 Task: Look for space in Varnsdorf, Czech Republic from 2nd June, 2023 to 9th June, 2023 for 5 adults in price range Rs.7000 to Rs.13000. Place can be shared room with 2 bedrooms having 5 beds and 2 bathrooms. Property type can be house, flat, guest house. Booking option can be shelf check-in. Required host language is English.
Action: Mouse moved to (499, 175)
Screenshot: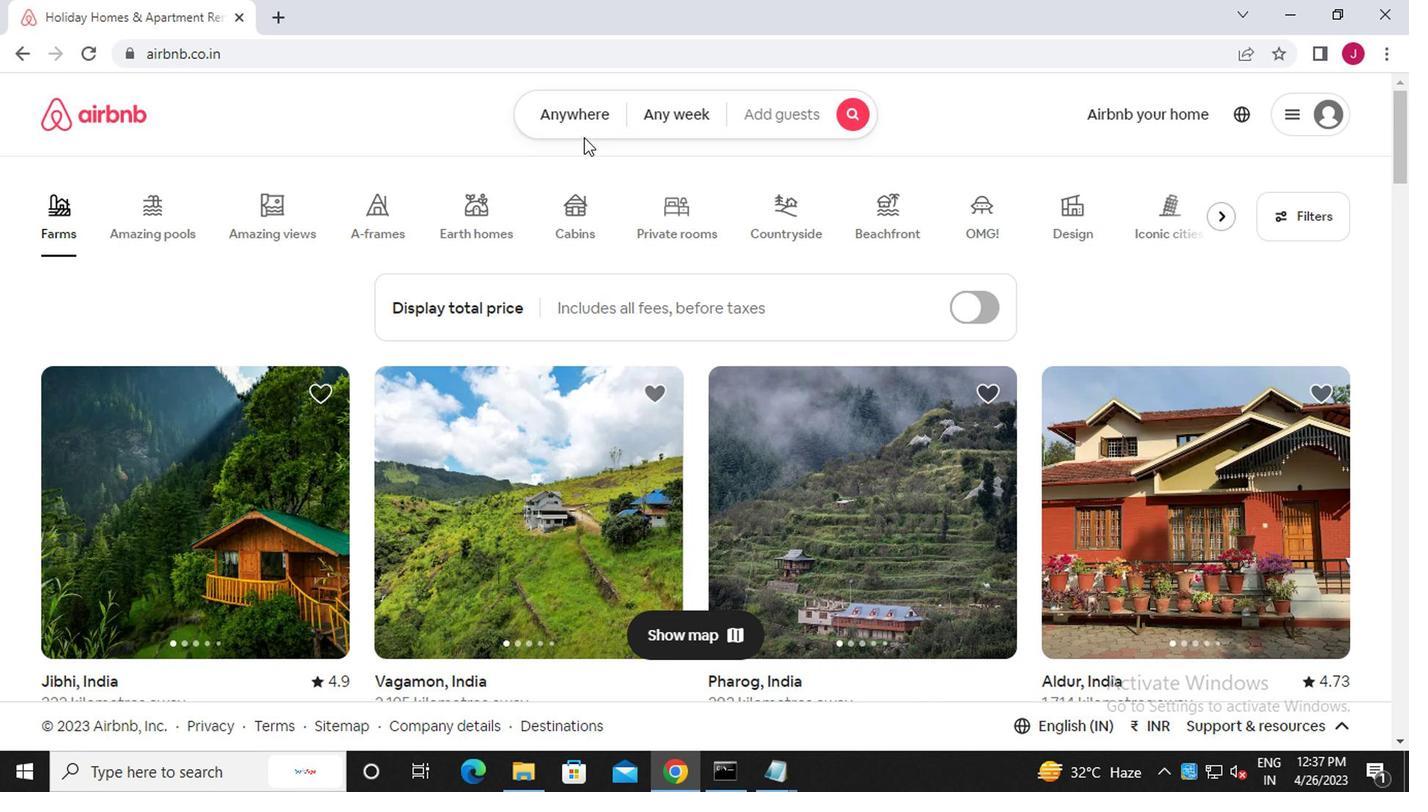 
Action: Mouse pressed left at (499, 175)
Screenshot: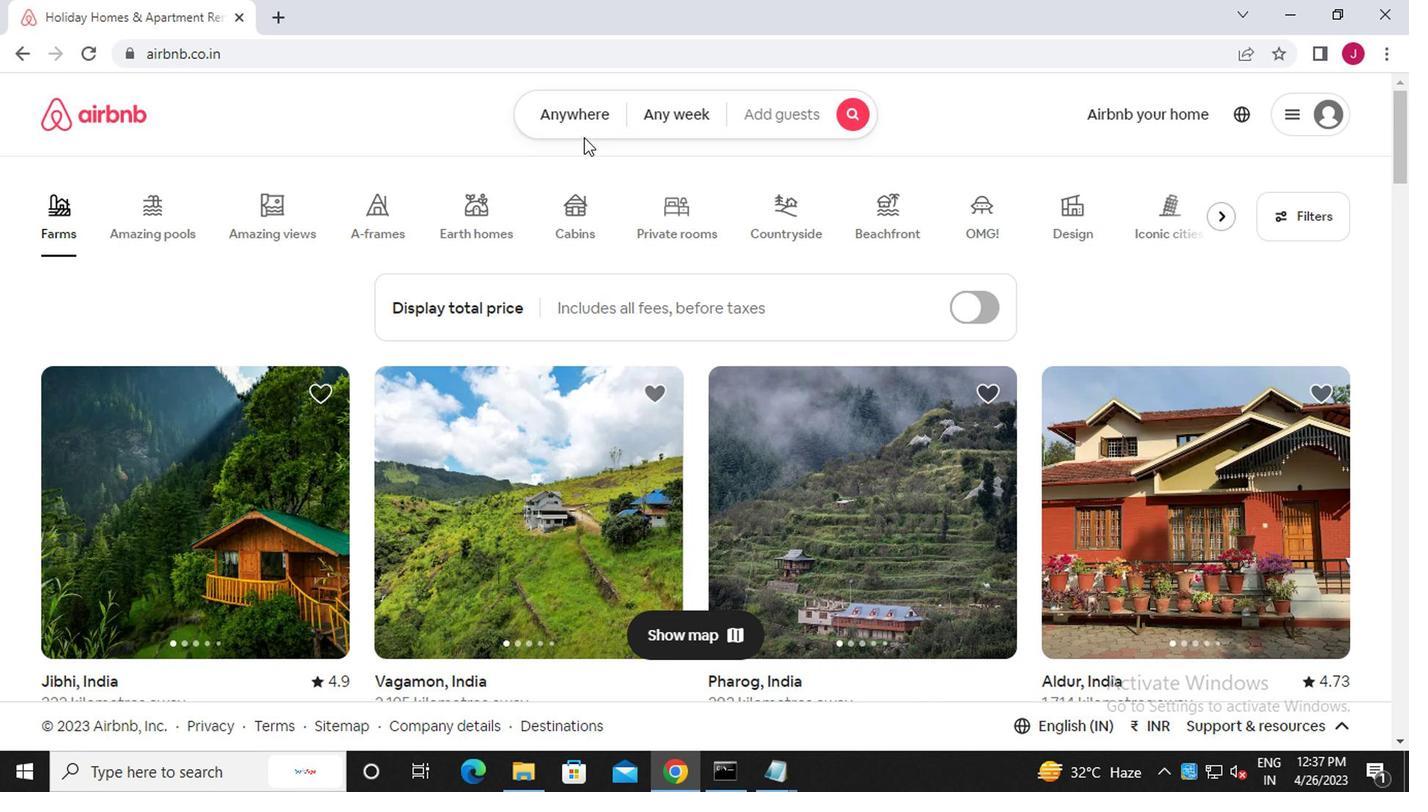 
Action: Mouse moved to (328, 228)
Screenshot: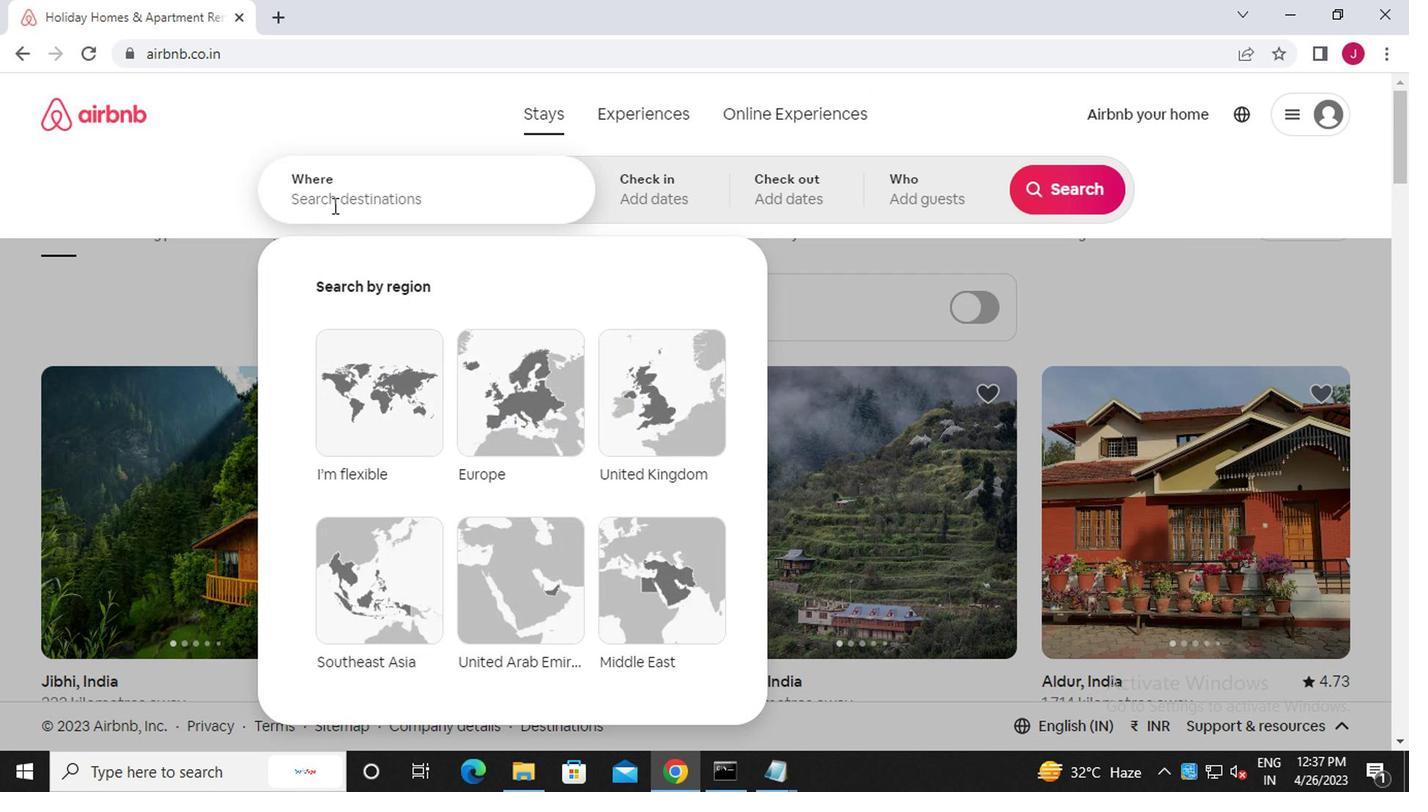 
Action: Mouse pressed left at (328, 228)
Screenshot: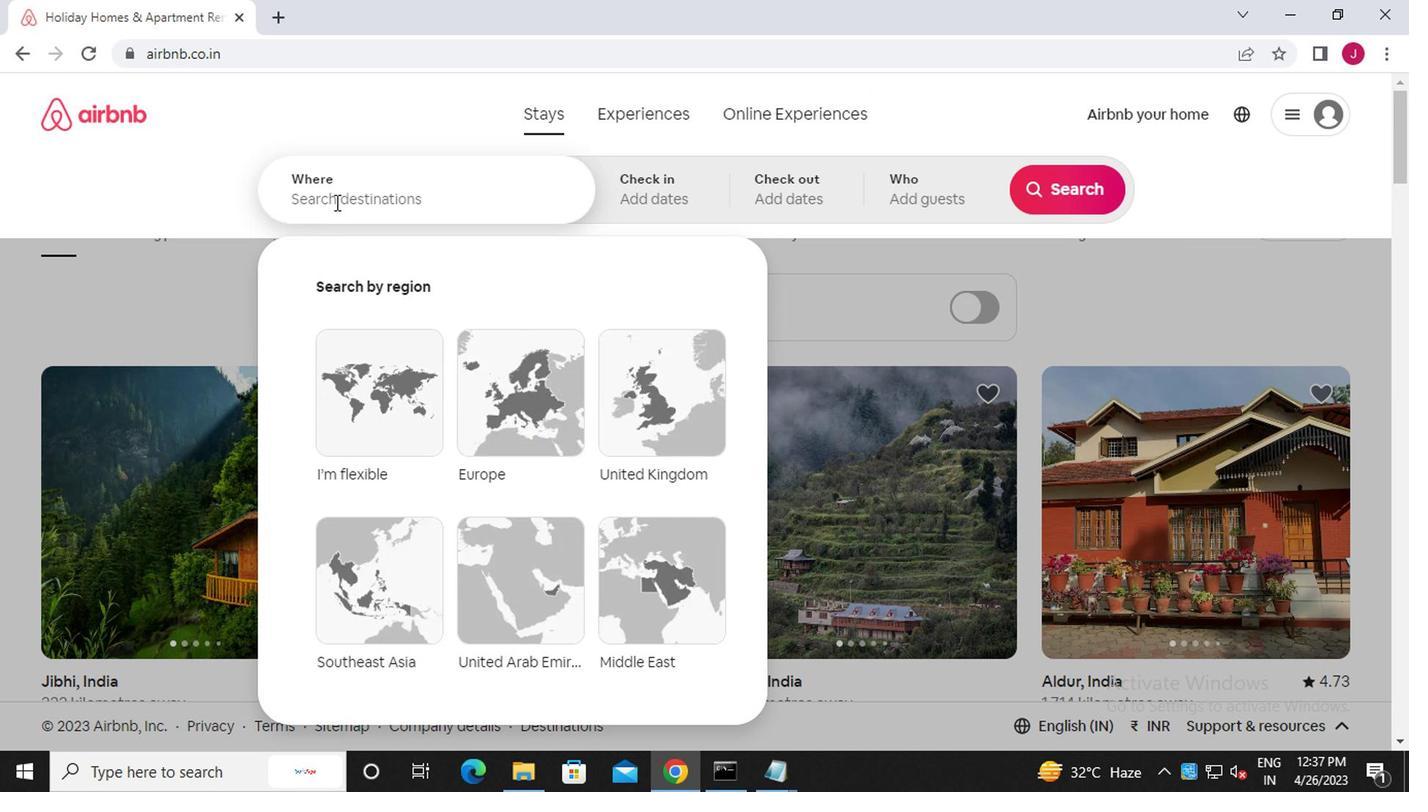 
Action: Key pressed v<Key.caps_lock>arnsdorf,<Key.space>
Screenshot: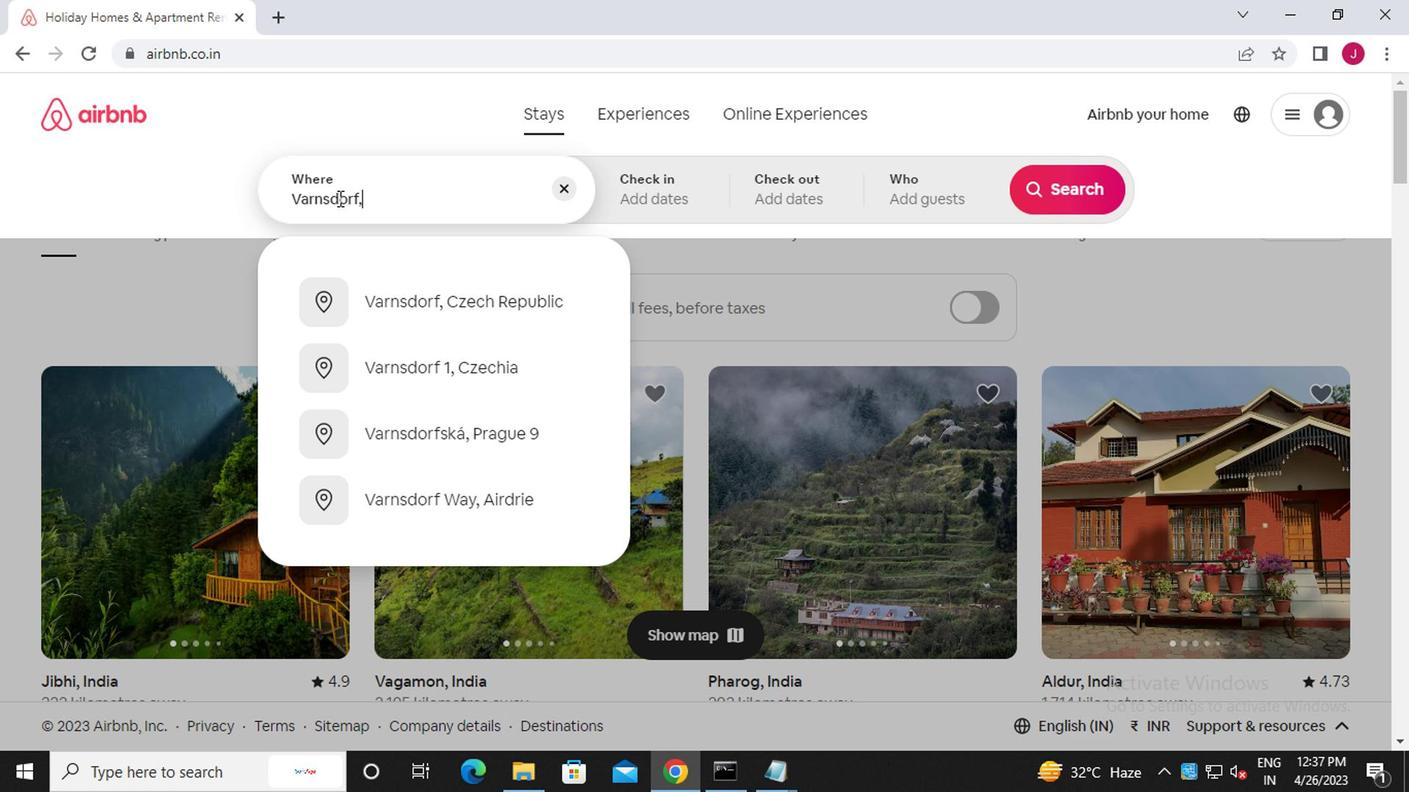 
Action: Mouse moved to (438, 303)
Screenshot: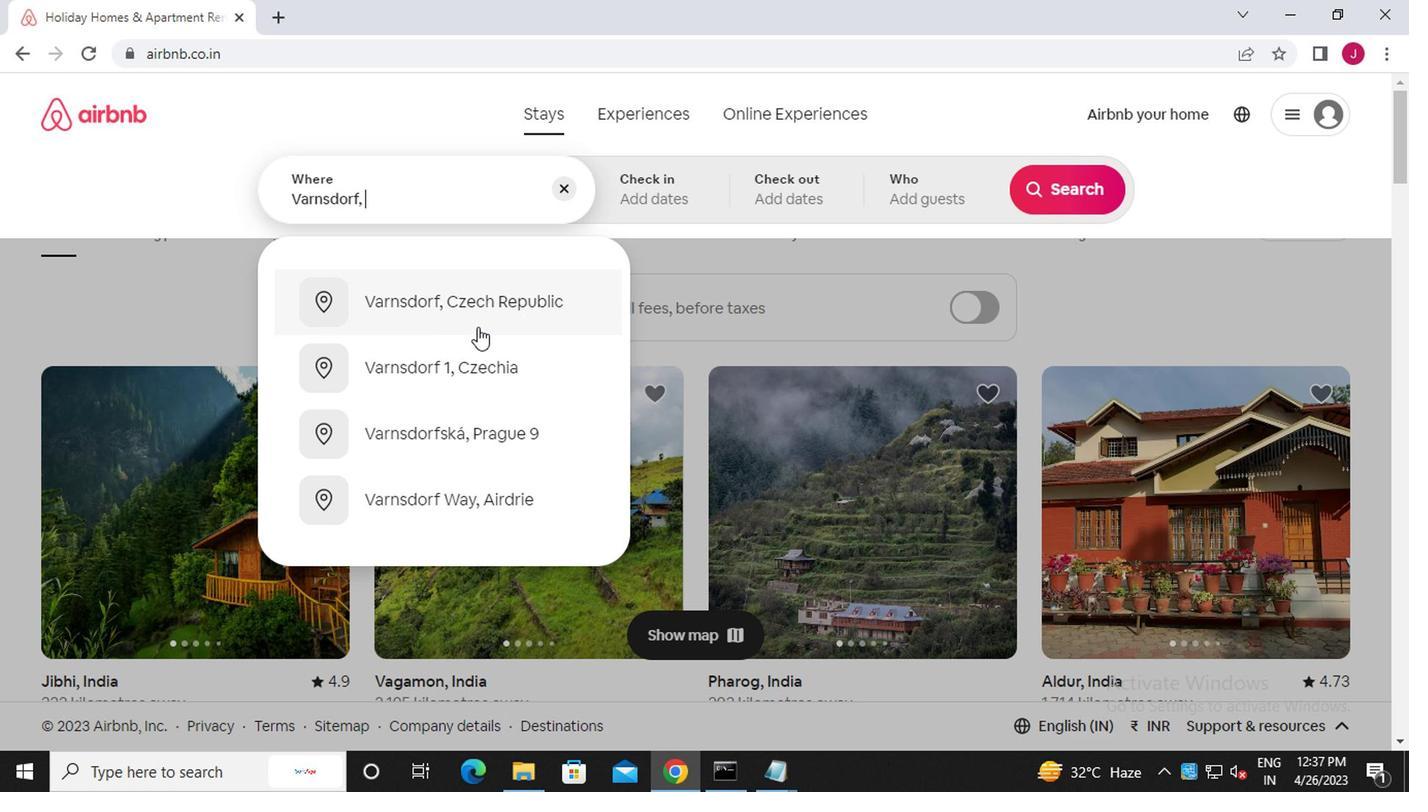 
Action: Mouse pressed left at (438, 303)
Screenshot: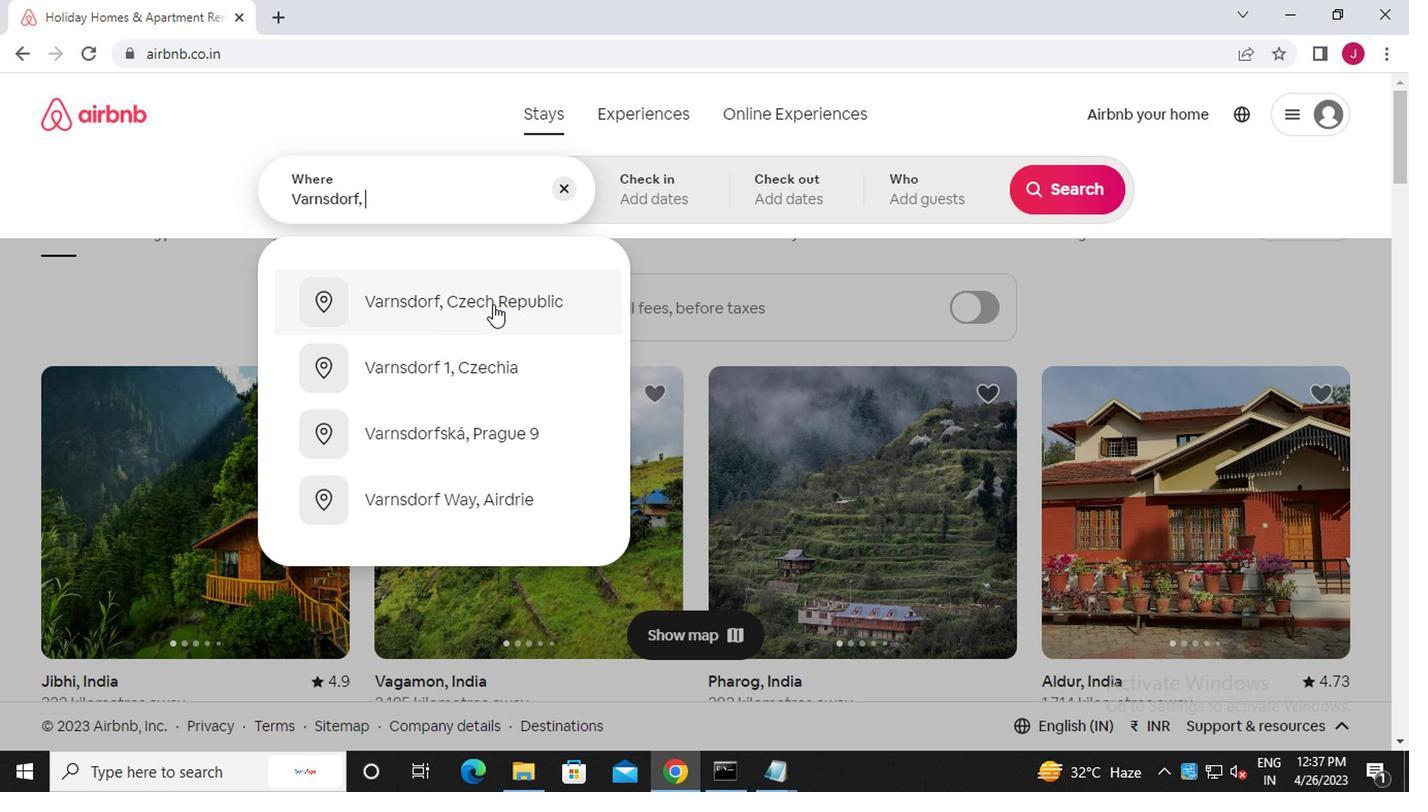 
Action: Mouse moved to (845, 329)
Screenshot: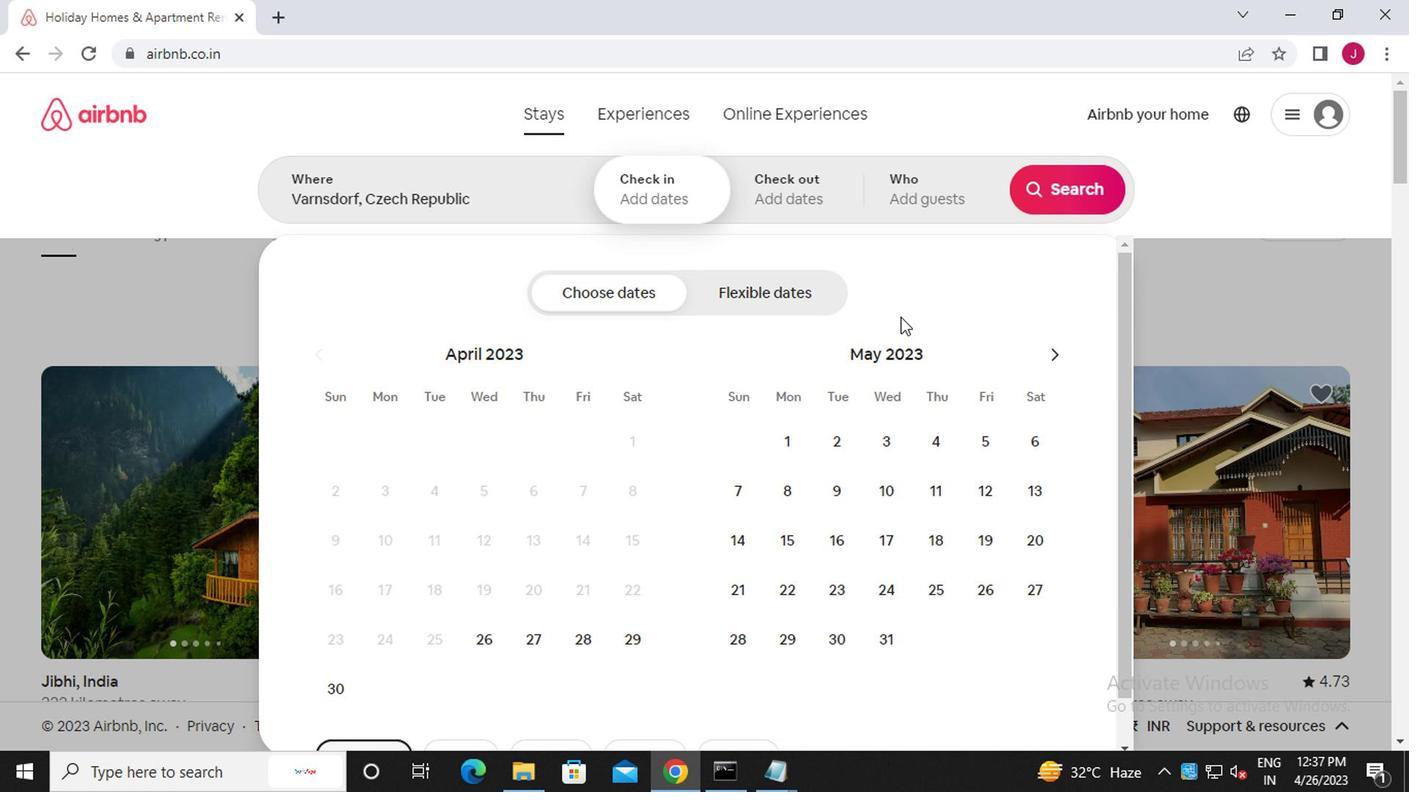 
Action: Mouse pressed left at (845, 329)
Screenshot: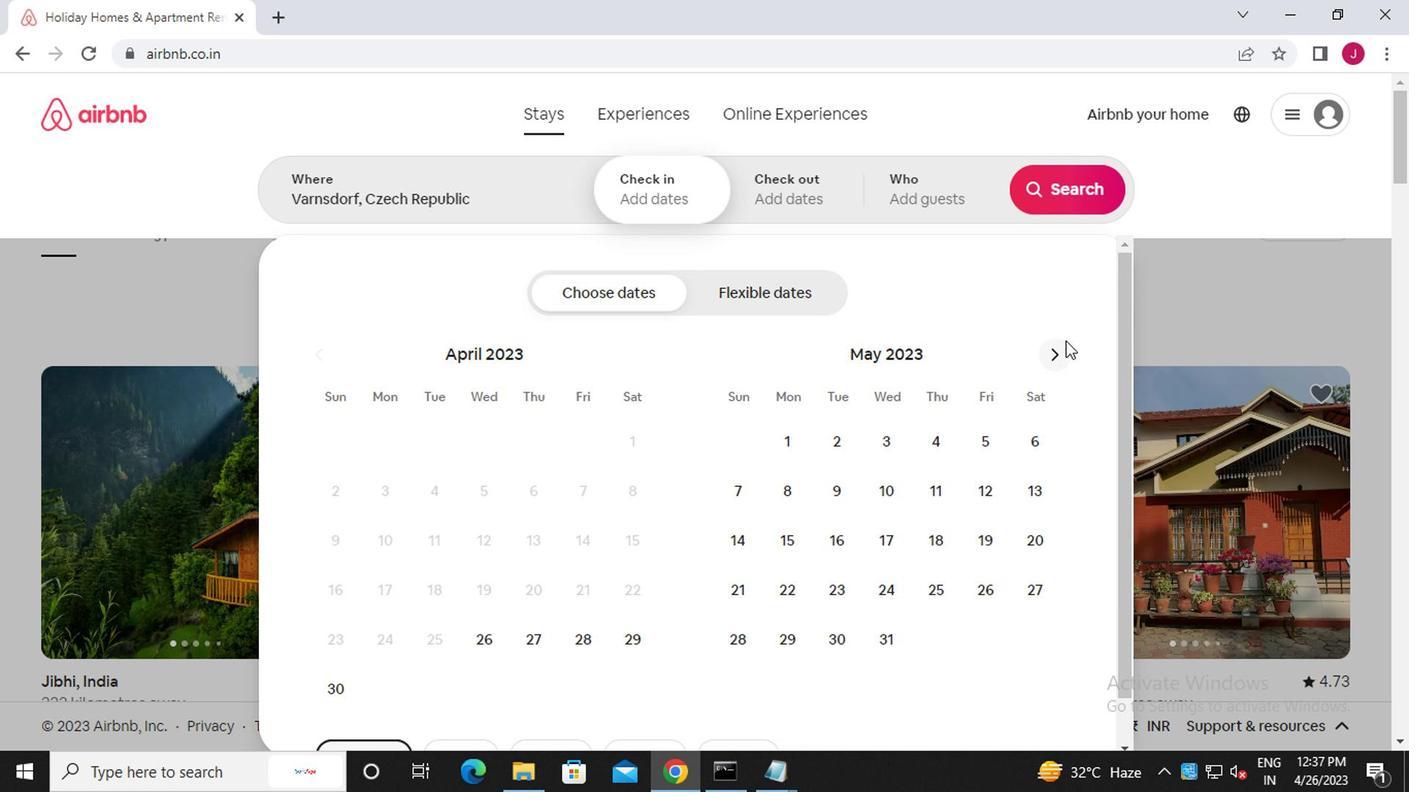 
Action: Mouse moved to (838, 338)
Screenshot: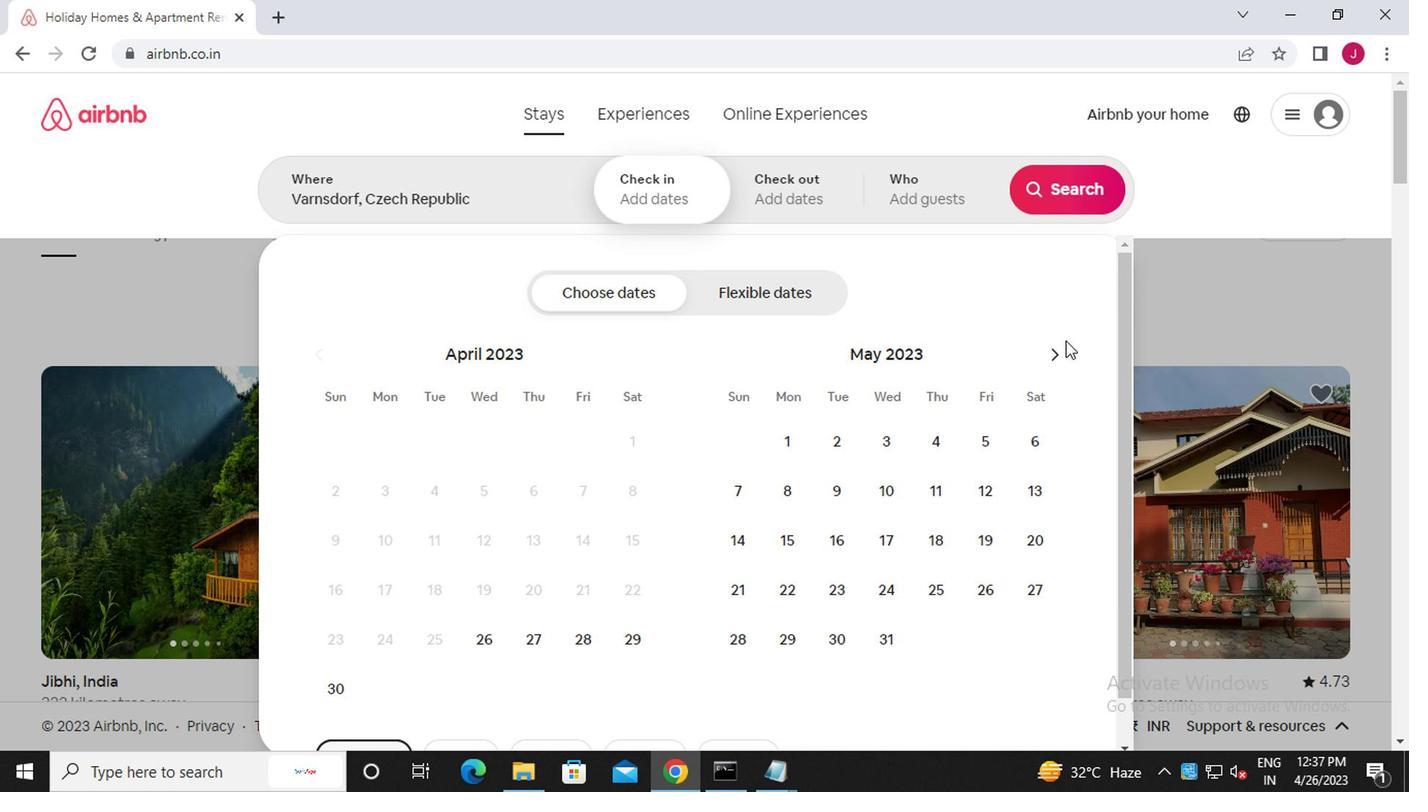 
Action: Mouse pressed left at (838, 338)
Screenshot: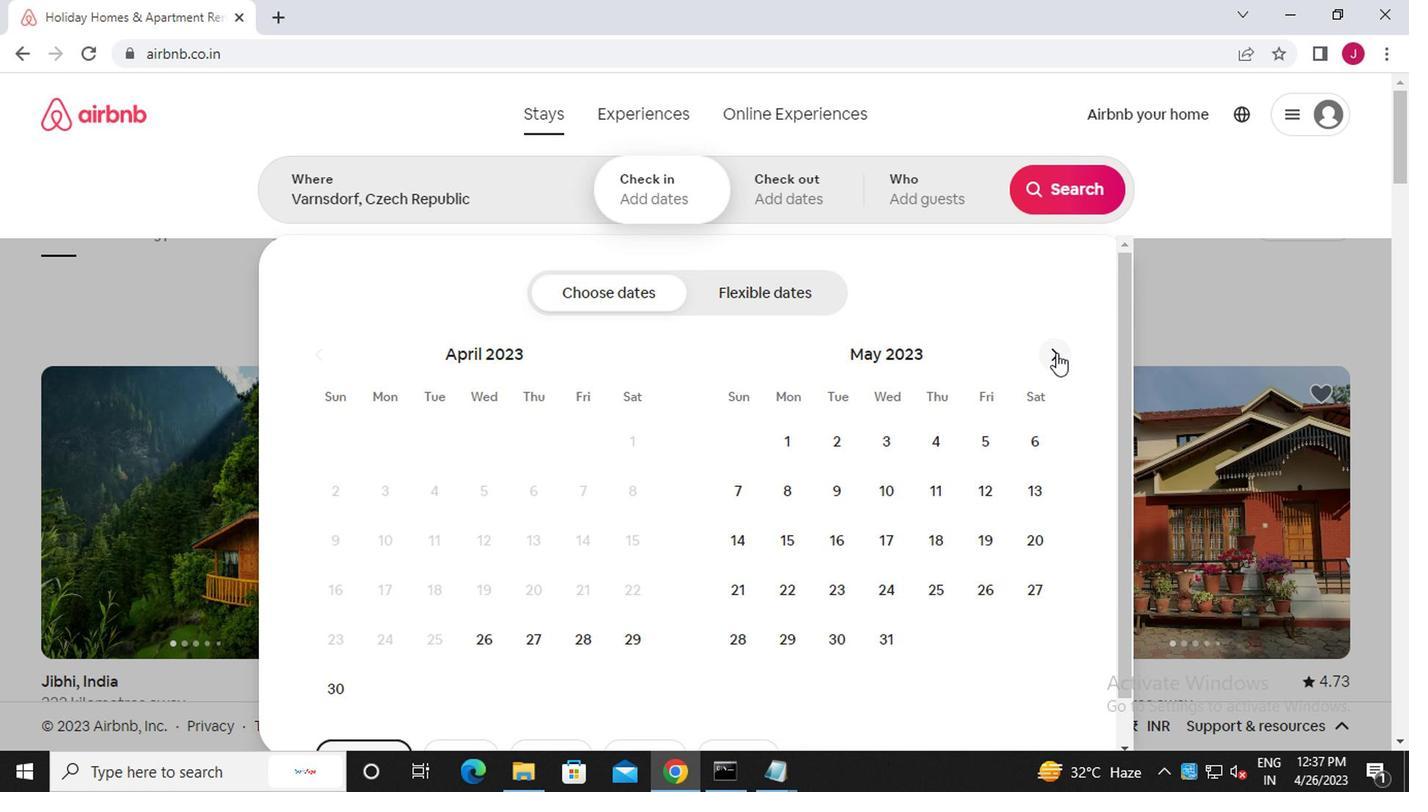 
Action: Mouse moved to (799, 410)
Screenshot: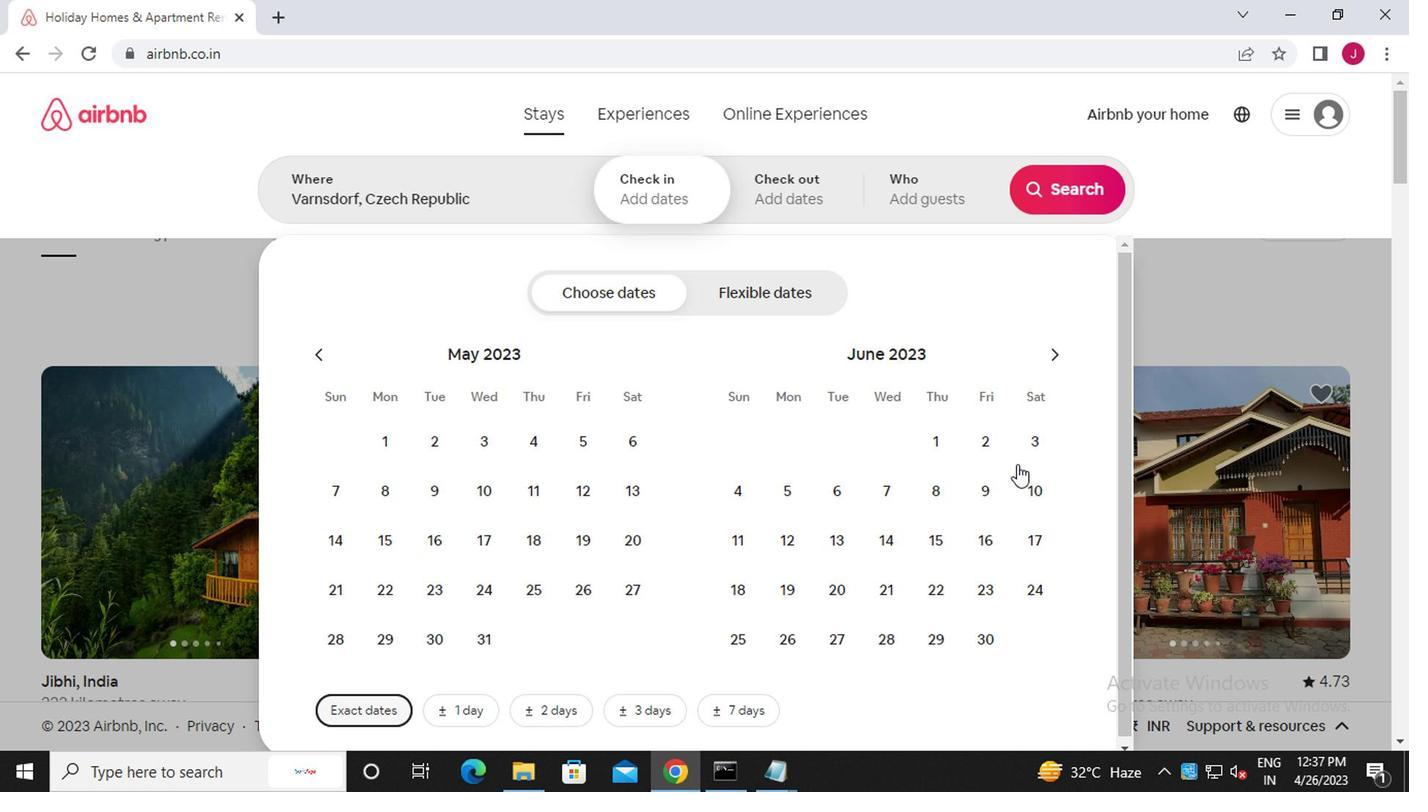 
Action: Mouse pressed left at (799, 410)
Screenshot: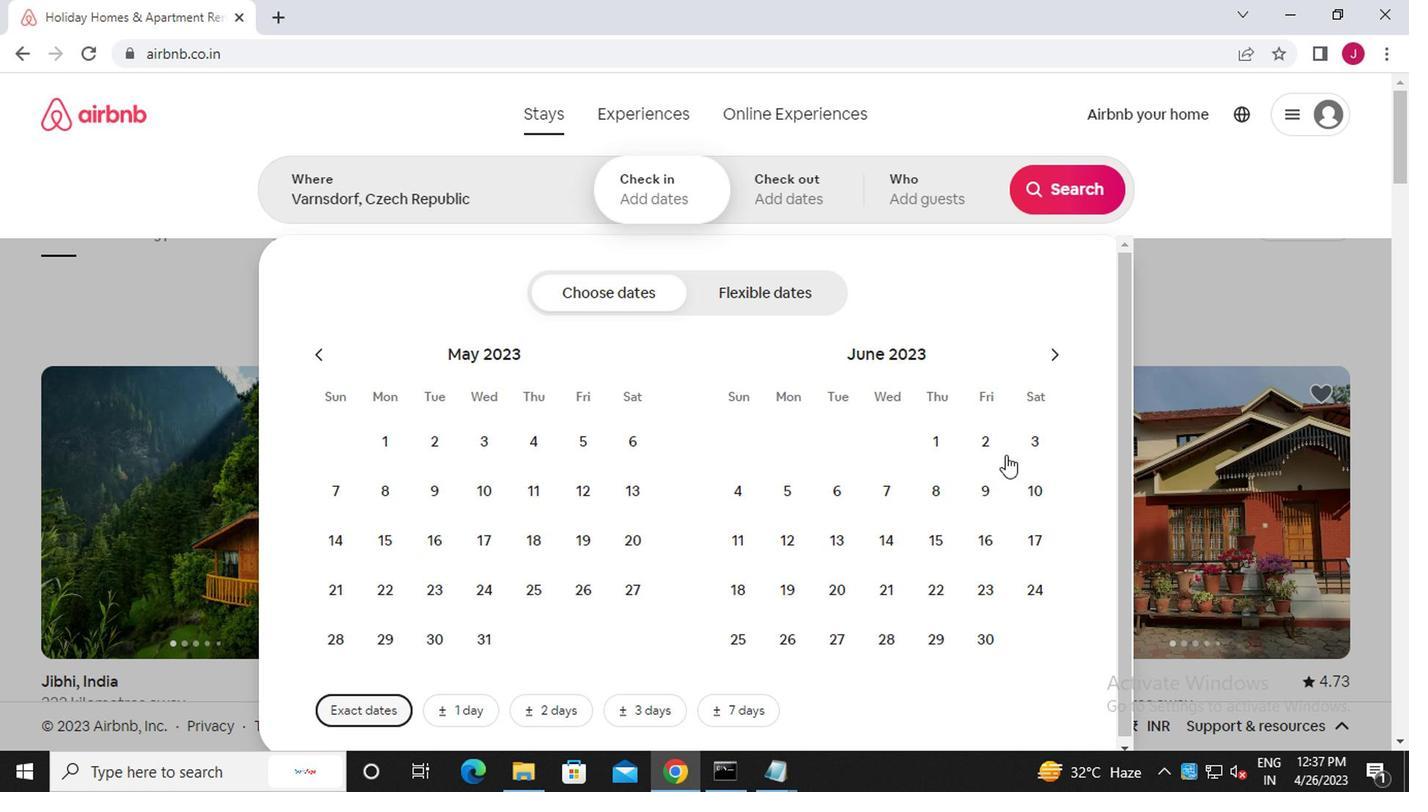 
Action: Mouse moved to (790, 434)
Screenshot: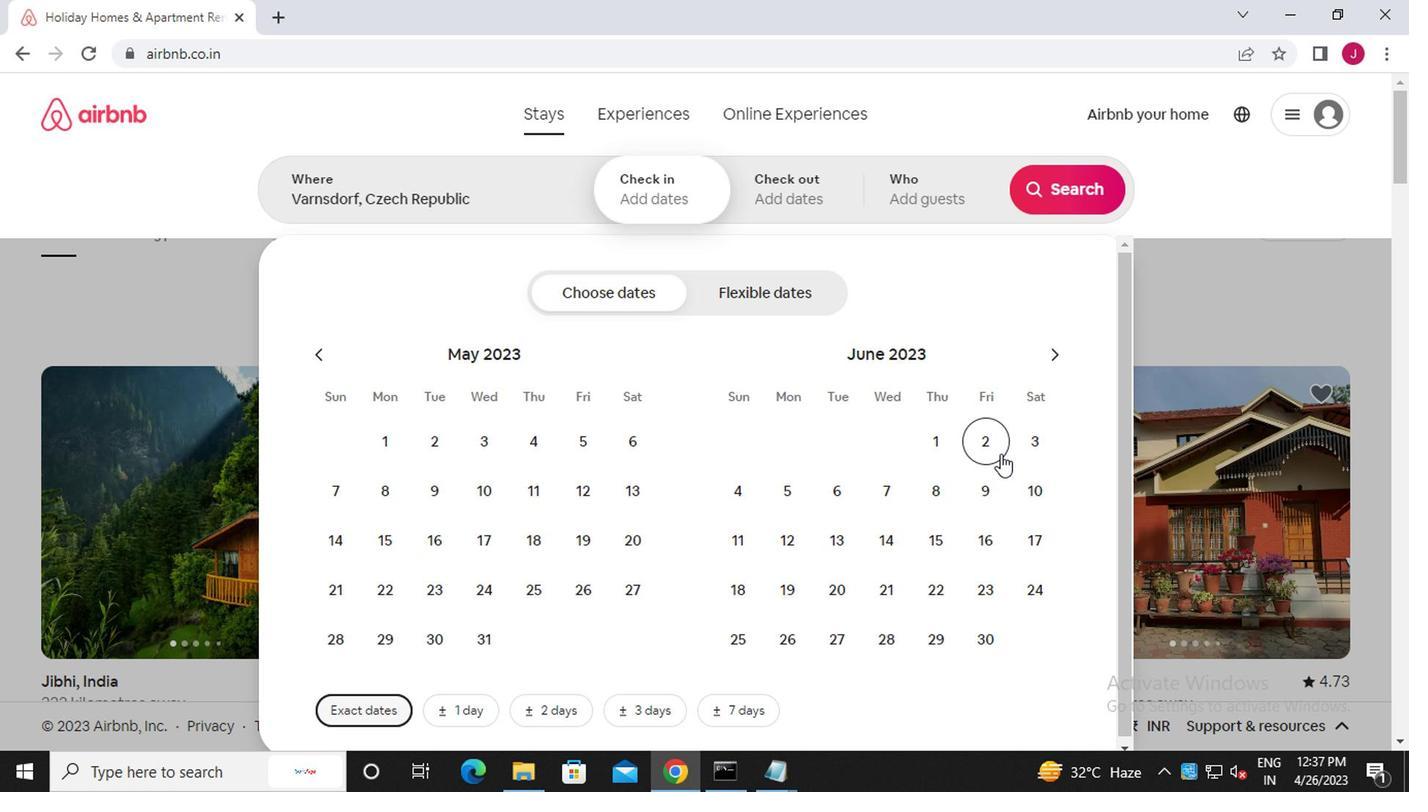 
Action: Mouse pressed left at (790, 434)
Screenshot: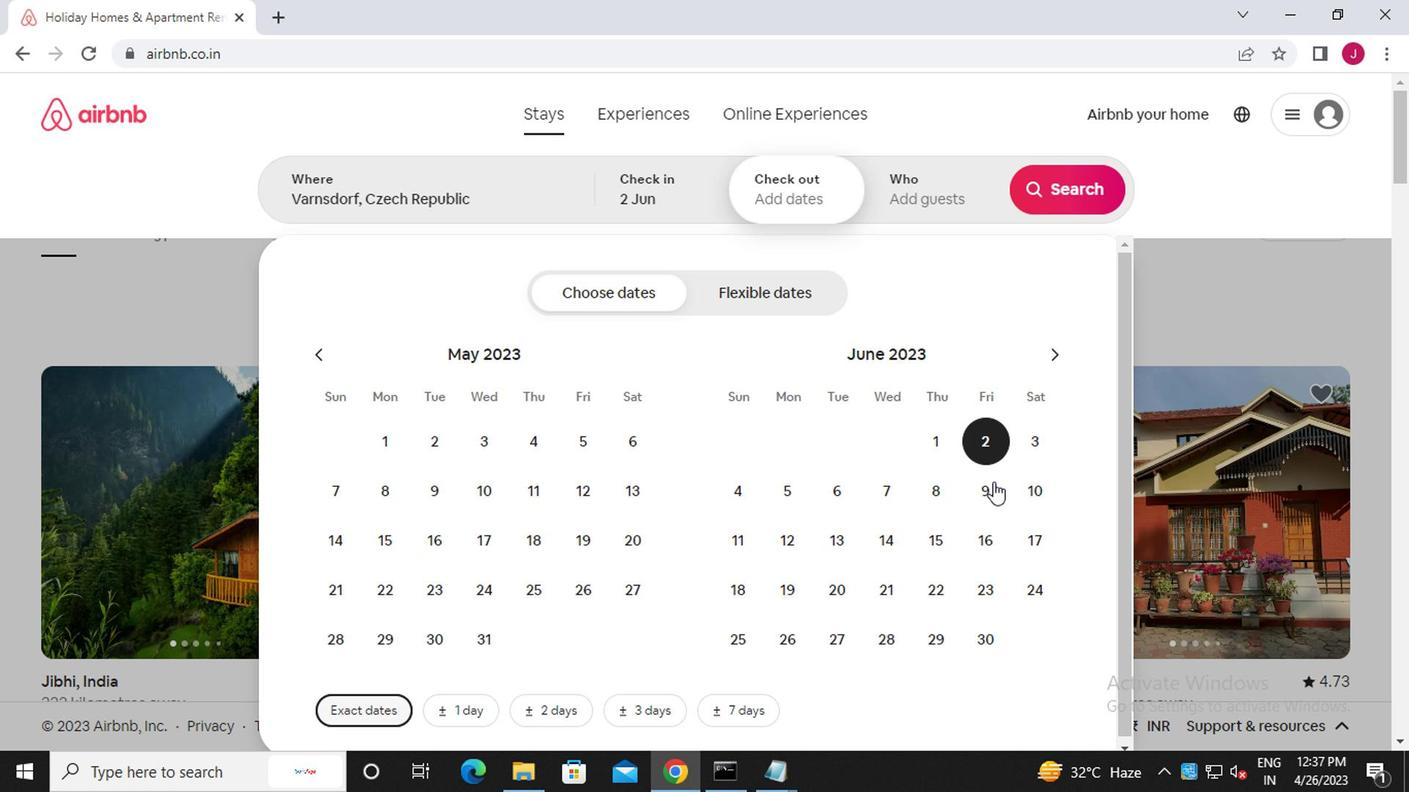 
Action: Mouse moved to (746, 224)
Screenshot: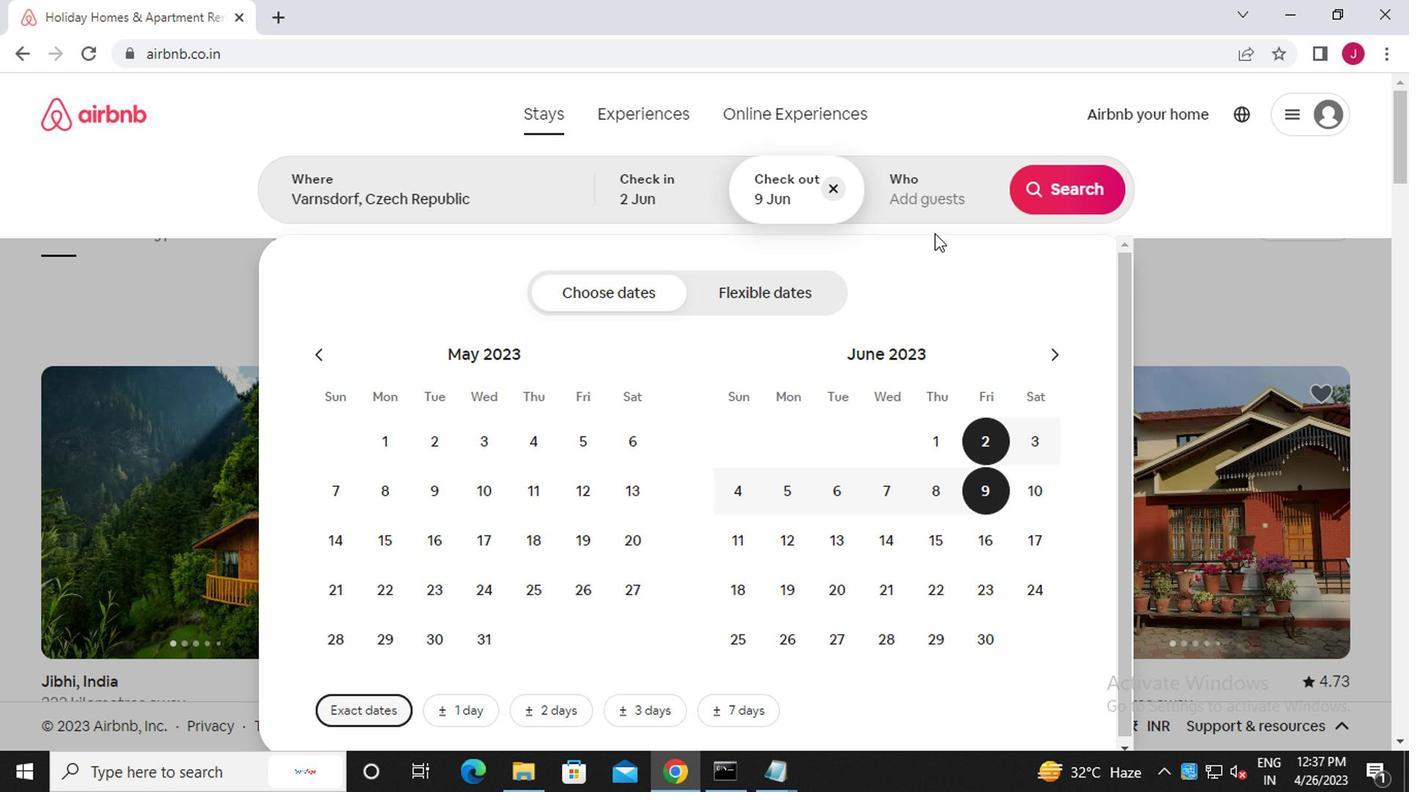 
Action: Mouse pressed left at (746, 224)
Screenshot: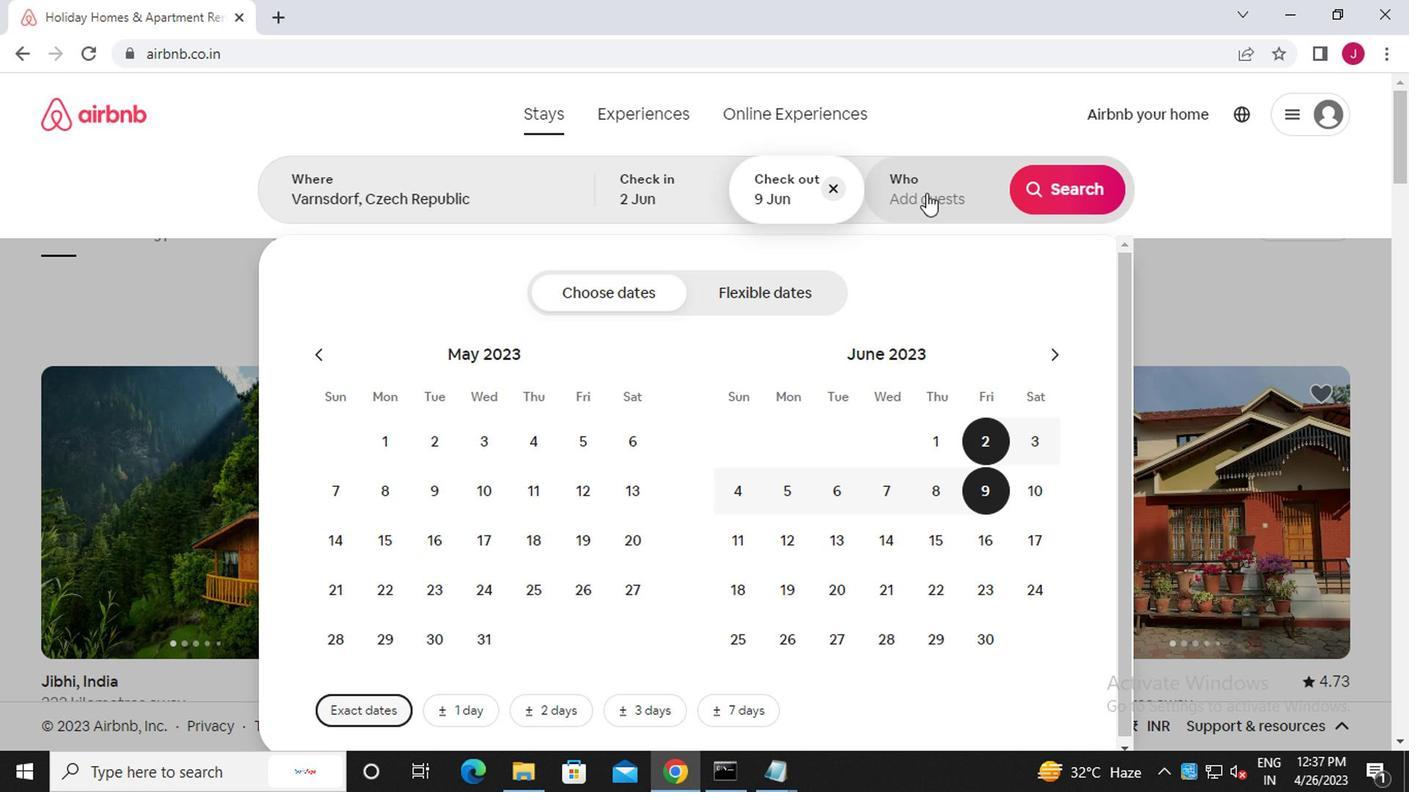 
Action: Mouse moved to (846, 297)
Screenshot: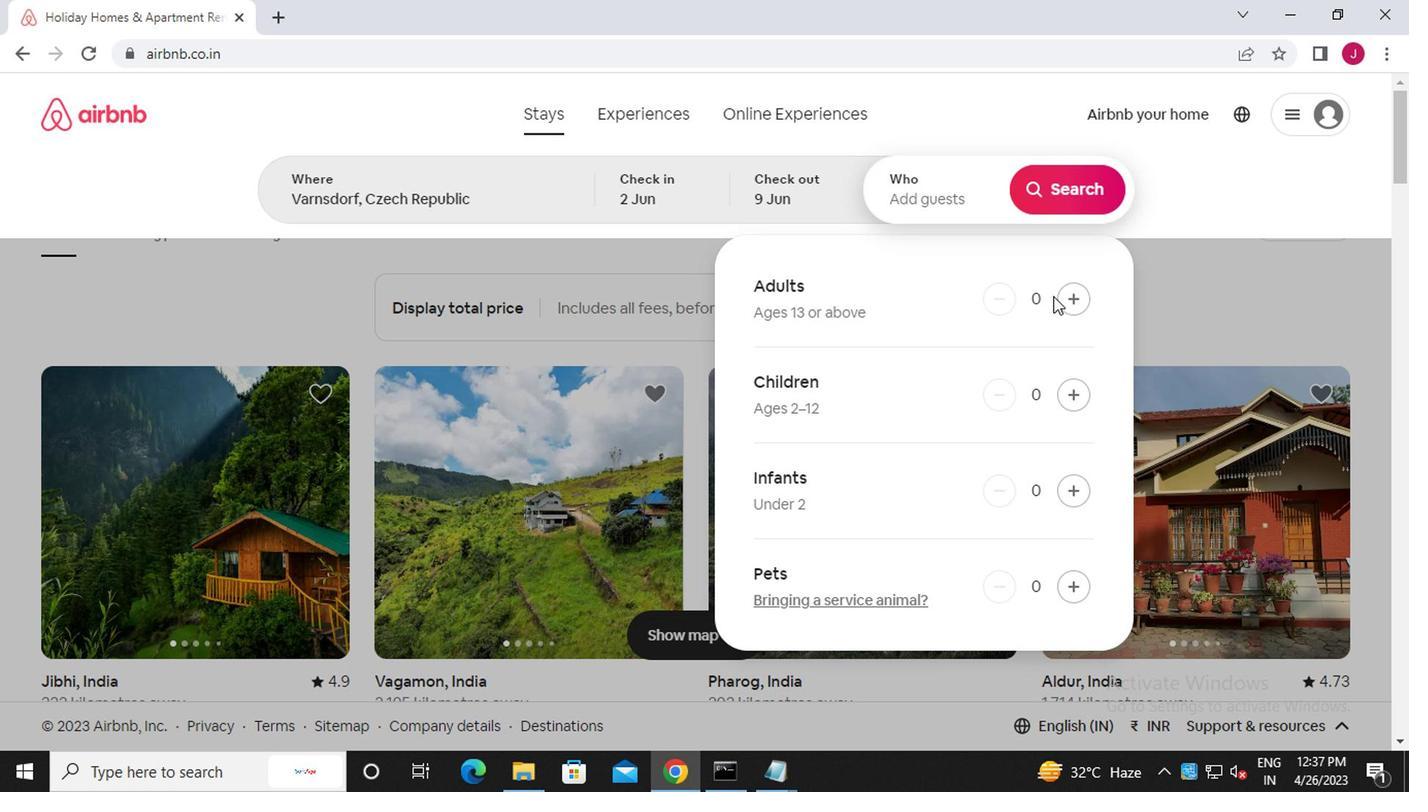 
Action: Mouse pressed left at (846, 297)
Screenshot: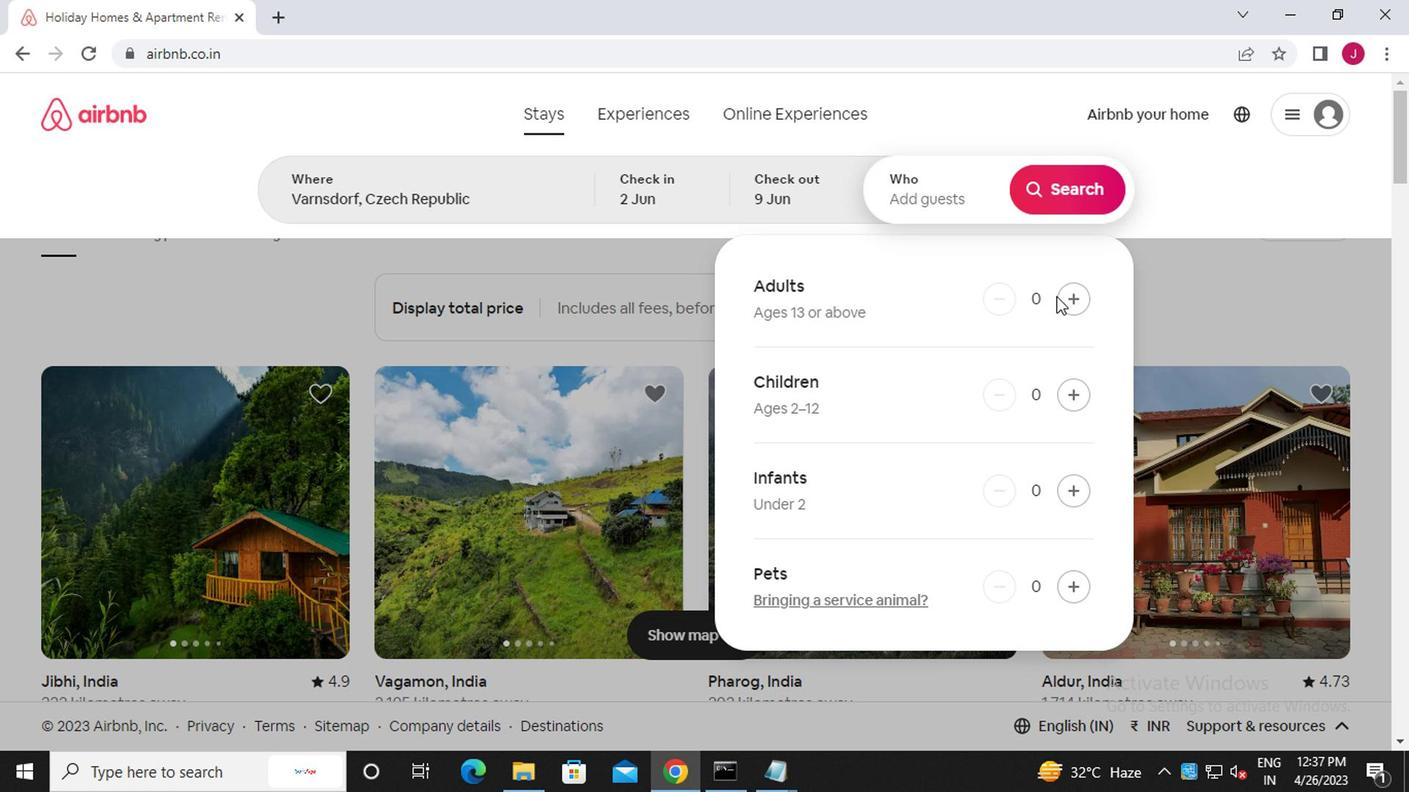 
Action: Mouse pressed left at (846, 297)
Screenshot: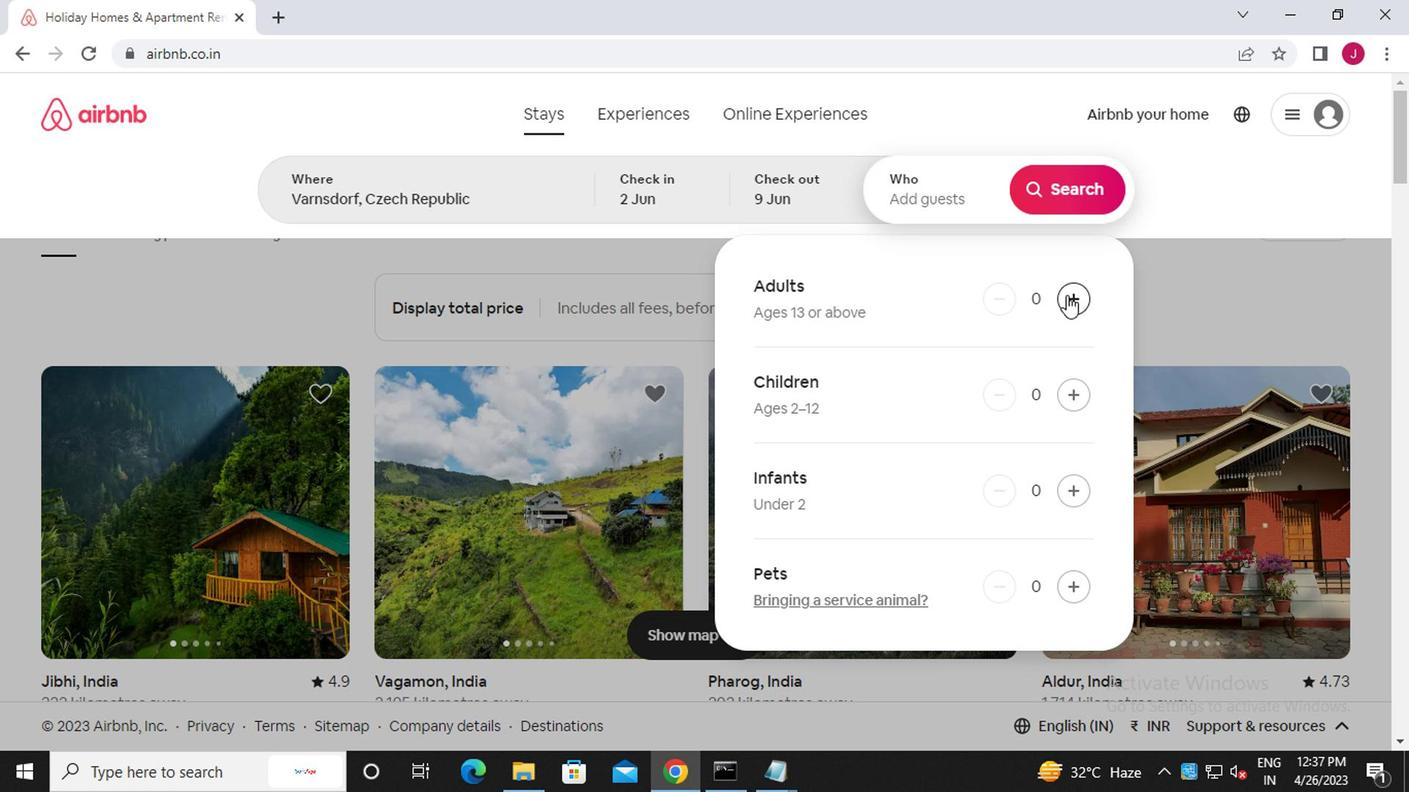 
Action: Mouse moved to (846, 297)
Screenshot: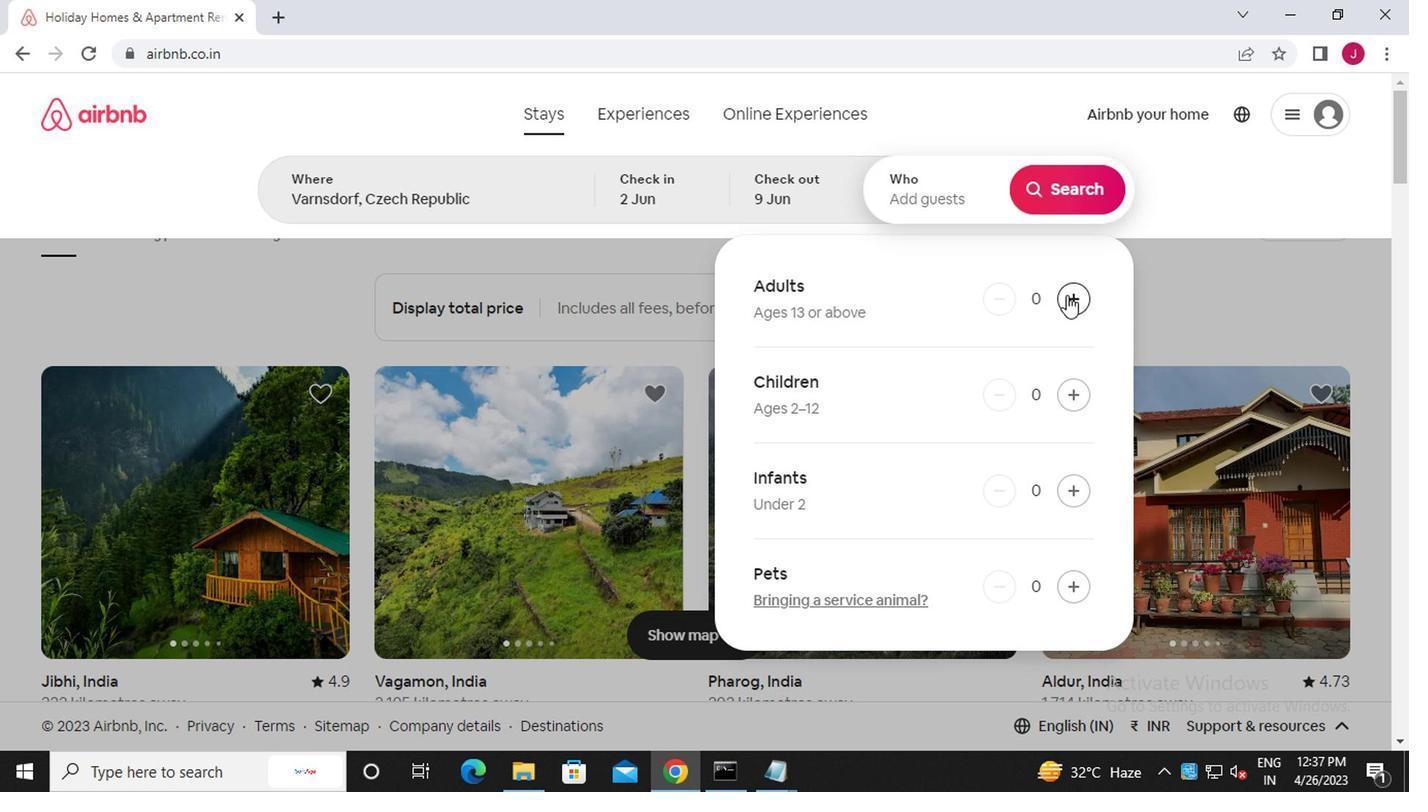 
Action: Mouse pressed left at (846, 297)
Screenshot: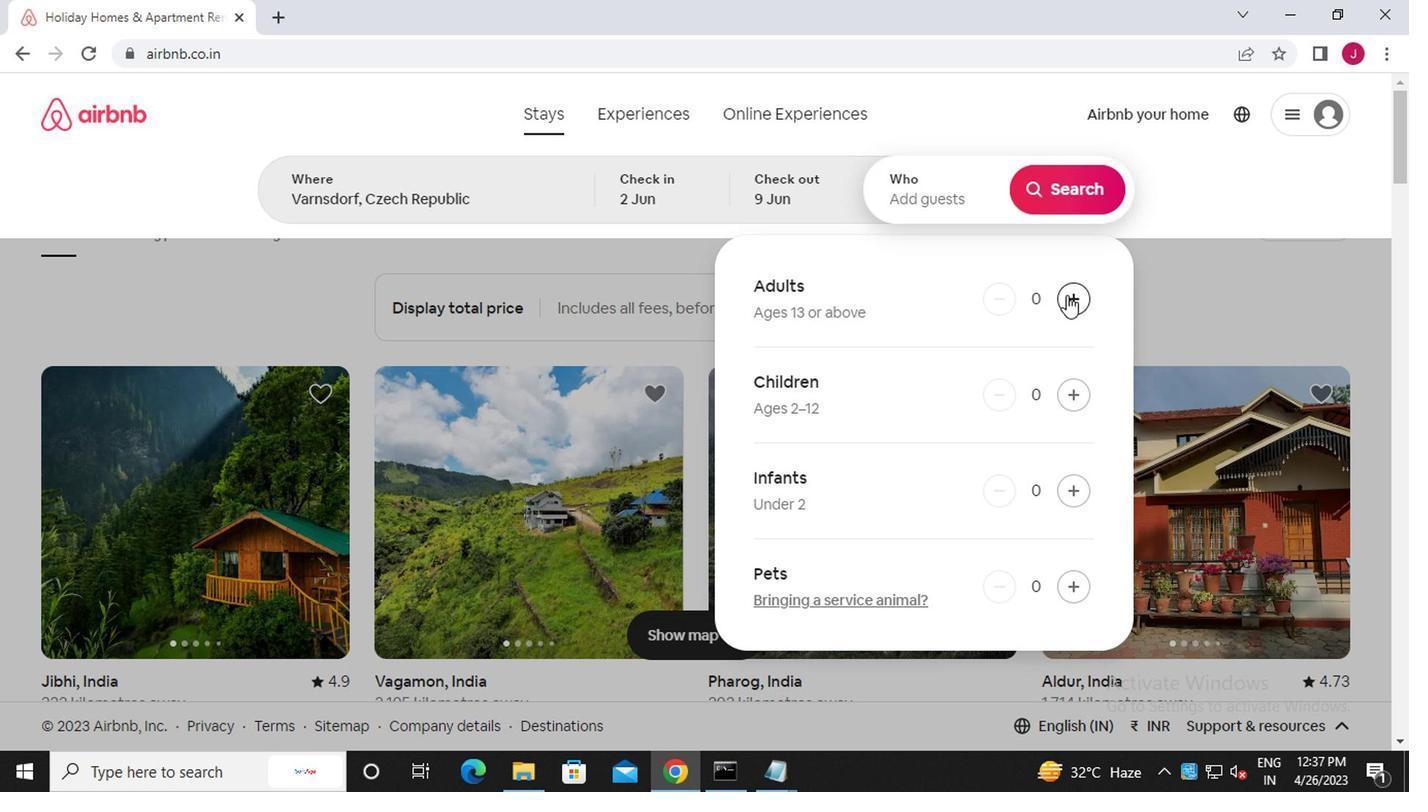
Action: Mouse moved to (849, 298)
Screenshot: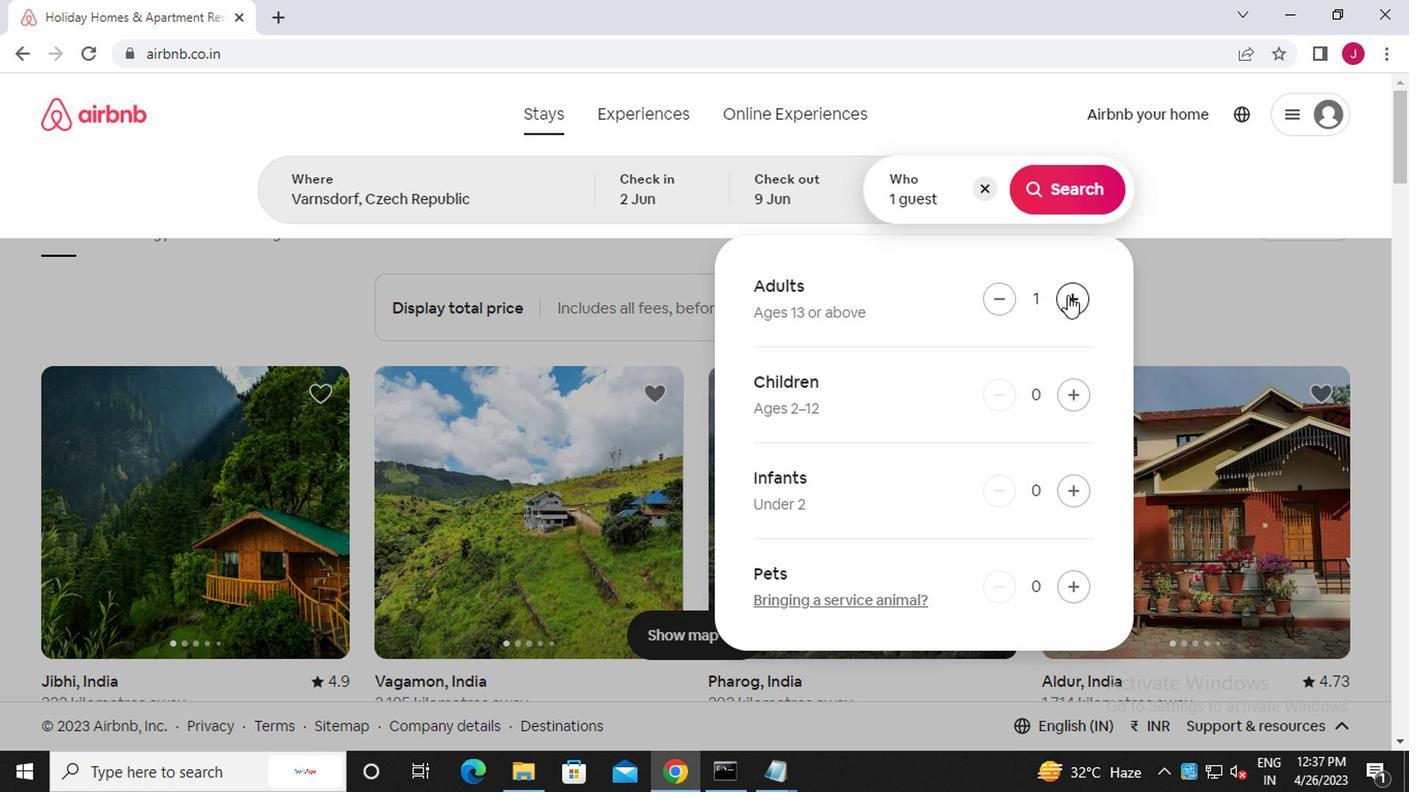 
Action: Mouse pressed left at (849, 298)
Screenshot: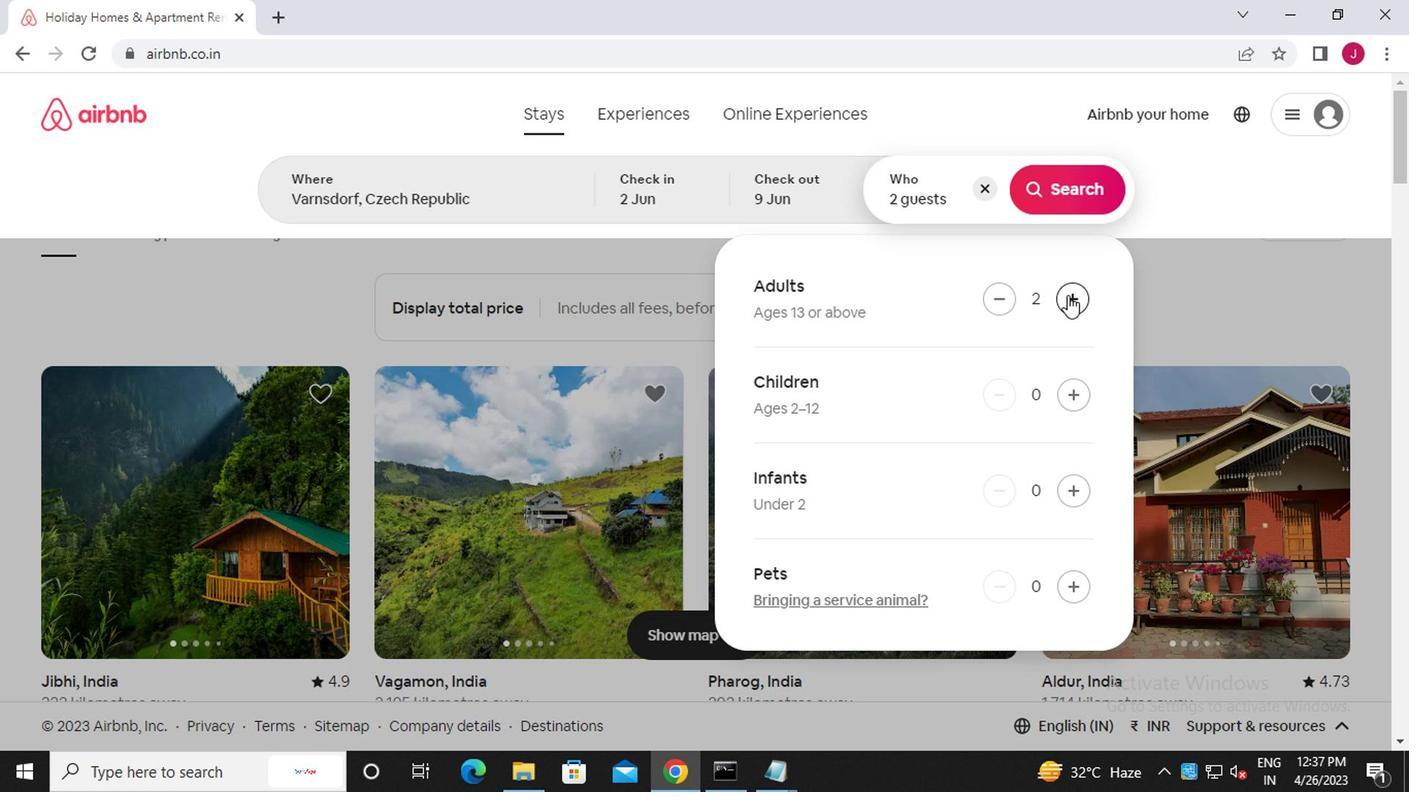 
Action: Mouse pressed left at (849, 298)
Screenshot: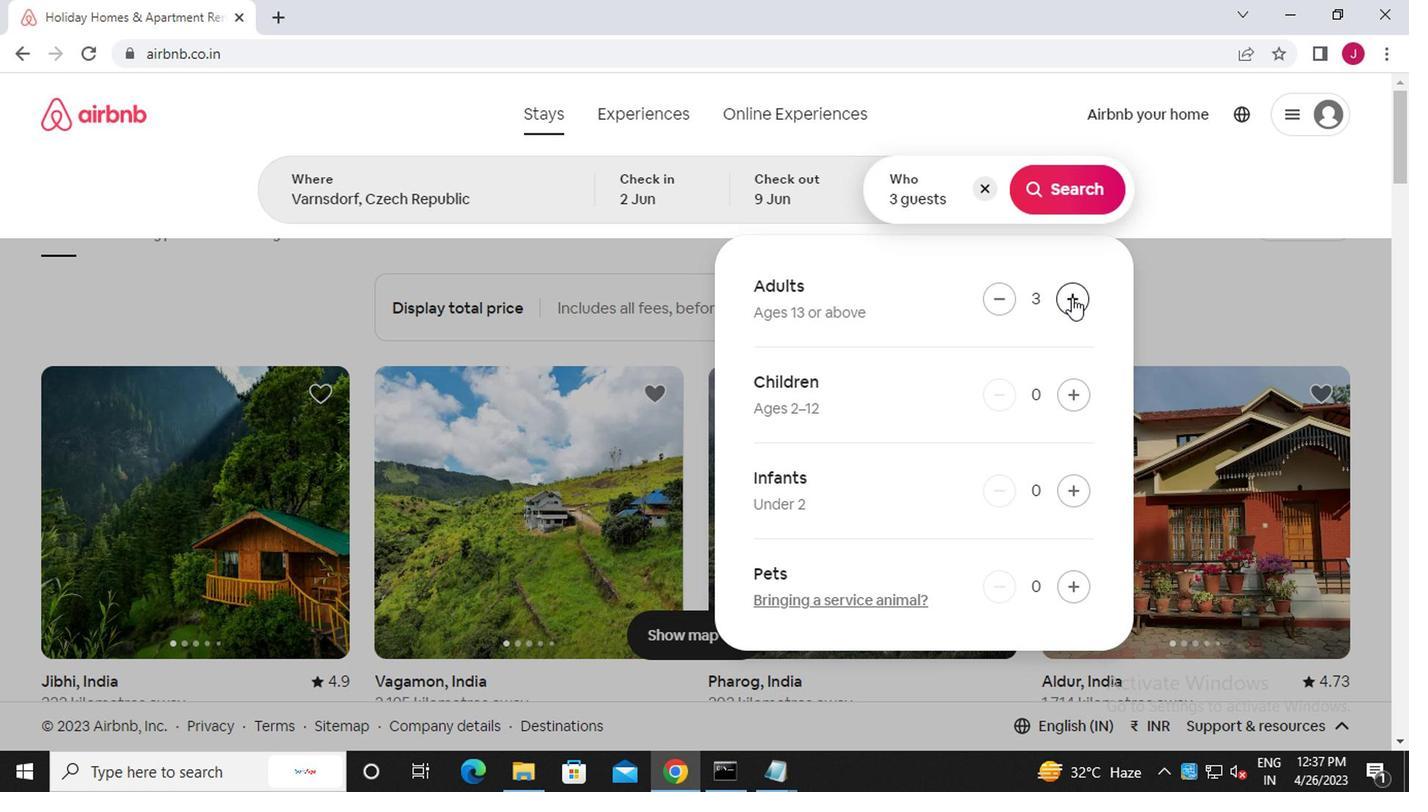 
Action: Mouse moved to (854, 220)
Screenshot: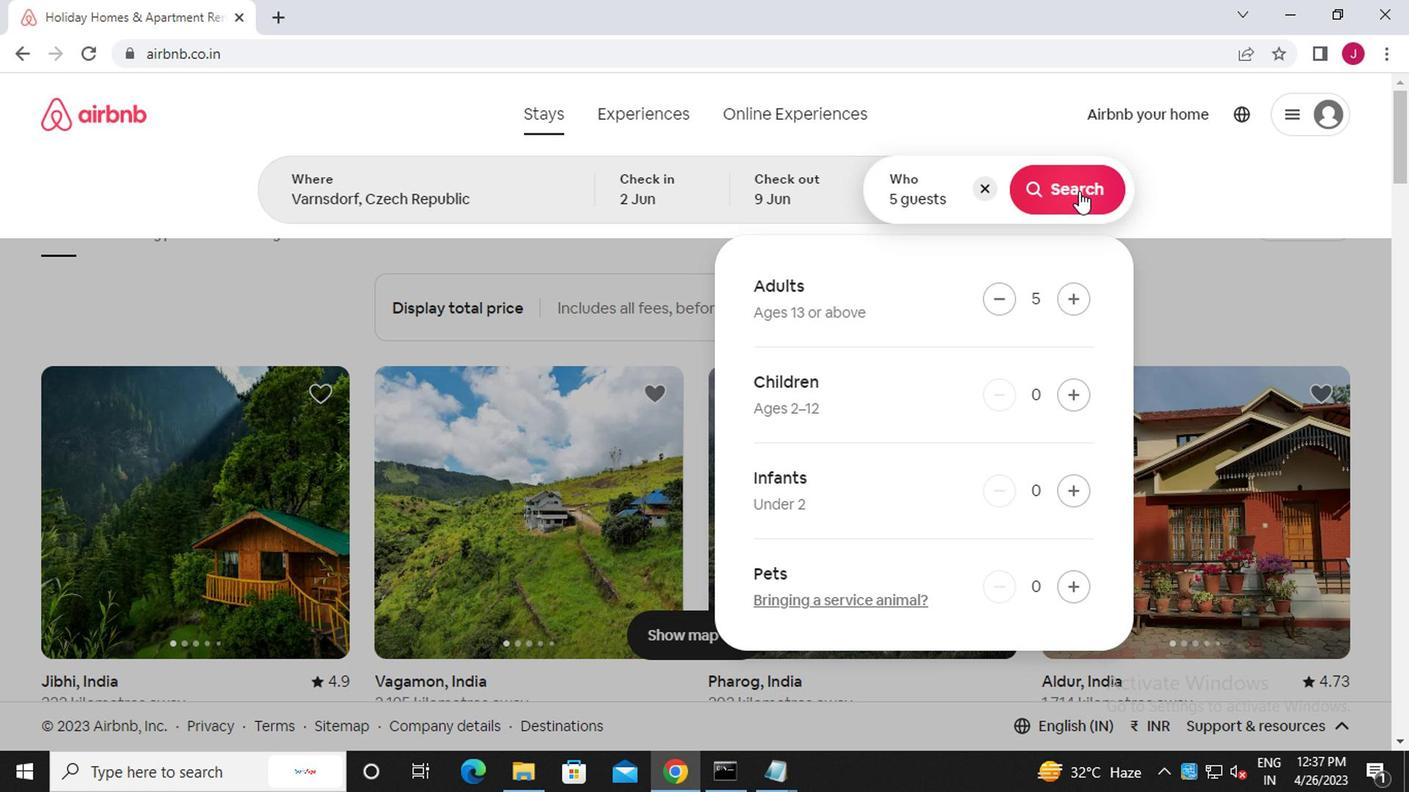 
Action: Mouse pressed left at (854, 220)
Screenshot: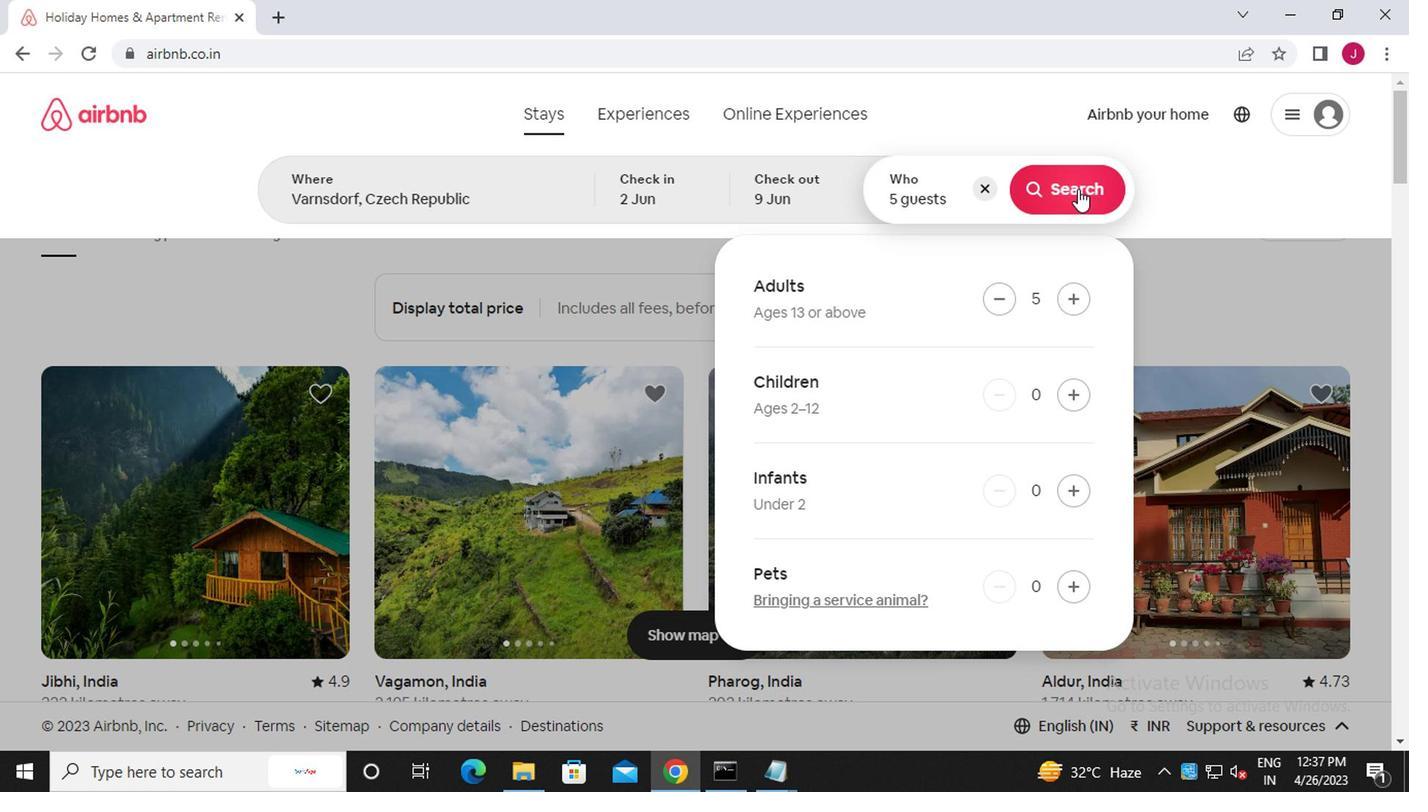 
Action: Mouse moved to (1029, 223)
Screenshot: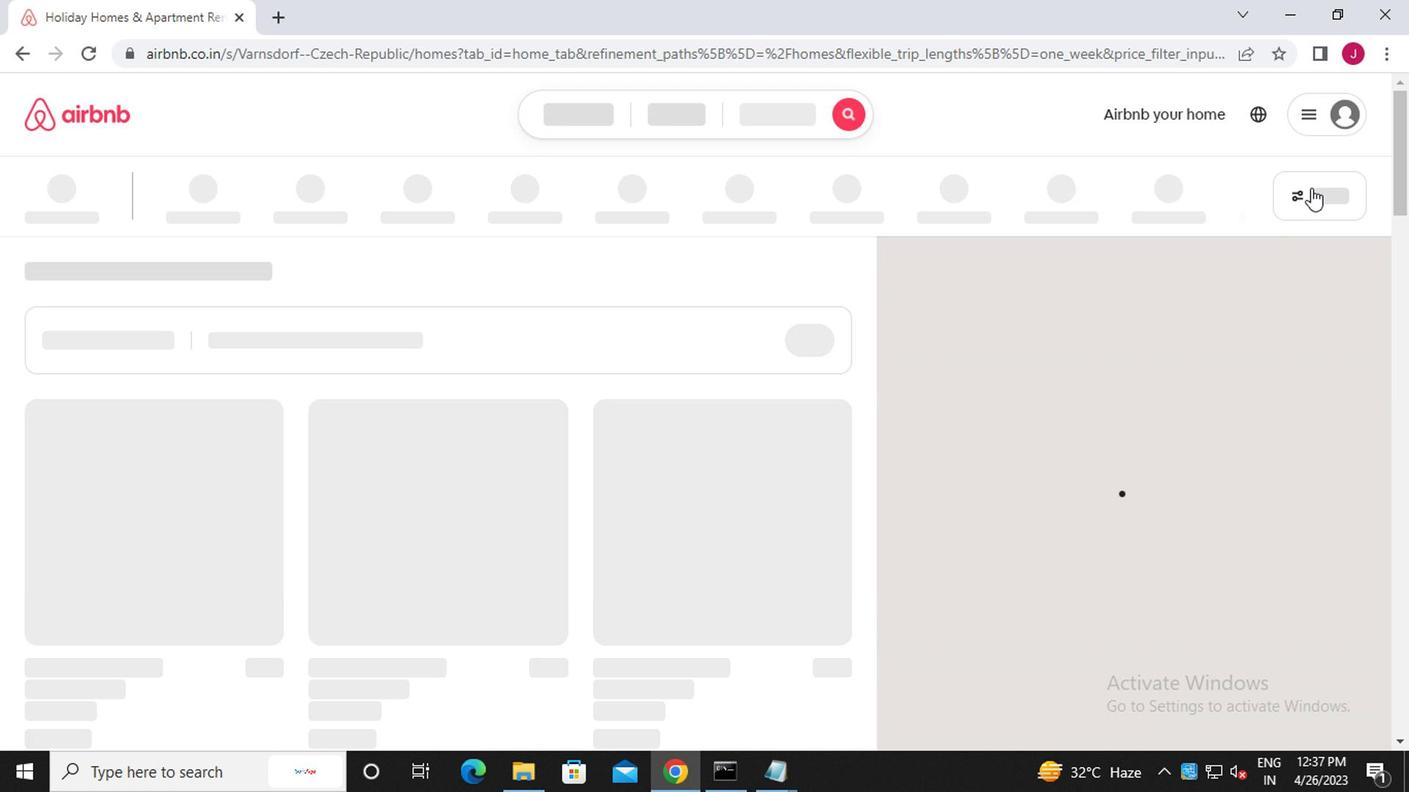 
Action: Mouse pressed left at (1029, 223)
Screenshot: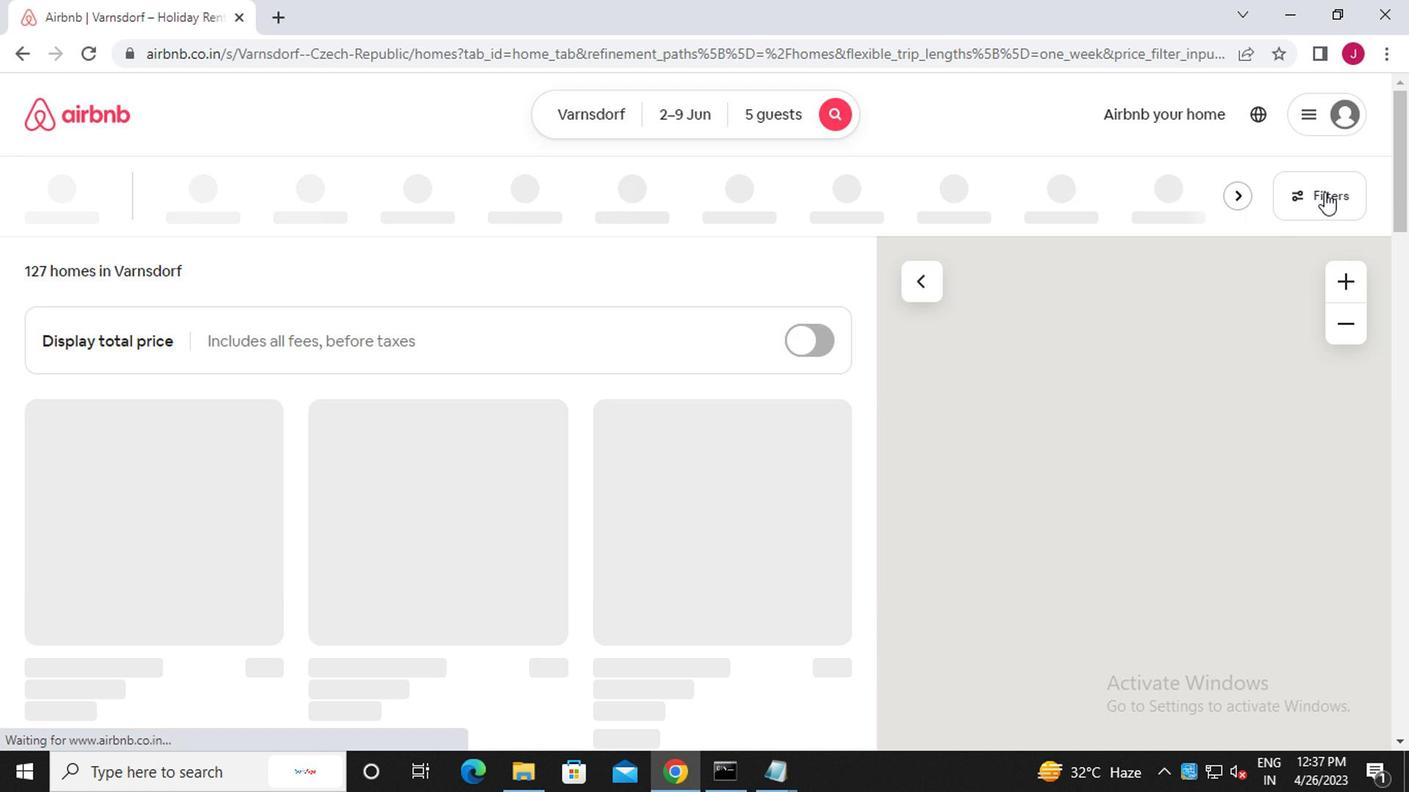 
Action: Mouse moved to (434, 409)
Screenshot: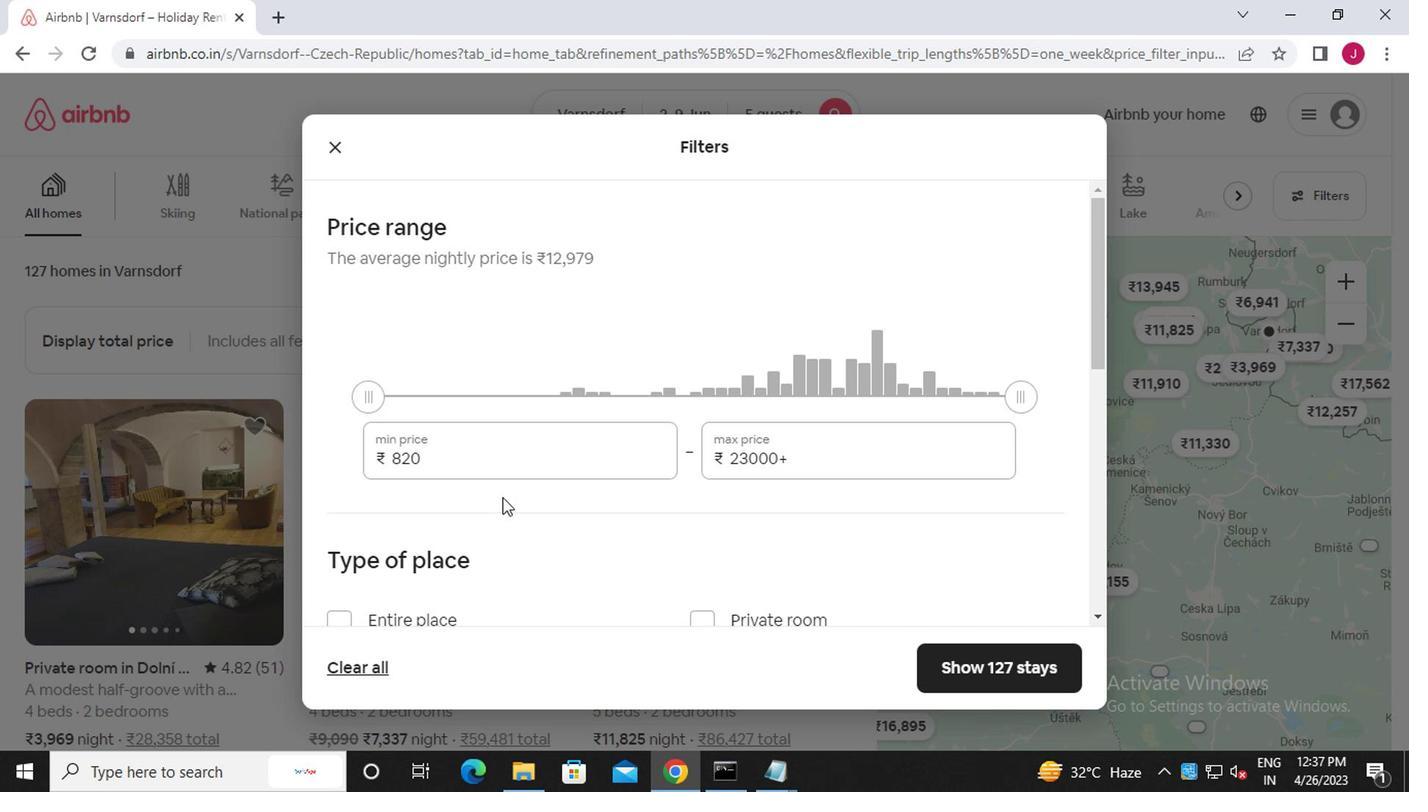 
Action: Mouse pressed left at (434, 409)
Screenshot: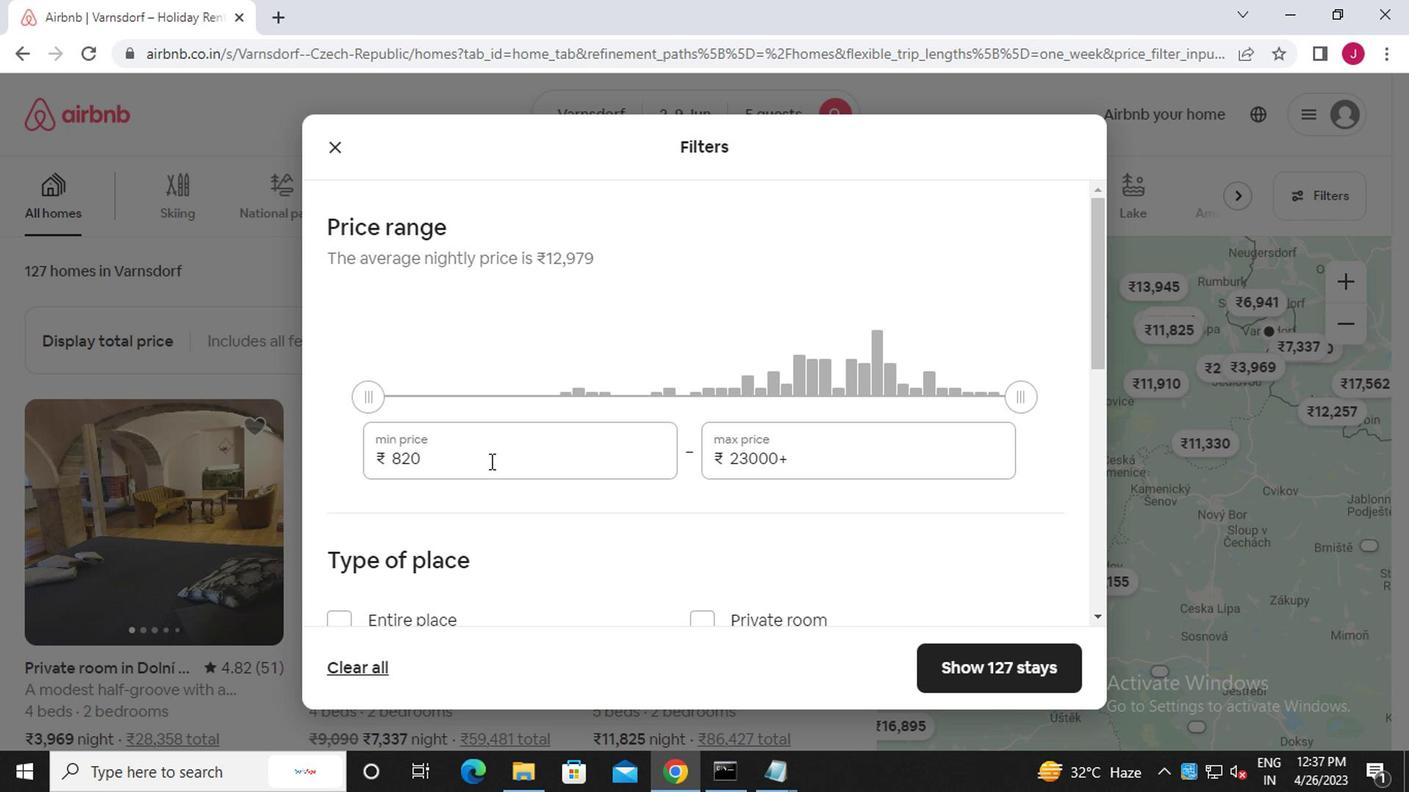 
Action: Key pressed <Key.backspace><Key.backspace><Key.backspace><<103>><<96>><<96>><<96>>
Screenshot: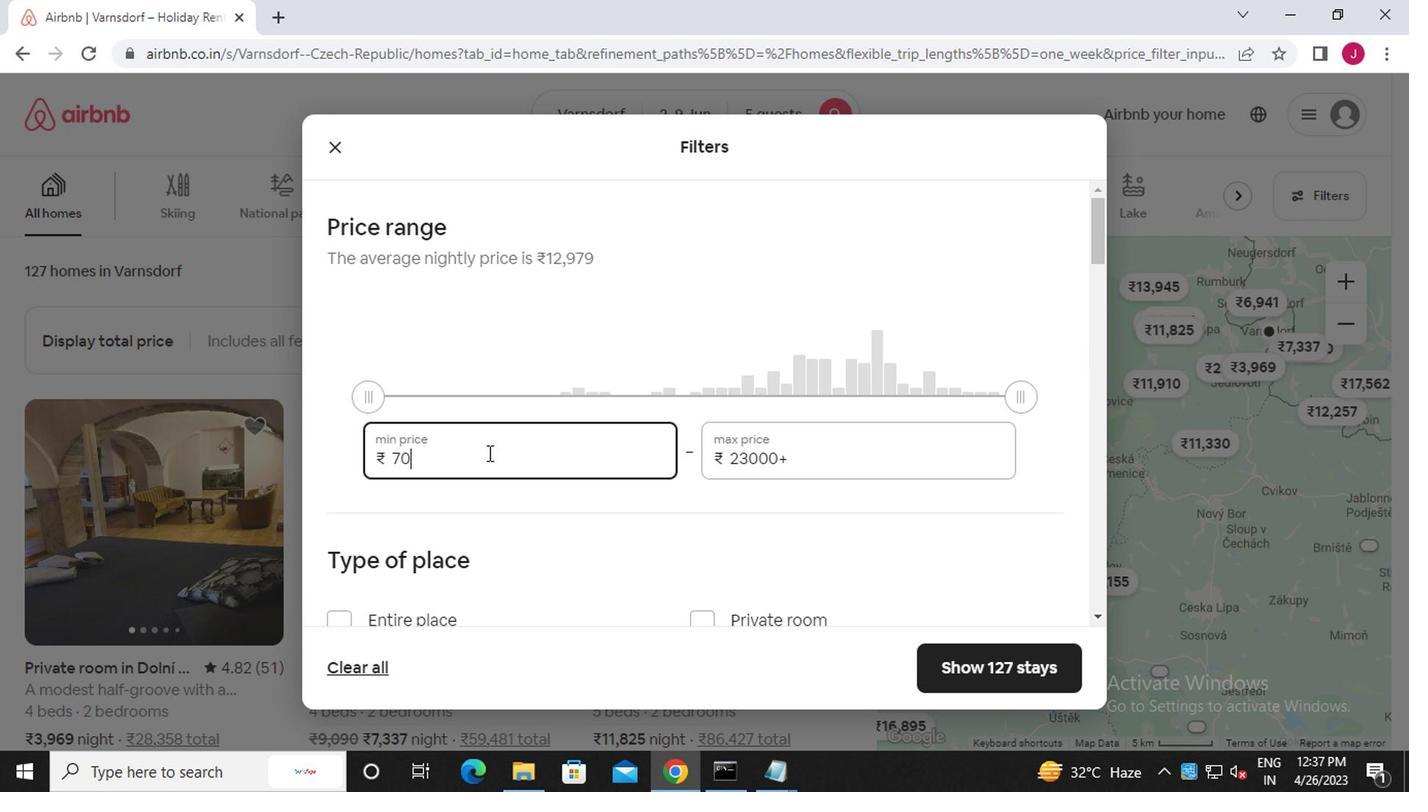 
Action: Mouse moved to (665, 418)
Screenshot: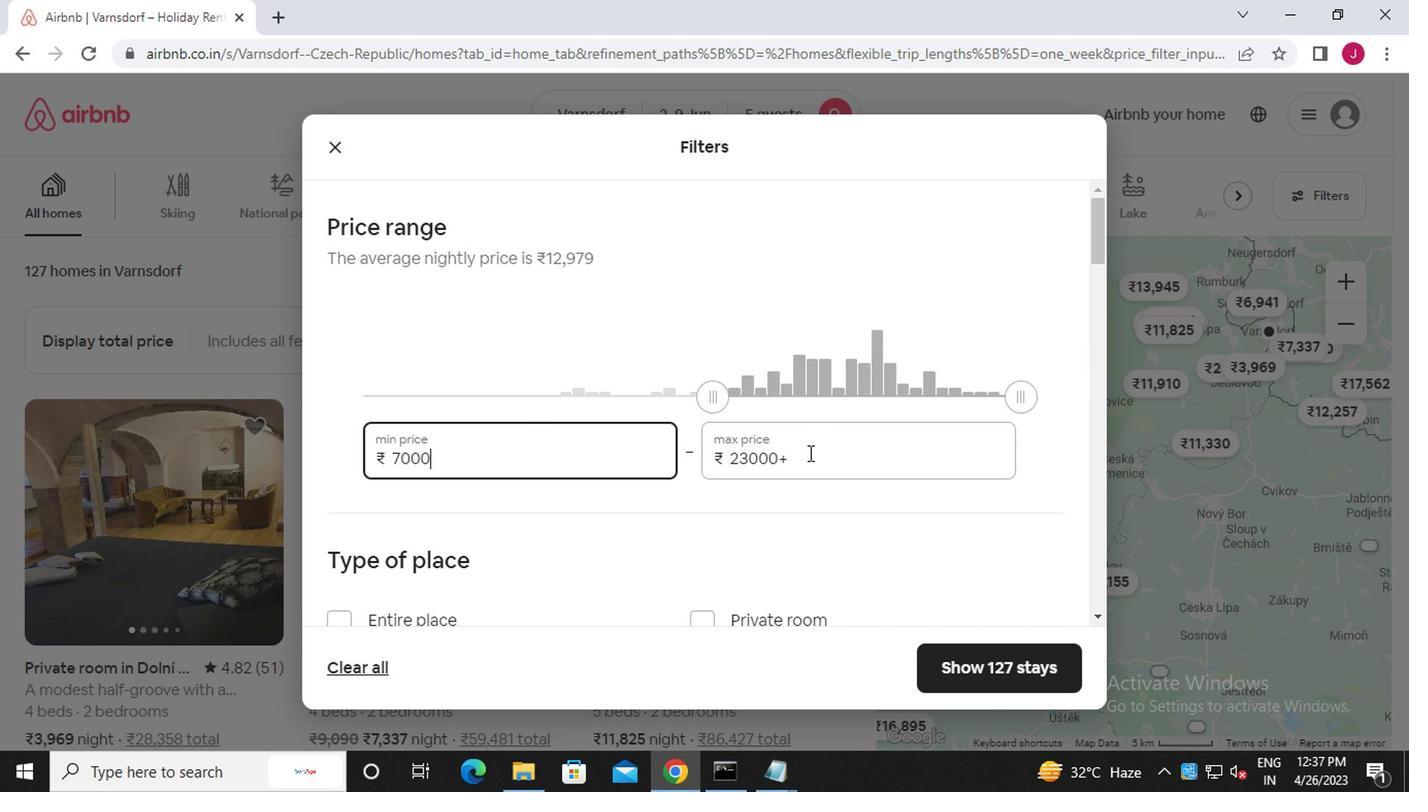 
Action: Mouse pressed left at (665, 418)
Screenshot: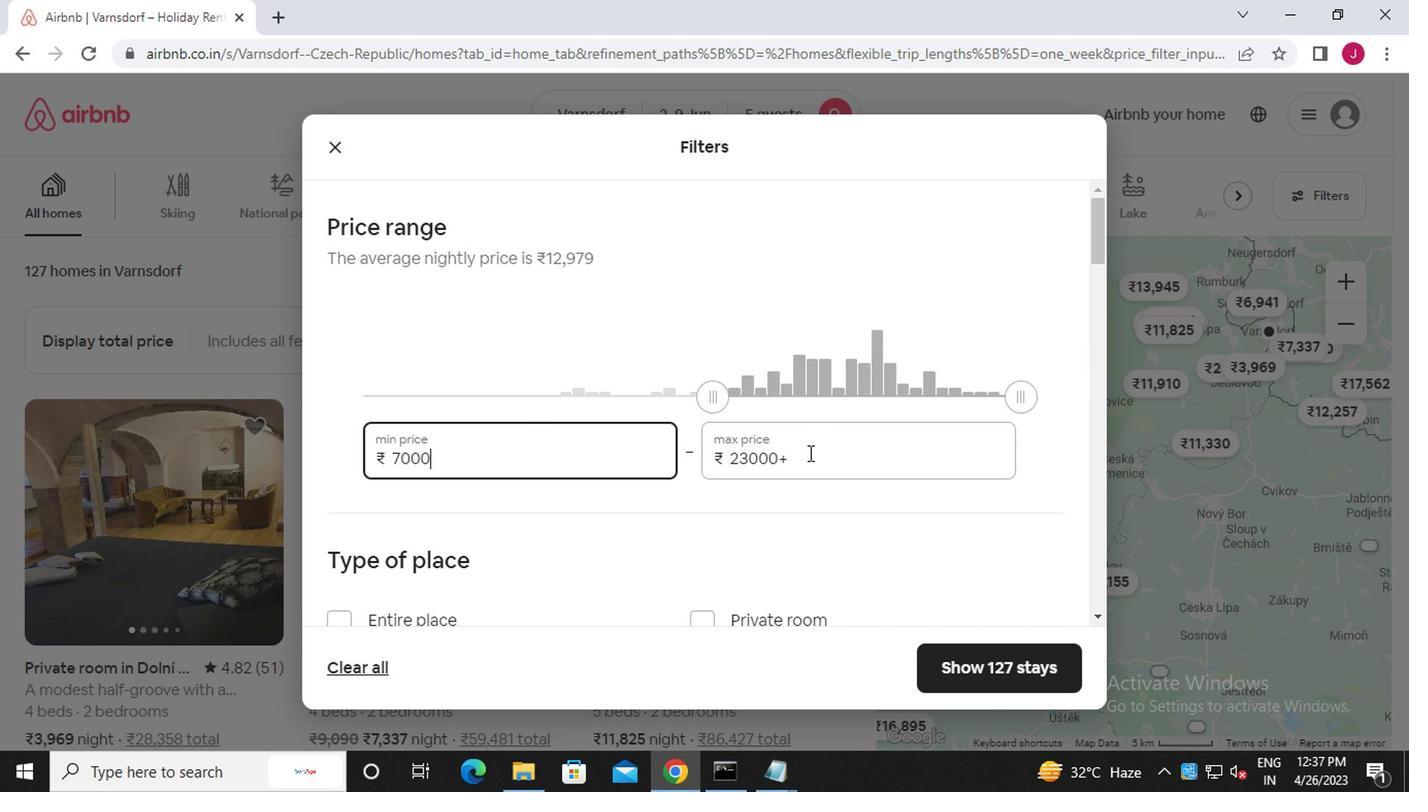 
Action: Mouse moved to (672, 423)
Screenshot: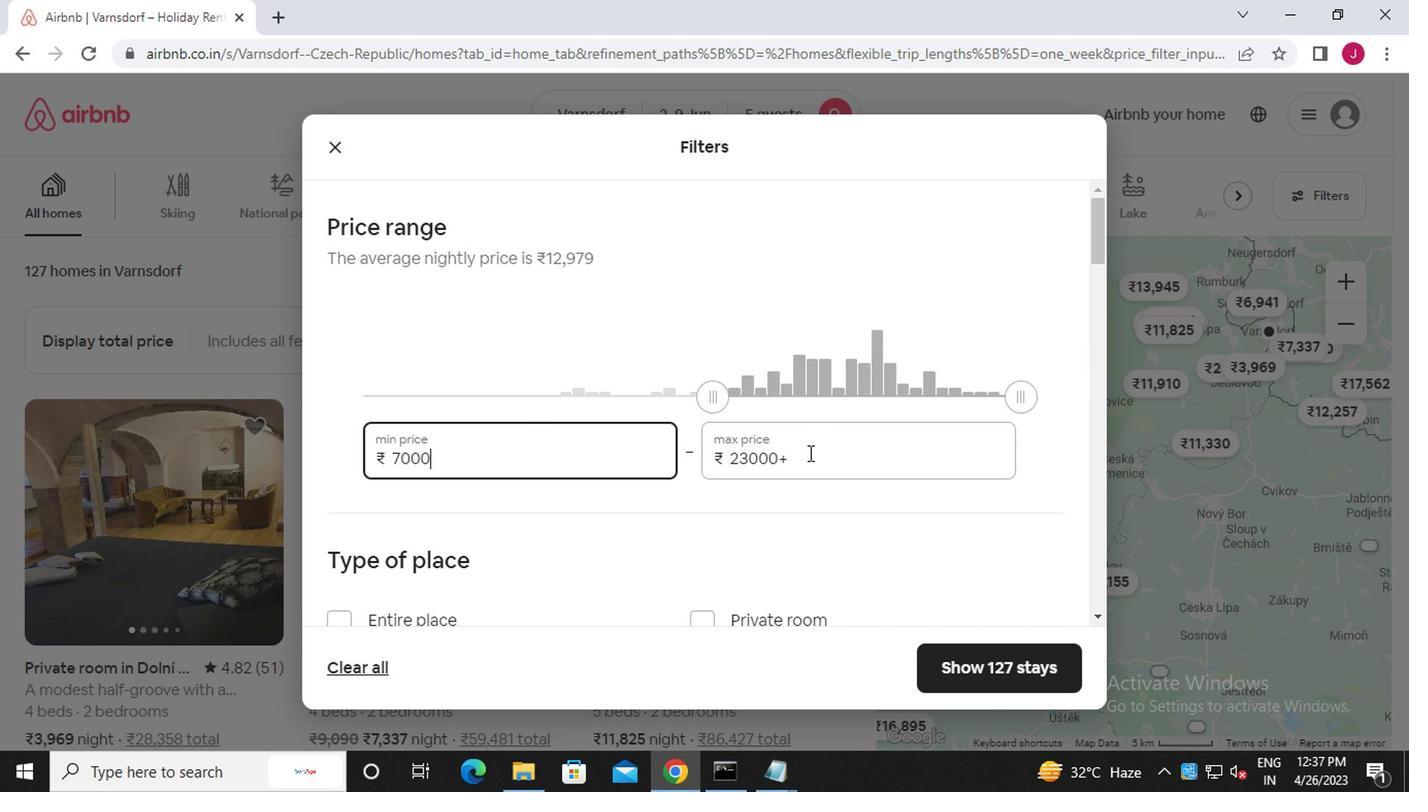 
Action: Key pressed <Key.backspace><Key.backspace><Key.backspace><Key.backspace><Key.backspace><Key.backspace><Key.backspace><Key.backspace><Key.backspace><Key.backspace><Key.backspace><<97>><<99>><<96>><<96>><<96>>
Screenshot: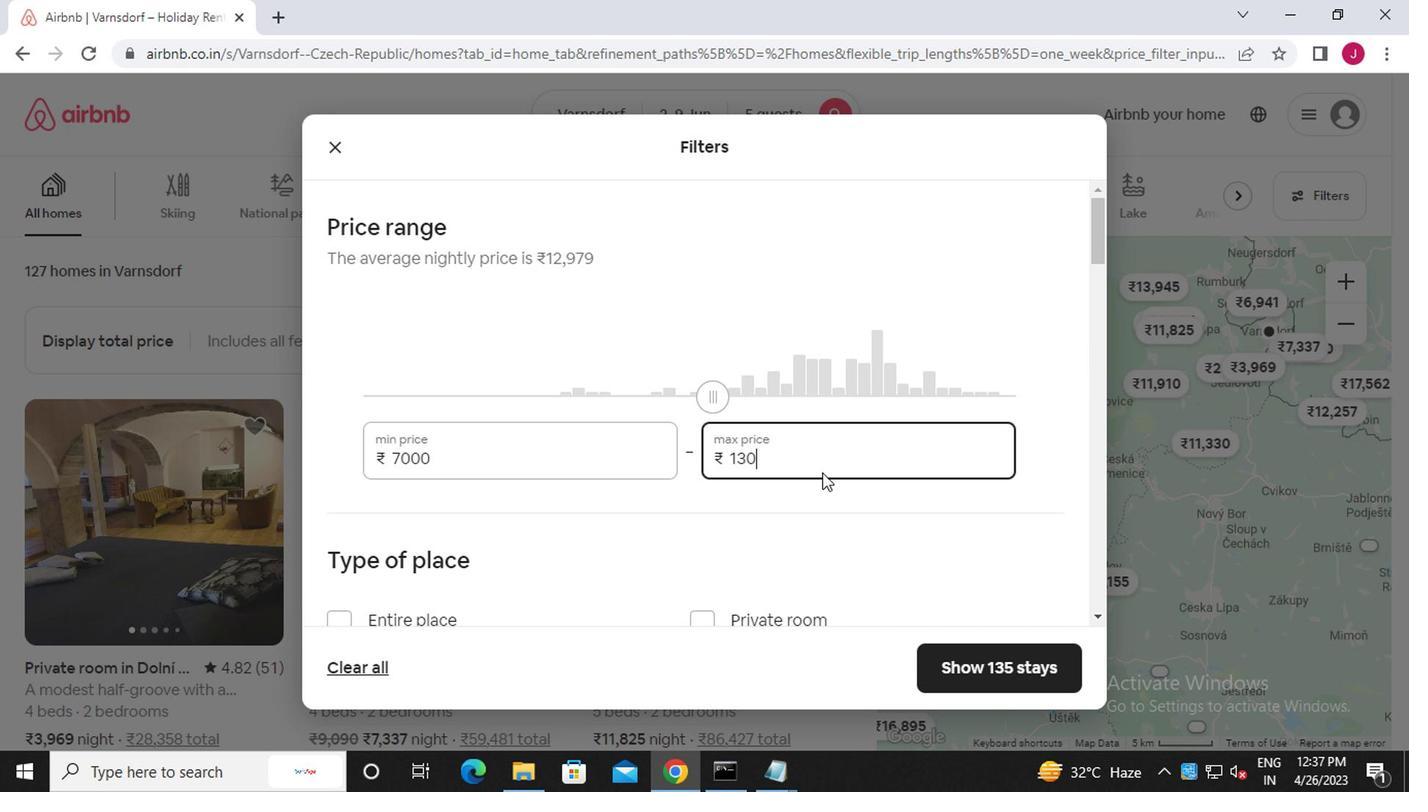 
Action: Mouse scrolled (672, 422) with delta (0, 0)
Screenshot: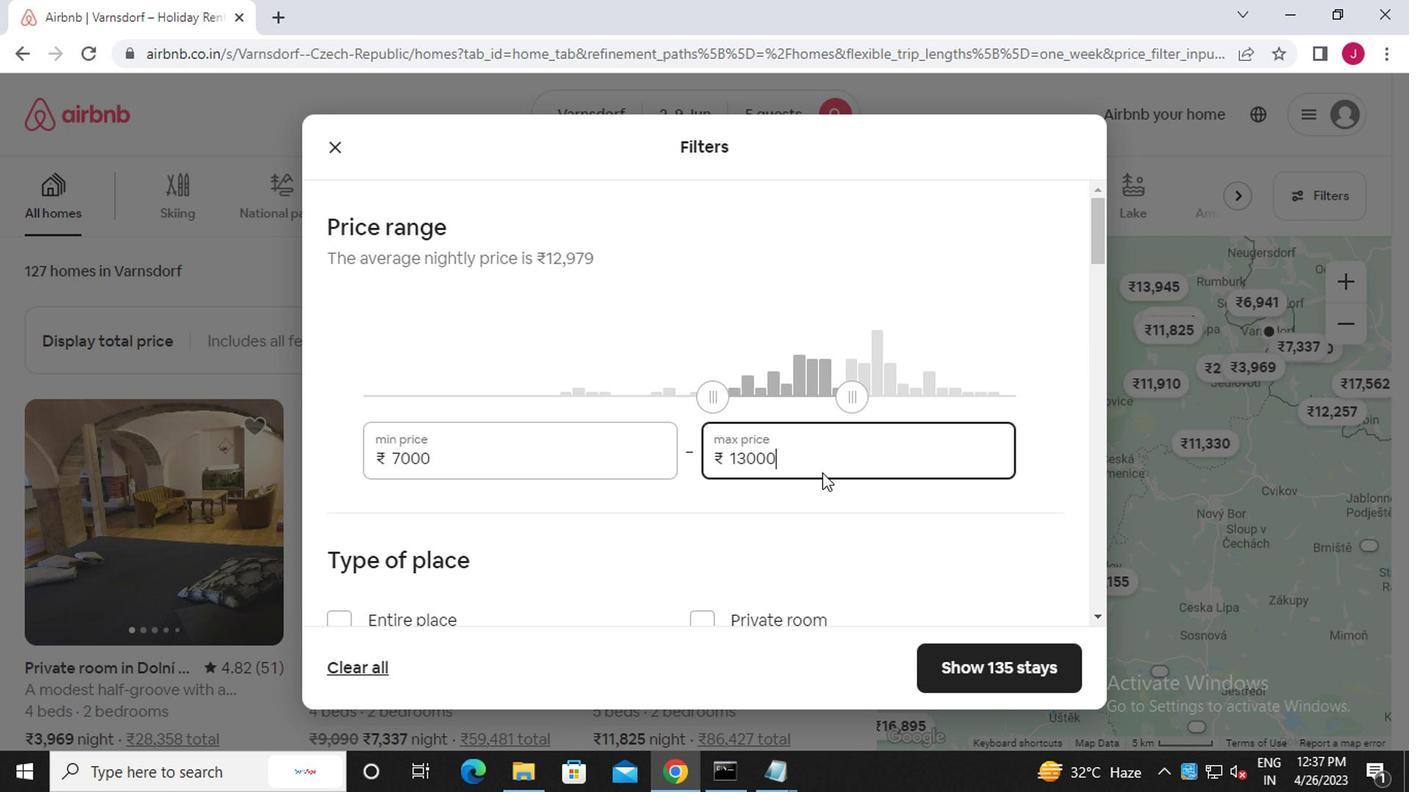 
Action: Mouse scrolled (672, 422) with delta (0, 0)
Screenshot: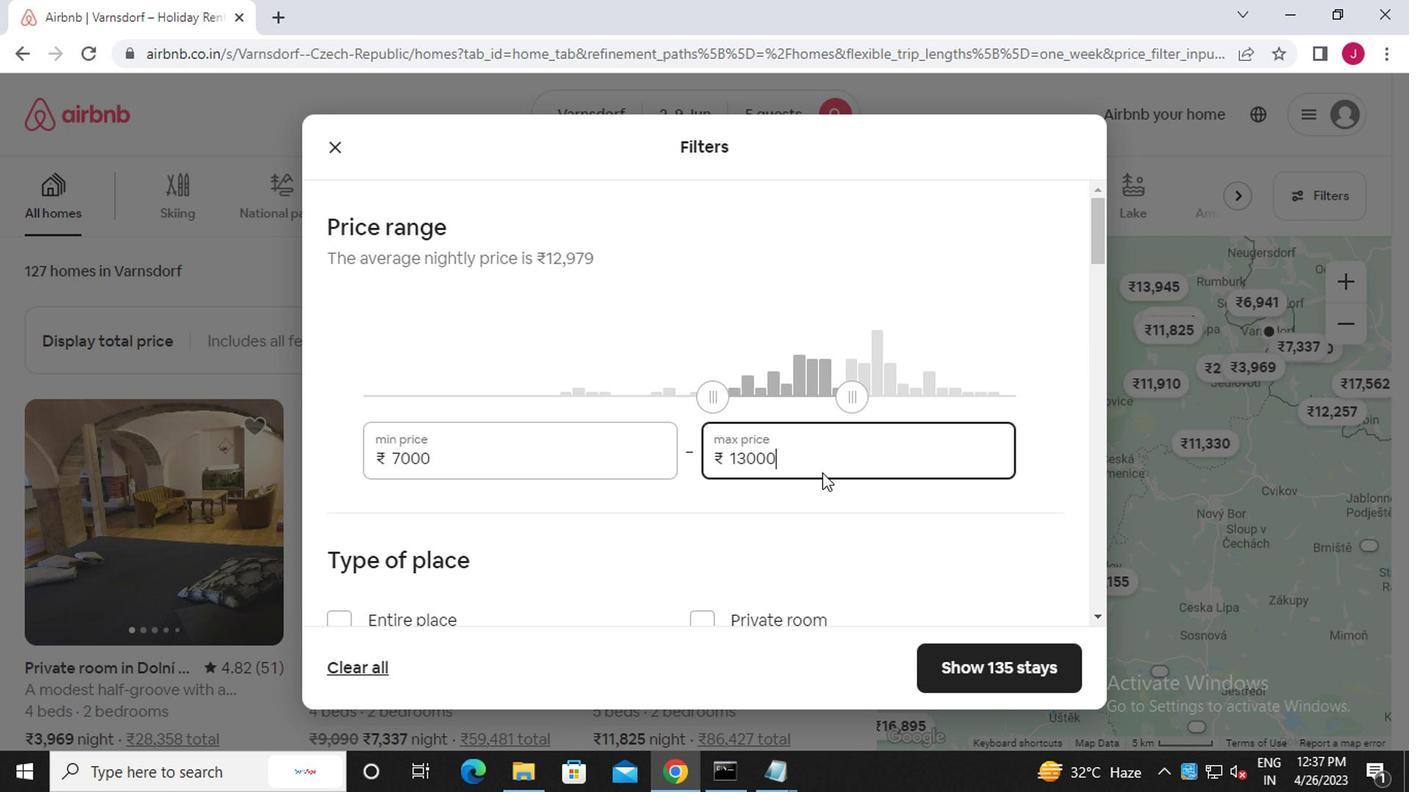 
Action: Mouse scrolled (672, 422) with delta (0, 0)
Screenshot: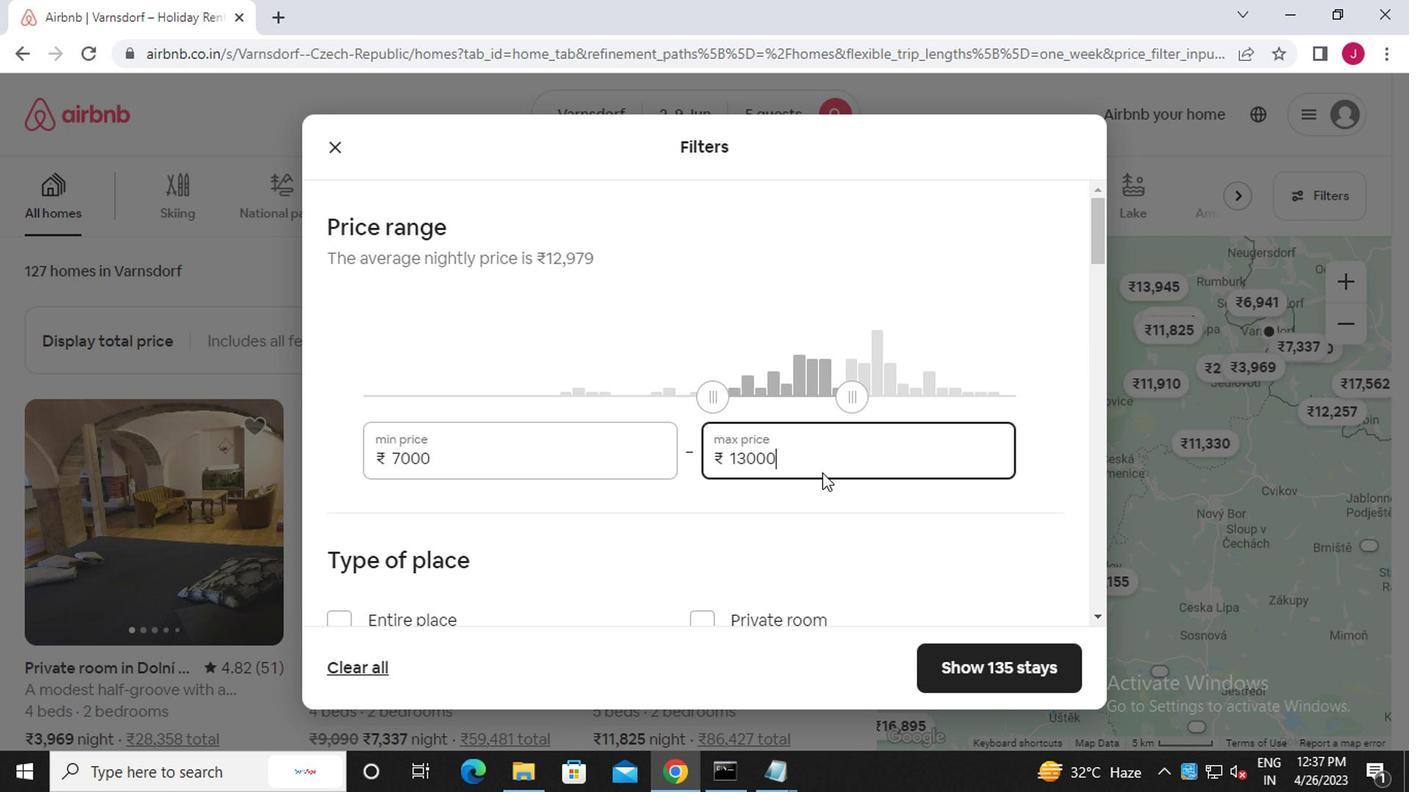 
Action: Mouse moved to (325, 375)
Screenshot: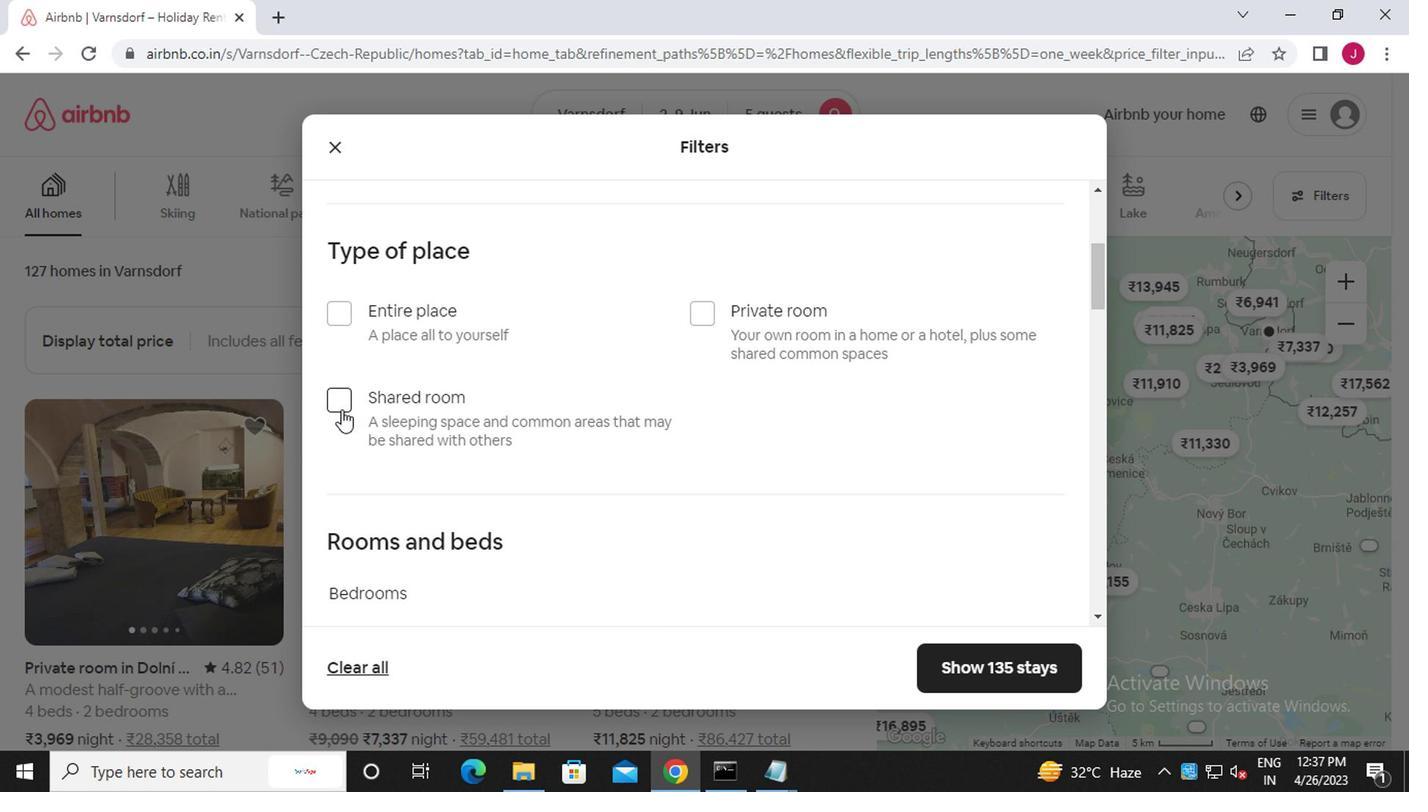
Action: Mouse pressed left at (325, 375)
Screenshot: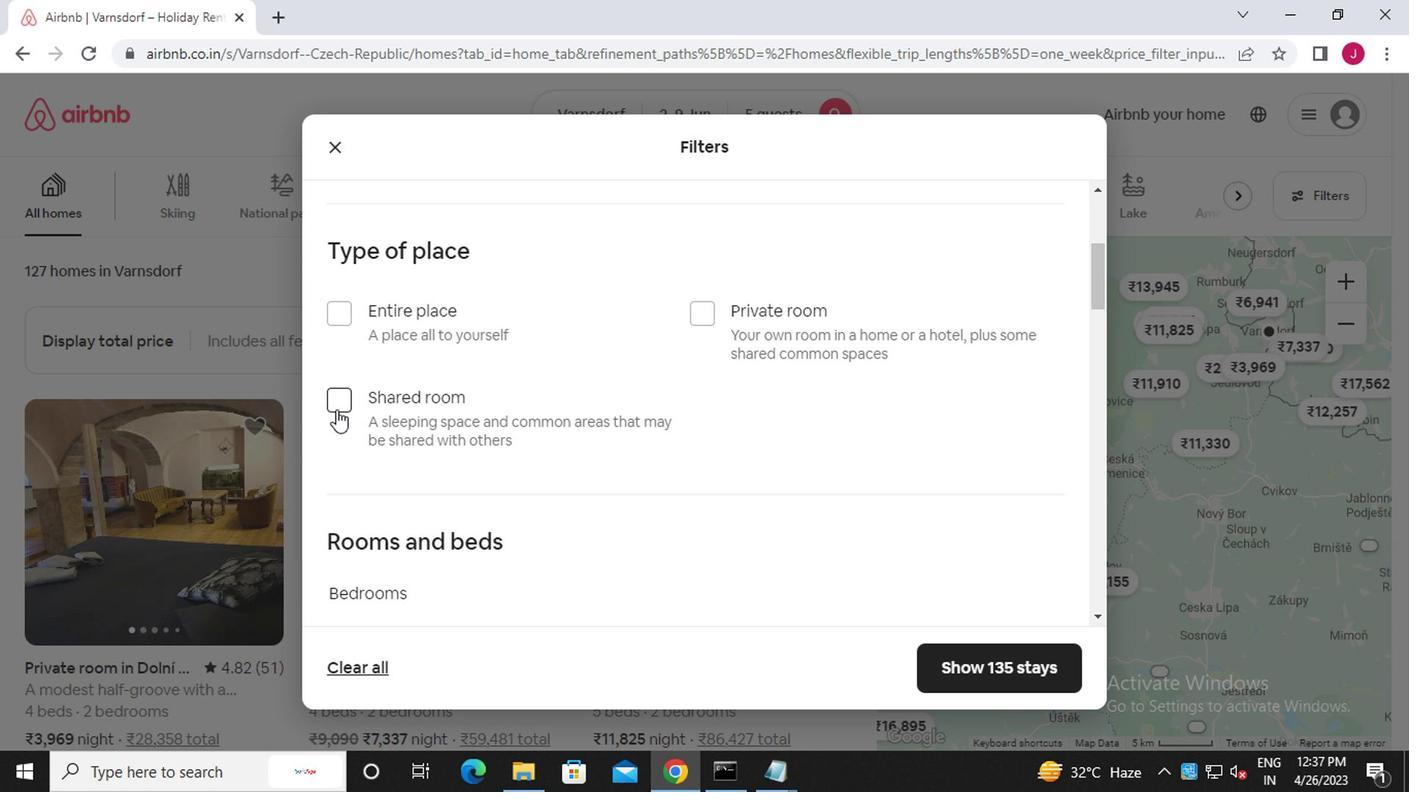
Action: Mouse moved to (325, 376)
Screenshot: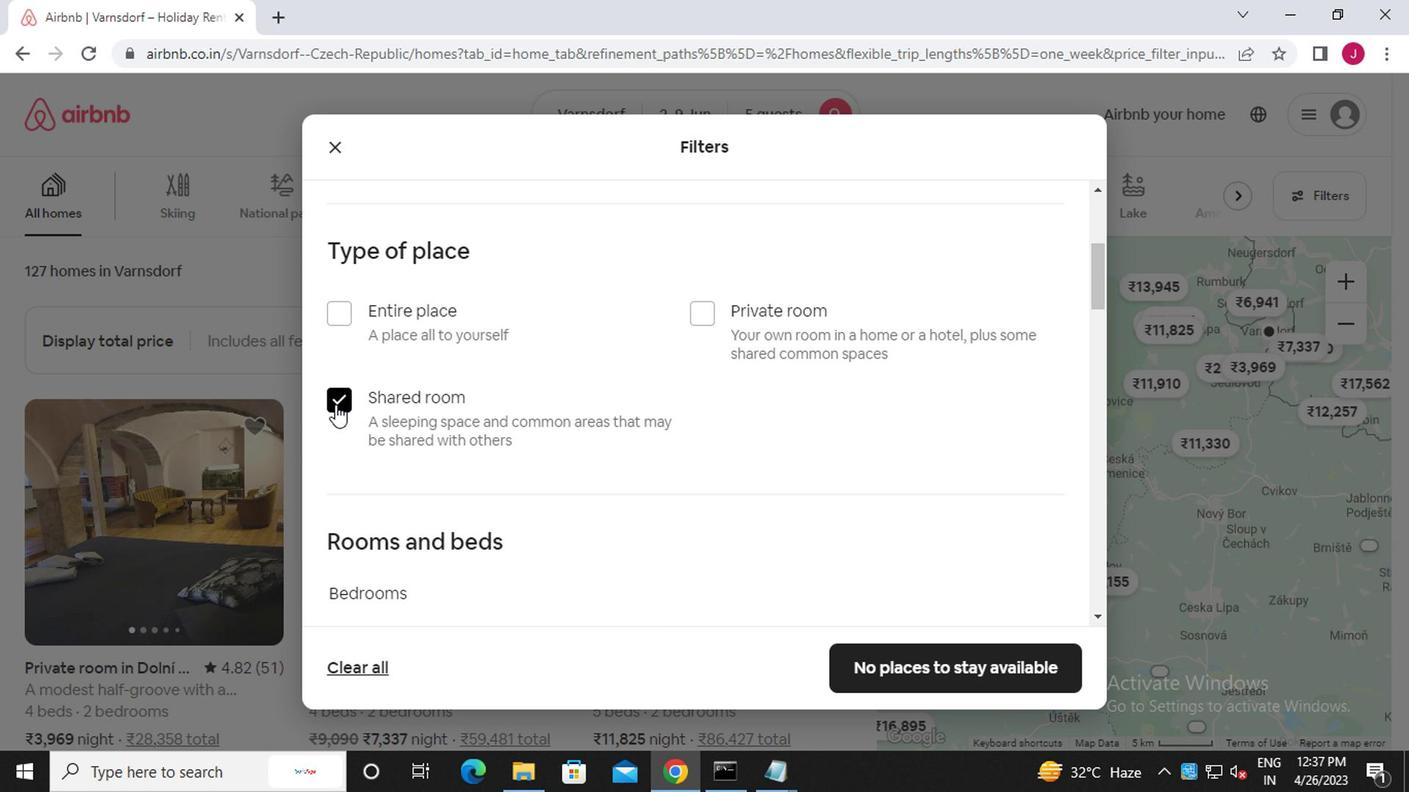 
Action: Mouse scrolled (325, 375) with delta (0, 0)
Screenshot: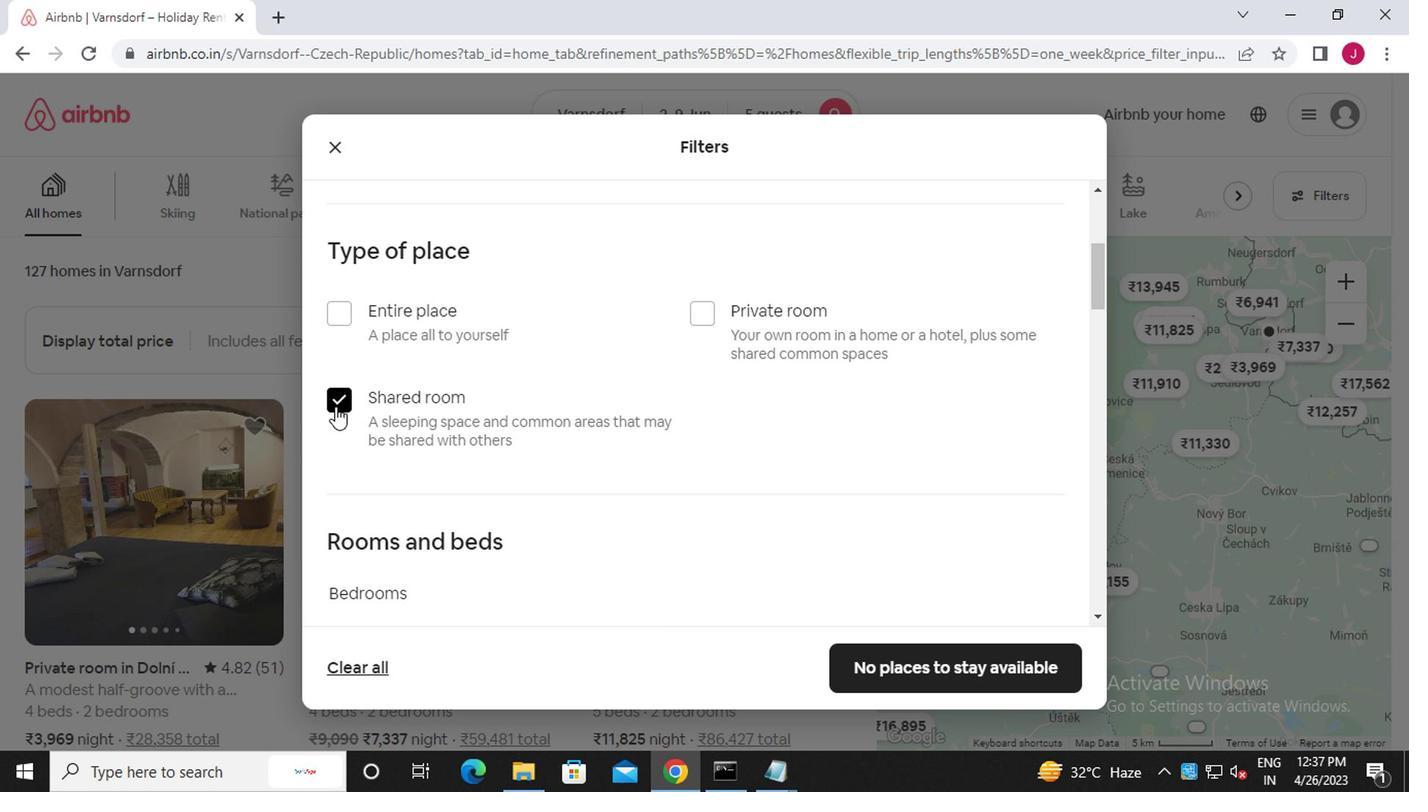 
Action: Mouse moved to (546, 418)
Screenshot: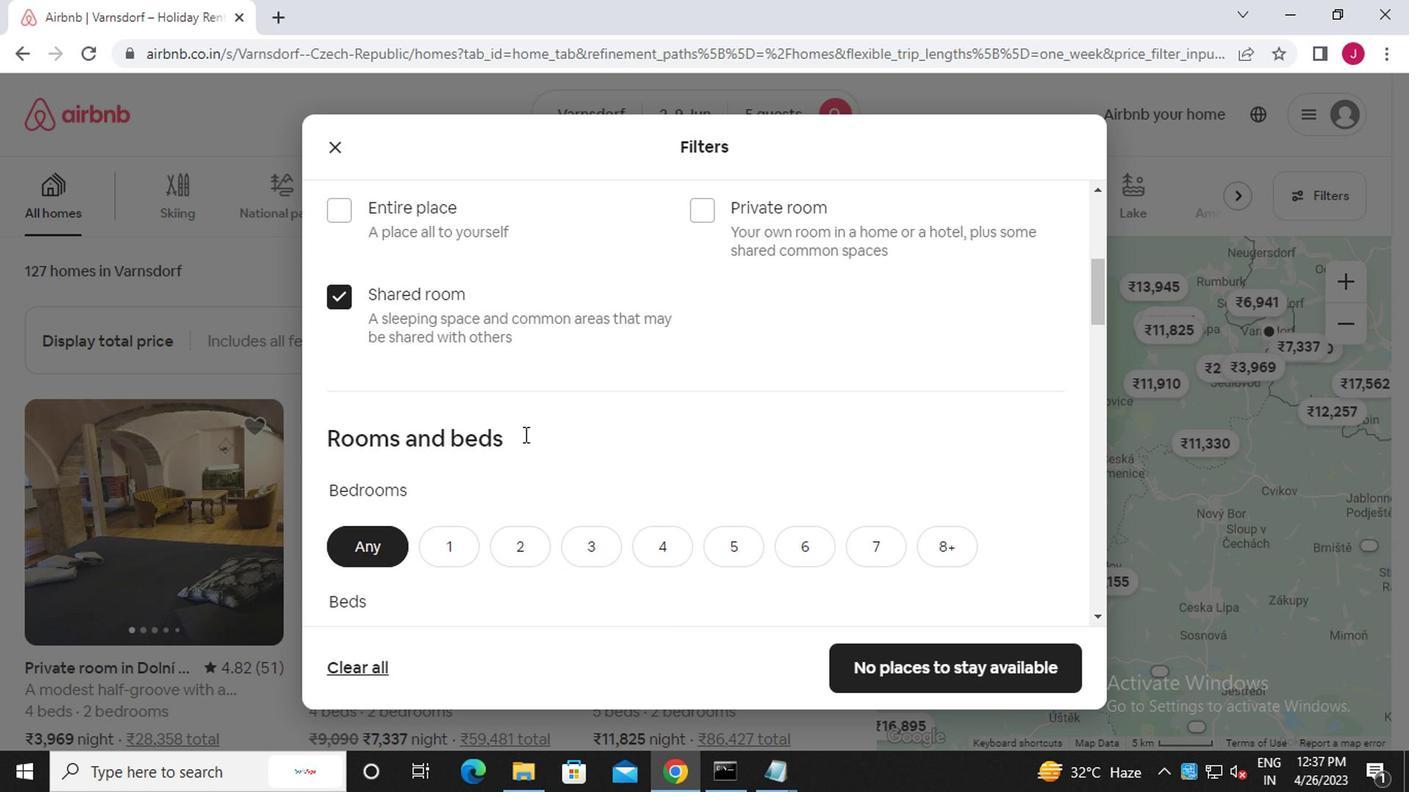 
Action: Mouse scrolled (546, 417) with delta (0, 0)
Screenshot: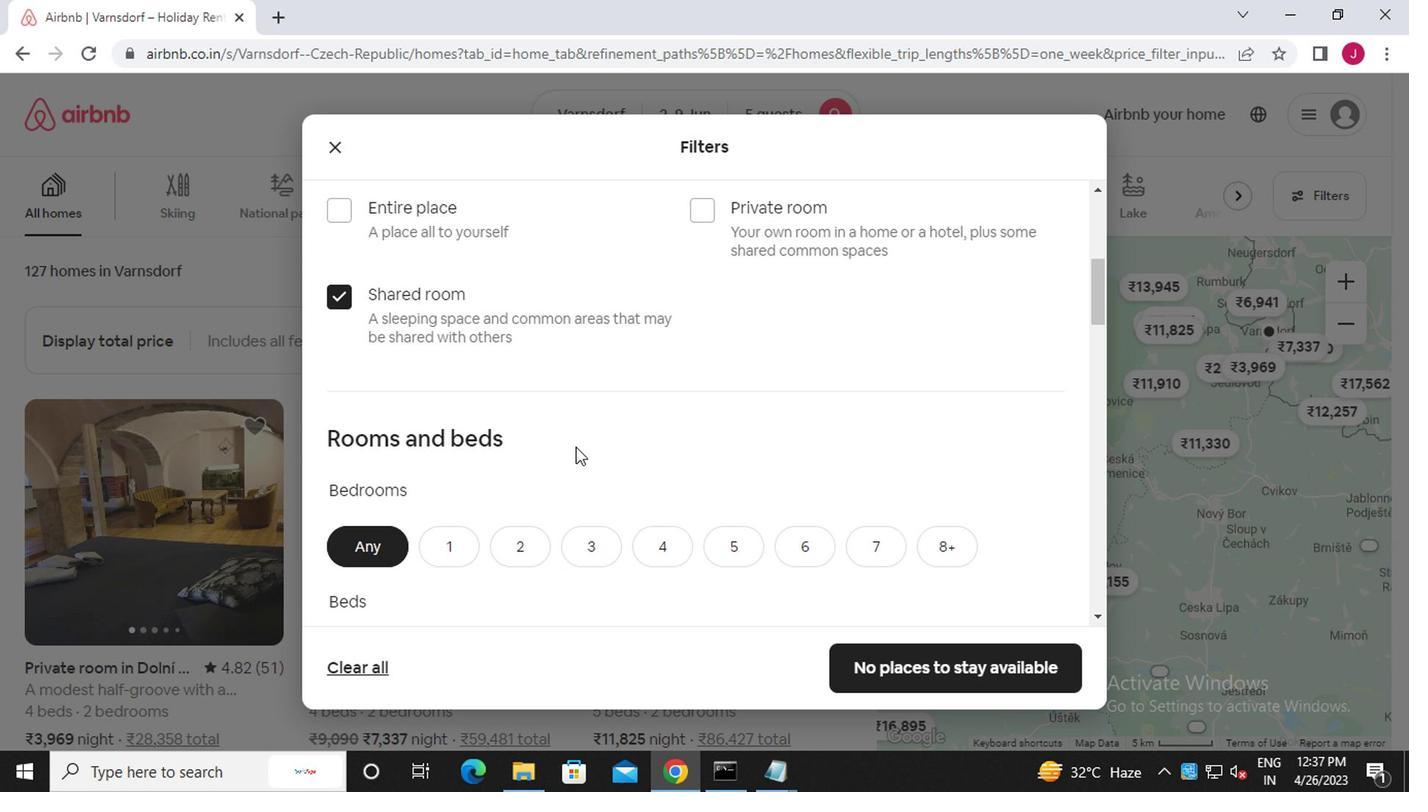 
Action: Mouse moved to (460, 400)
Screenshot: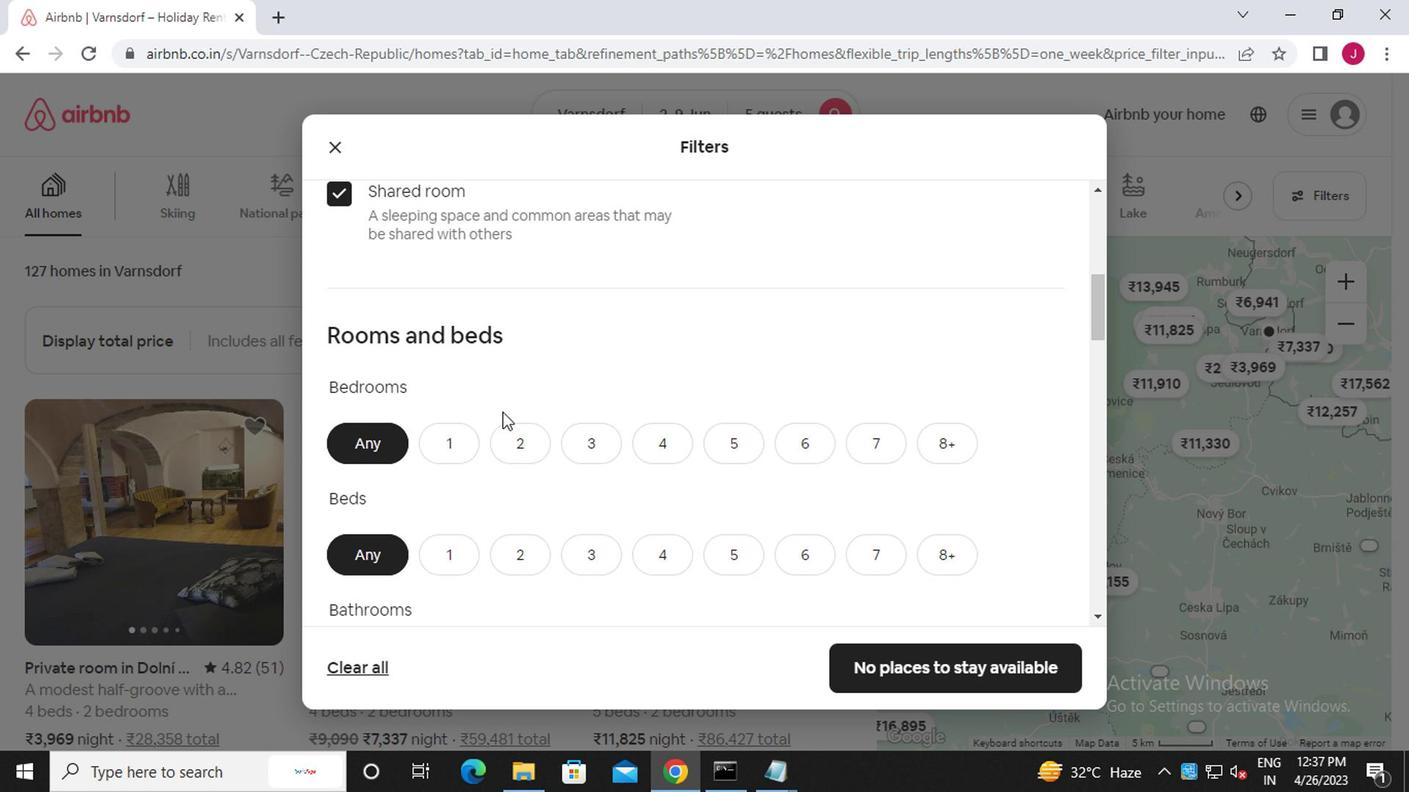 
Action: Mouse pressed left at (460, 400)
Screenshot: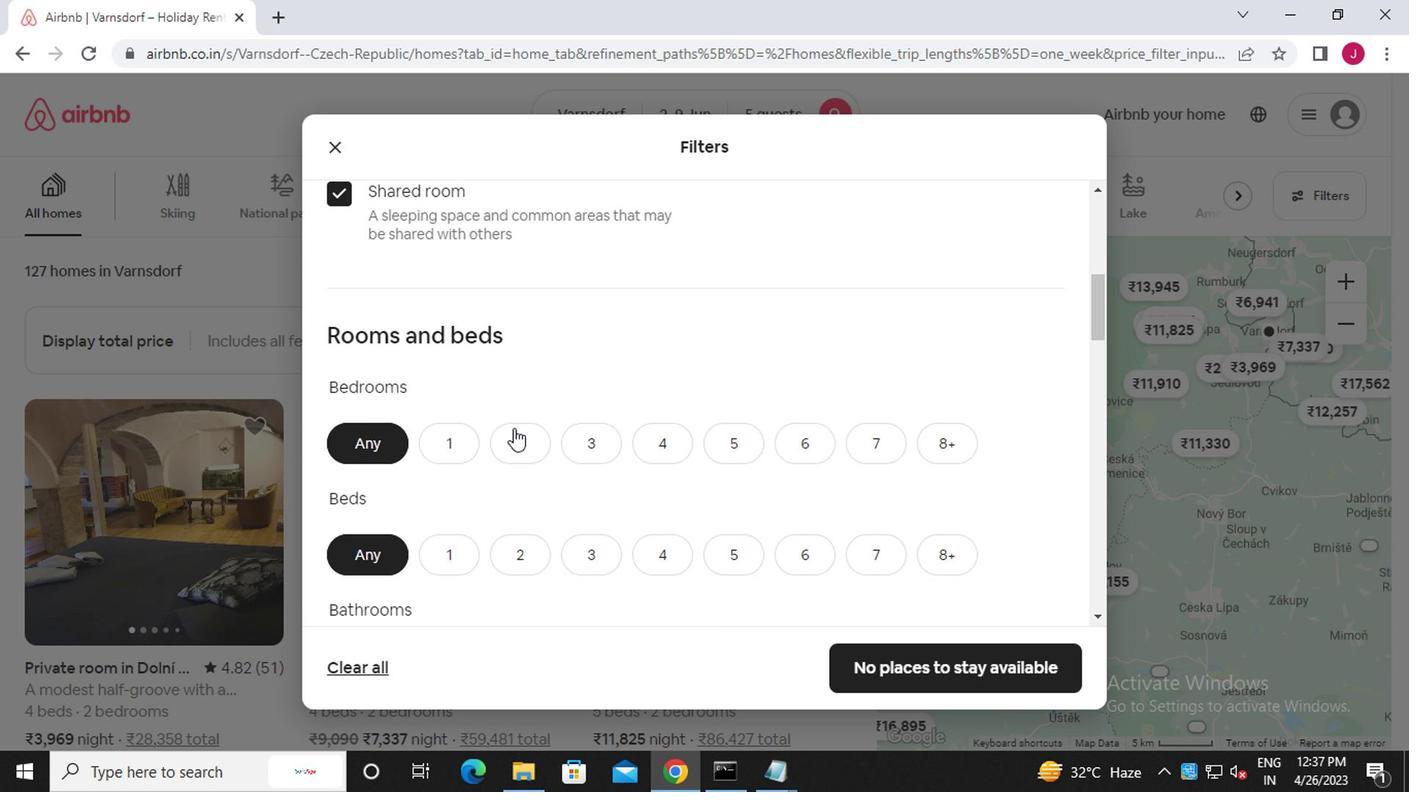 
Action: Mouse moved to (603, 477)
Screenshot: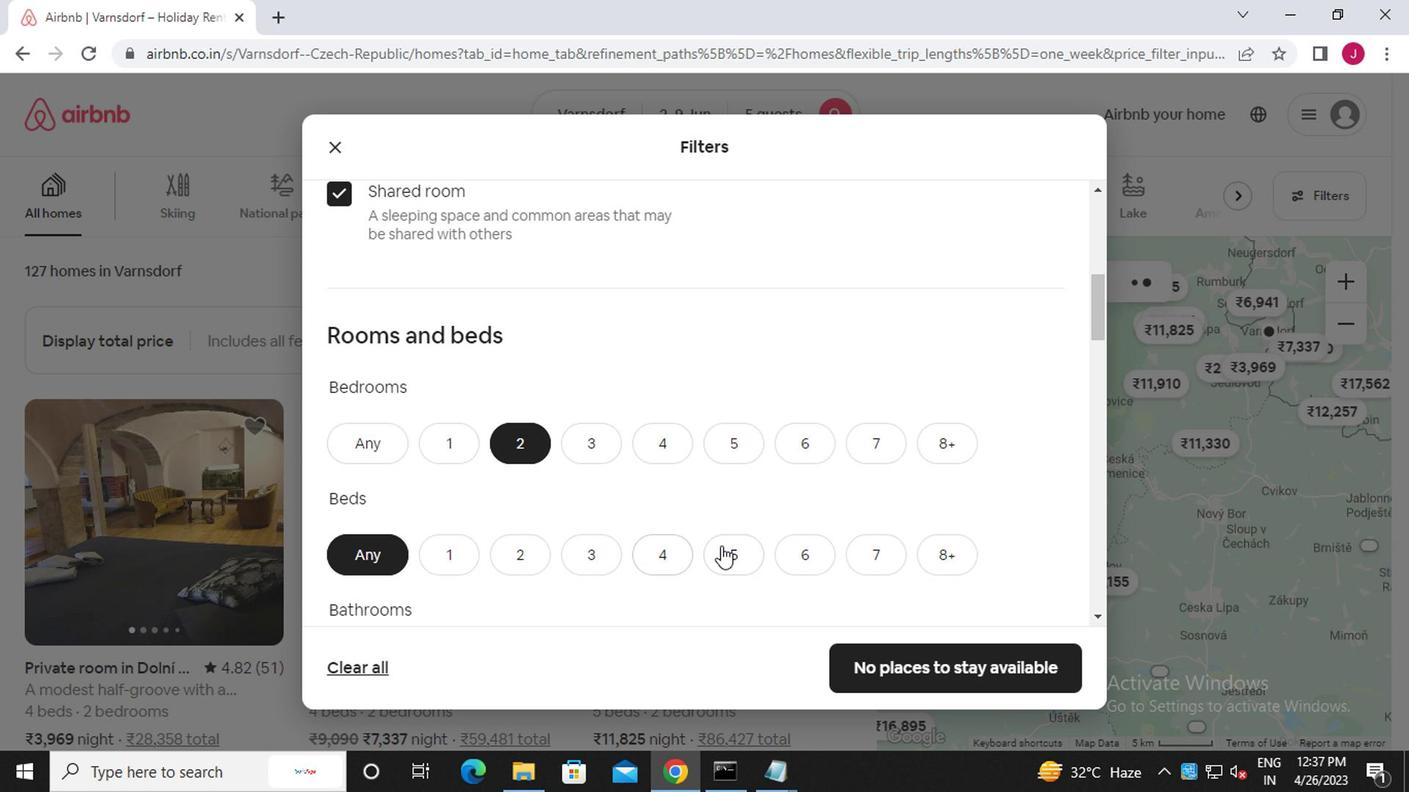 
Action: Mouse pressed left at (603, 477)
Screenshot: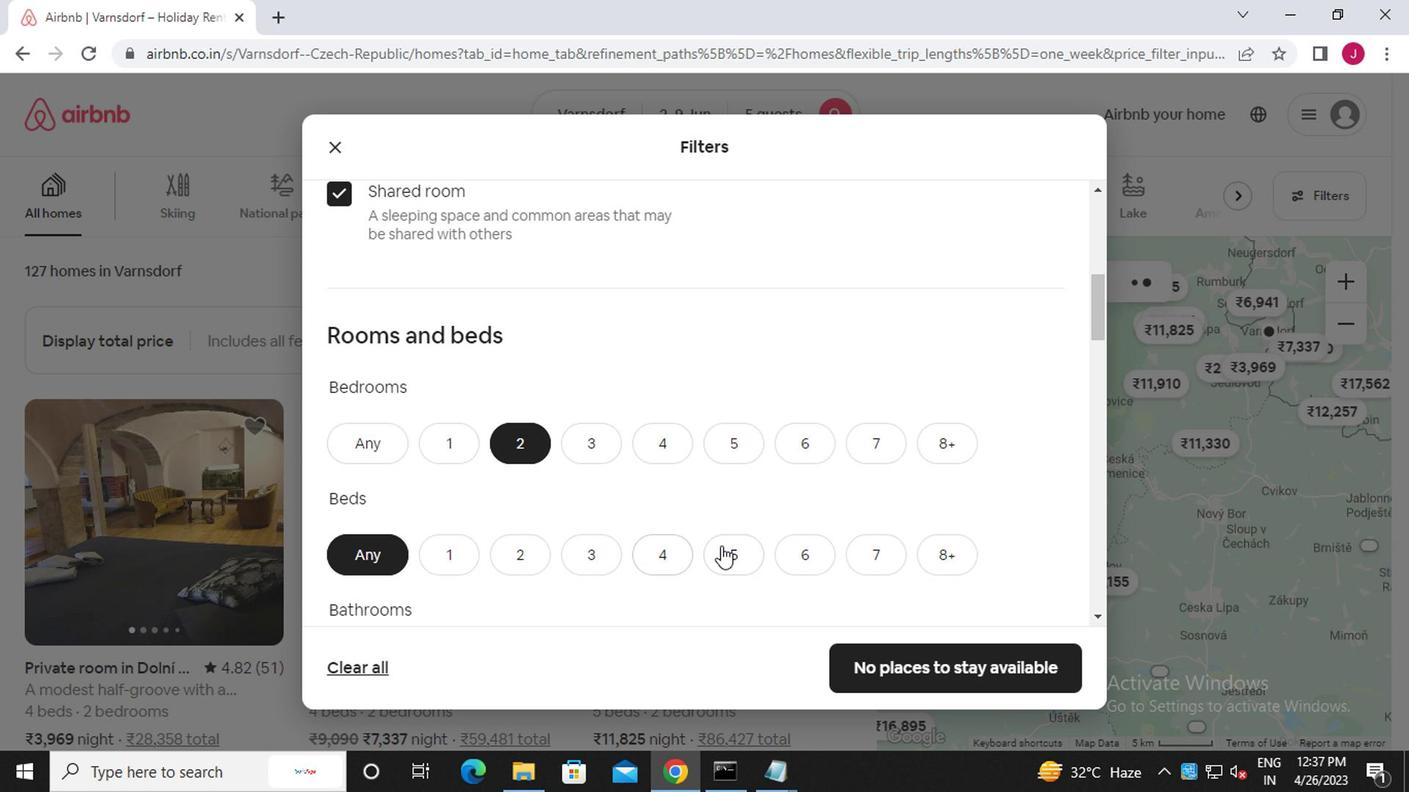 
Action: Mouse moved to (572, 461)
Screenshot: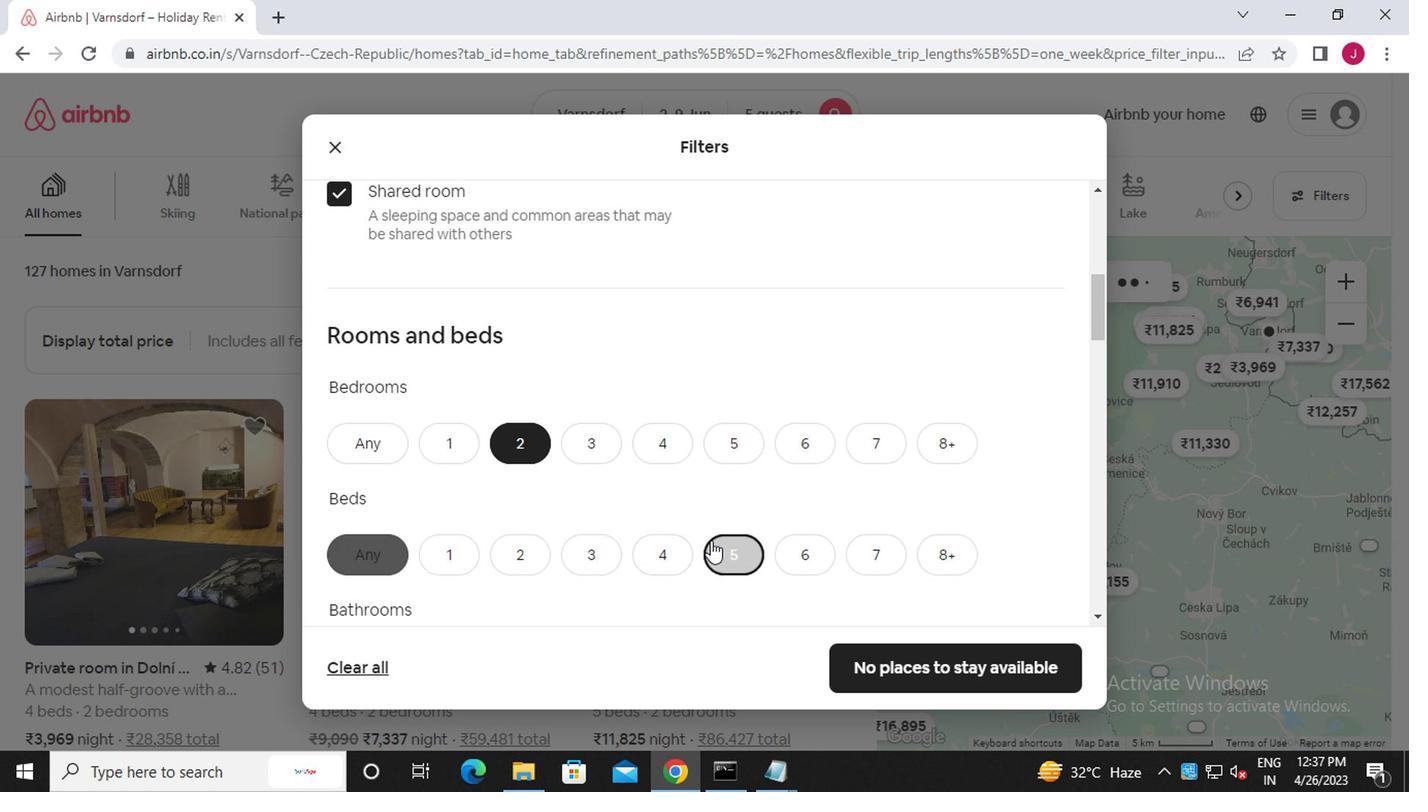 
Action: Mouse scrolled (572, 460) with delta (0, 0)
Screenshot: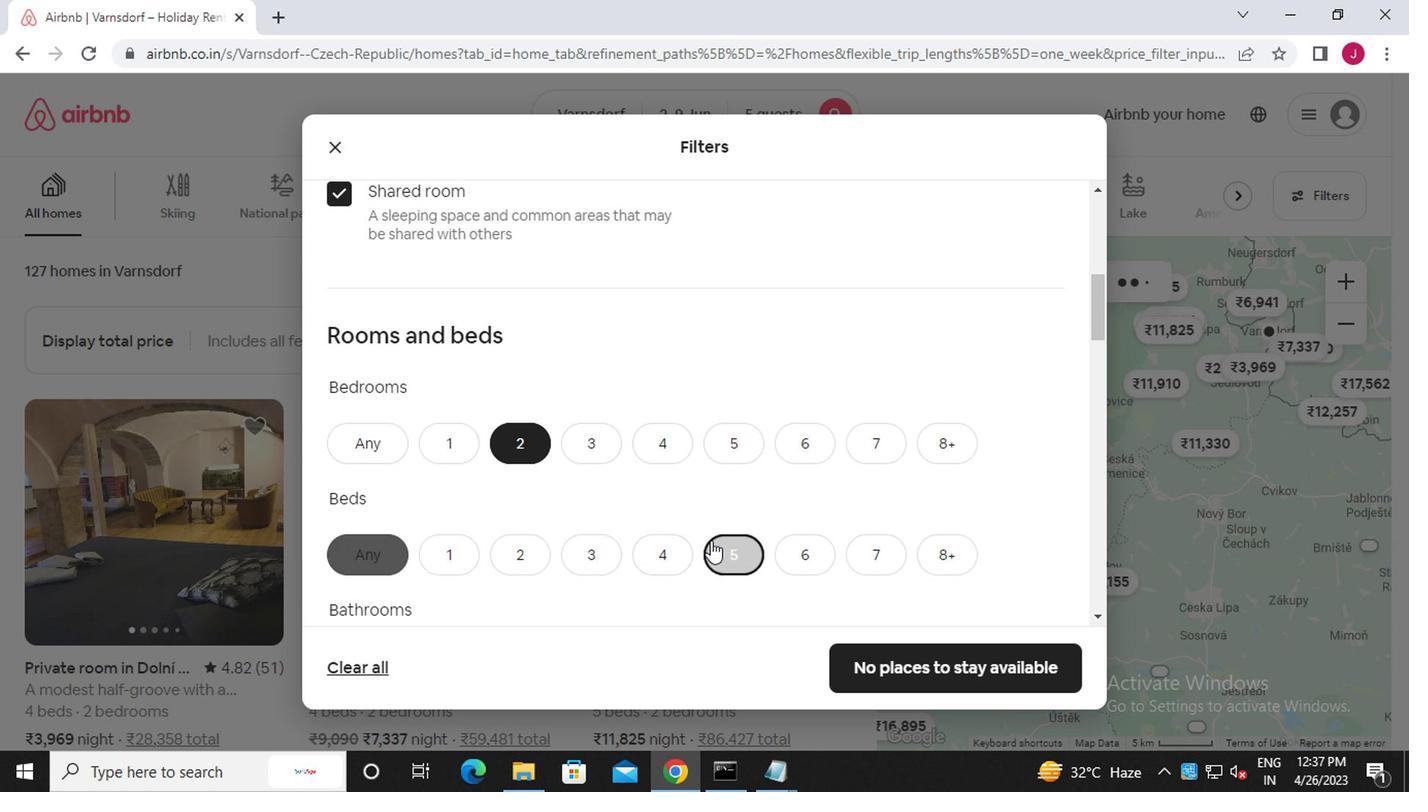 
Action: Mouse moved to (568, 458)
Screenshot: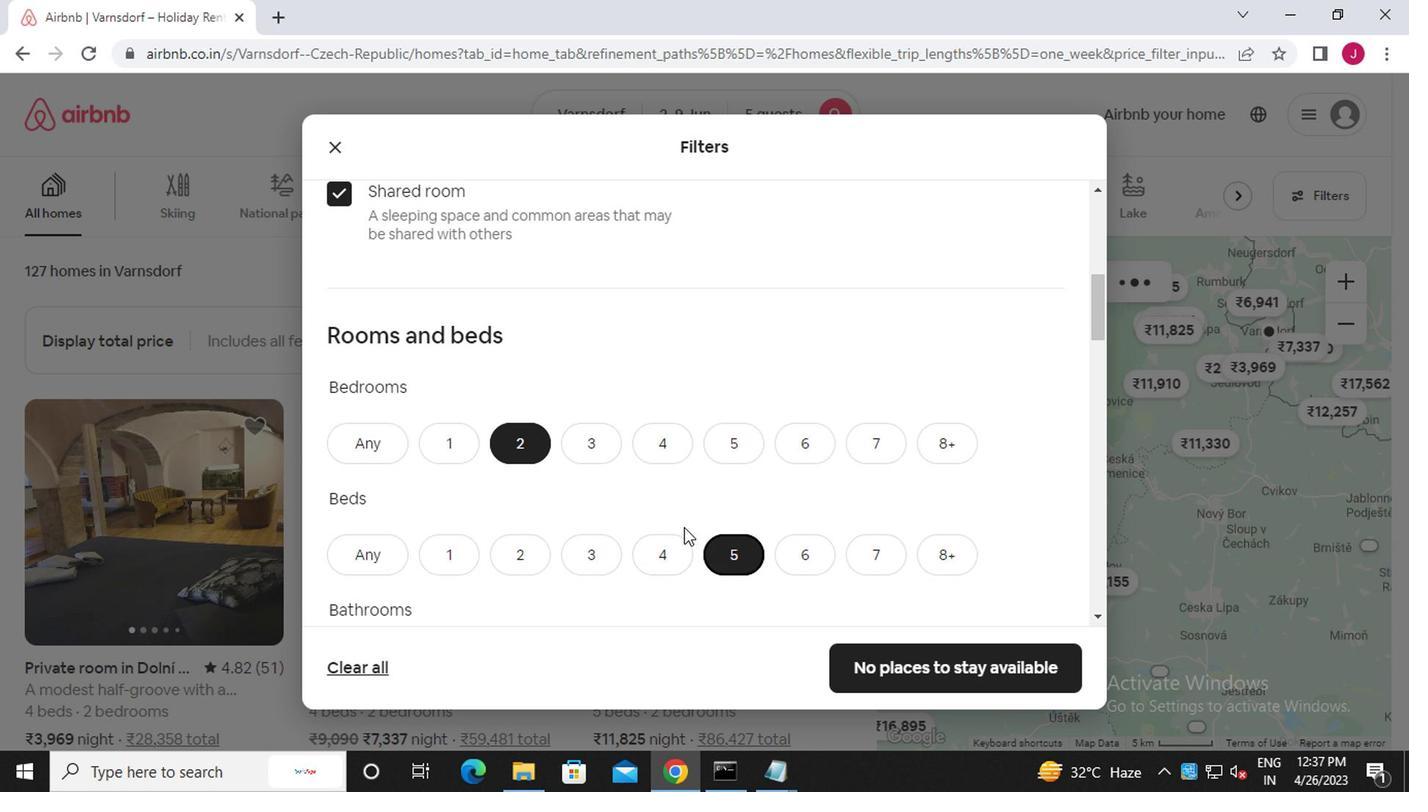 
Action: Mouse scrolled (568, 457) with delta (0, 0)
Screenshot: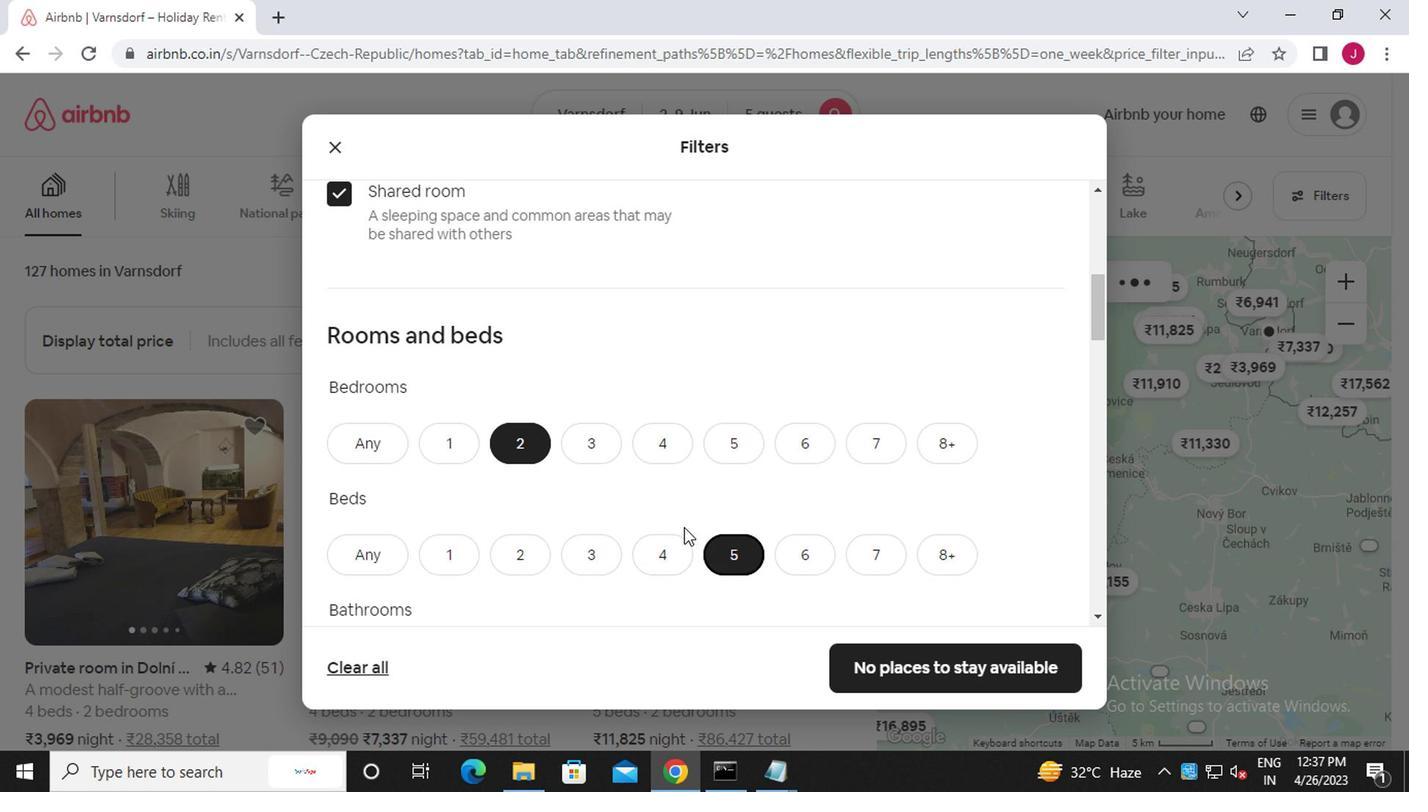 
Action: Mouse moved to (466, 419)
Screenshot: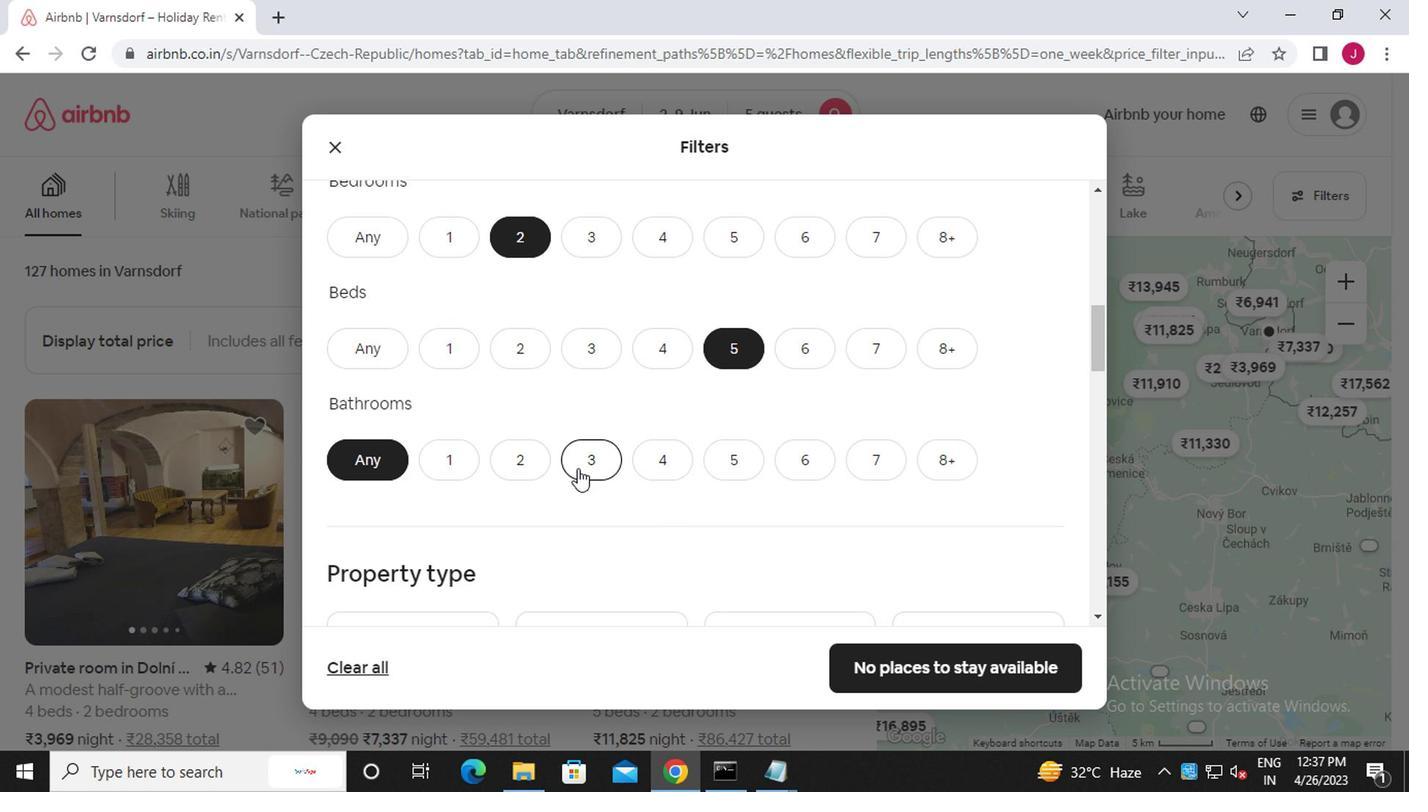 
Action: Mouse pressed left at (466, 419)
Screenshot: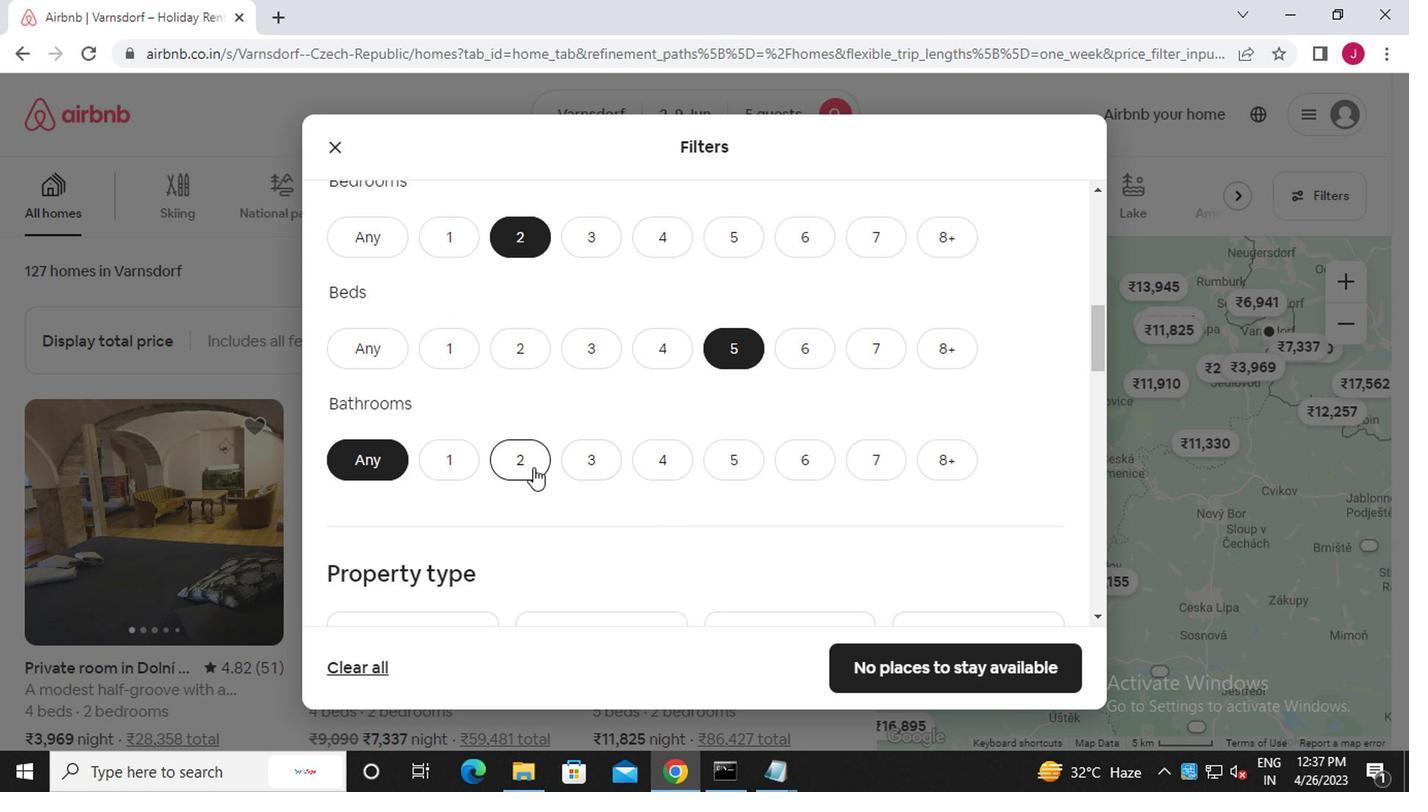 
Action: Mouse scrolled (466, 419) with delta (0, 0)
Screenshot: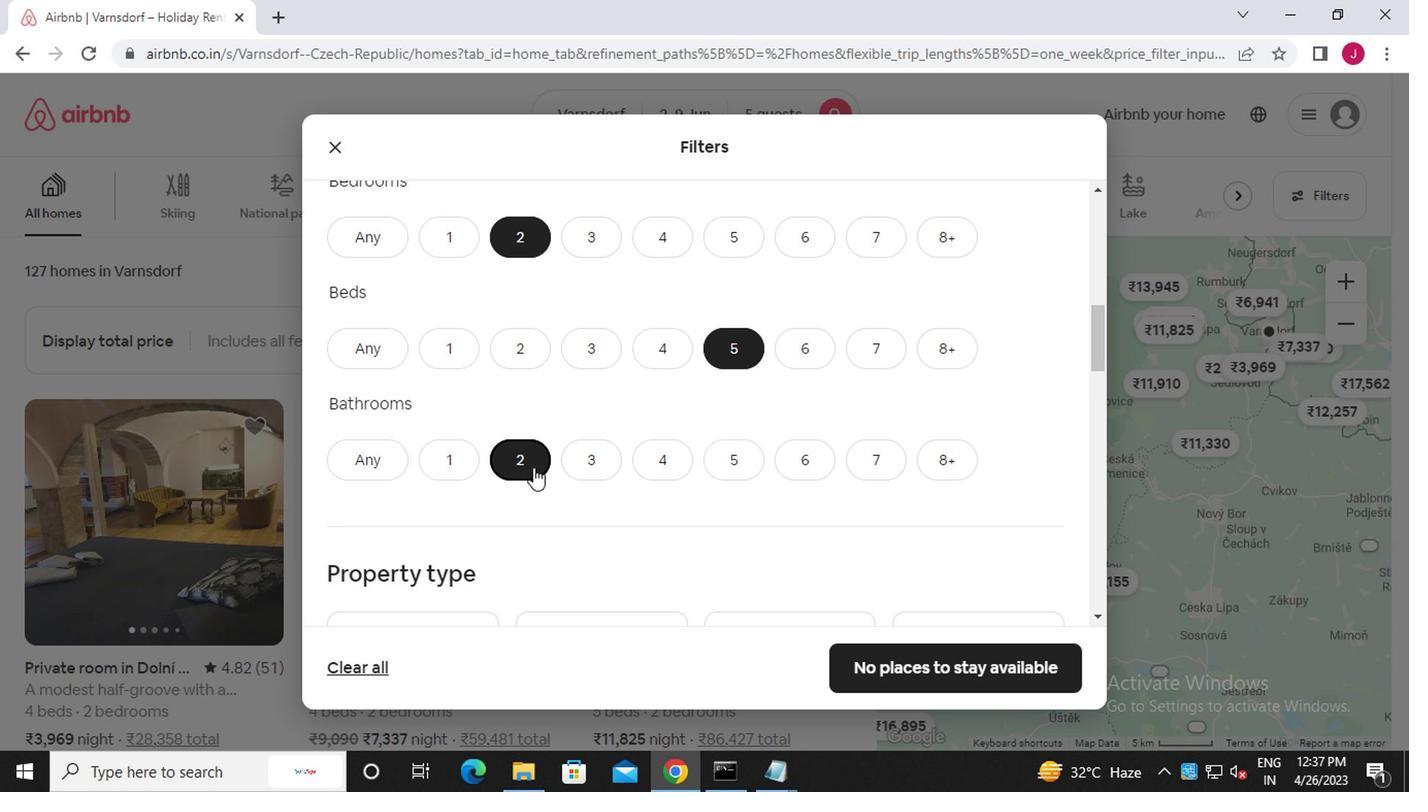 
Action: Mouse scrolled (466, 419) with delta (0, 0)
Screenshot: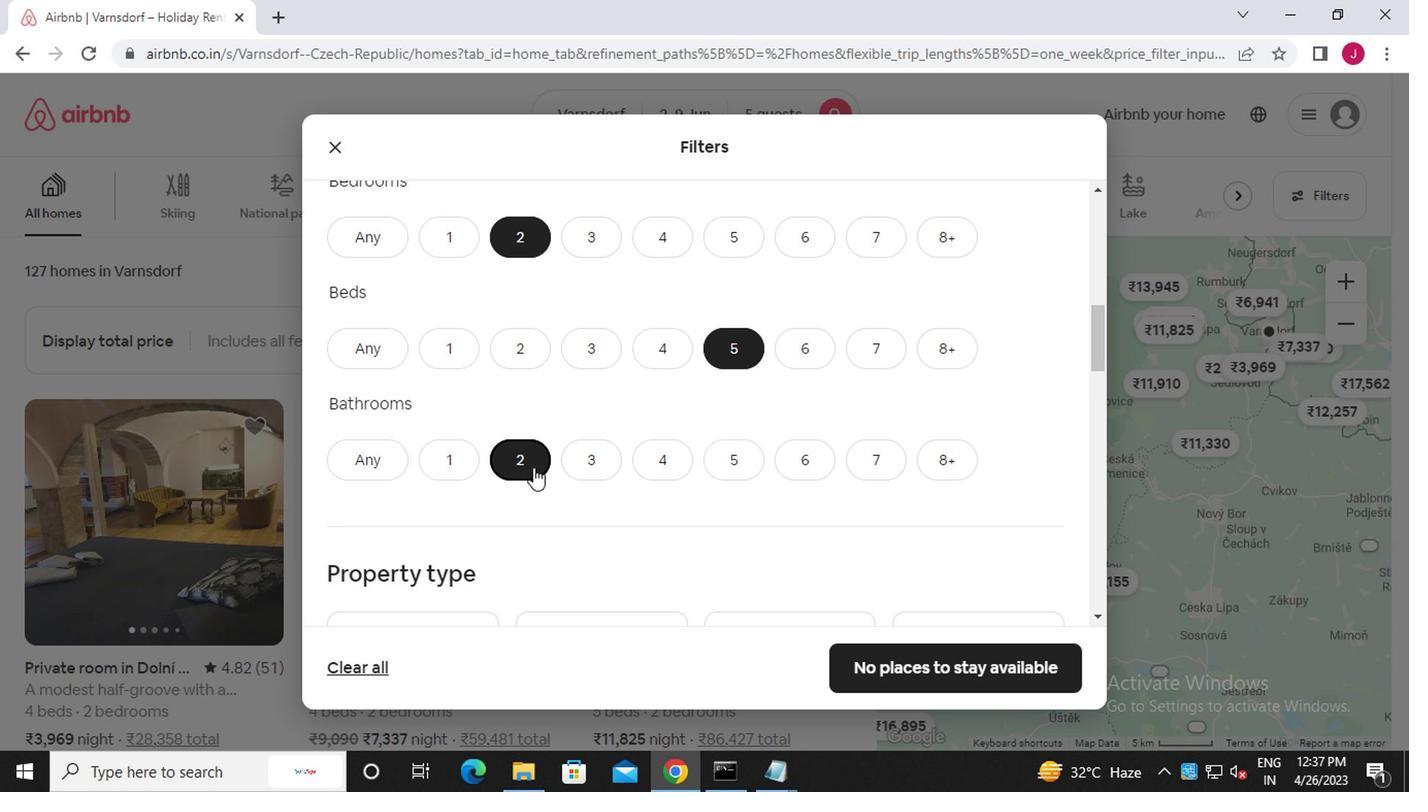 
Action: Mouse moved to (396, 415)
Screenshot: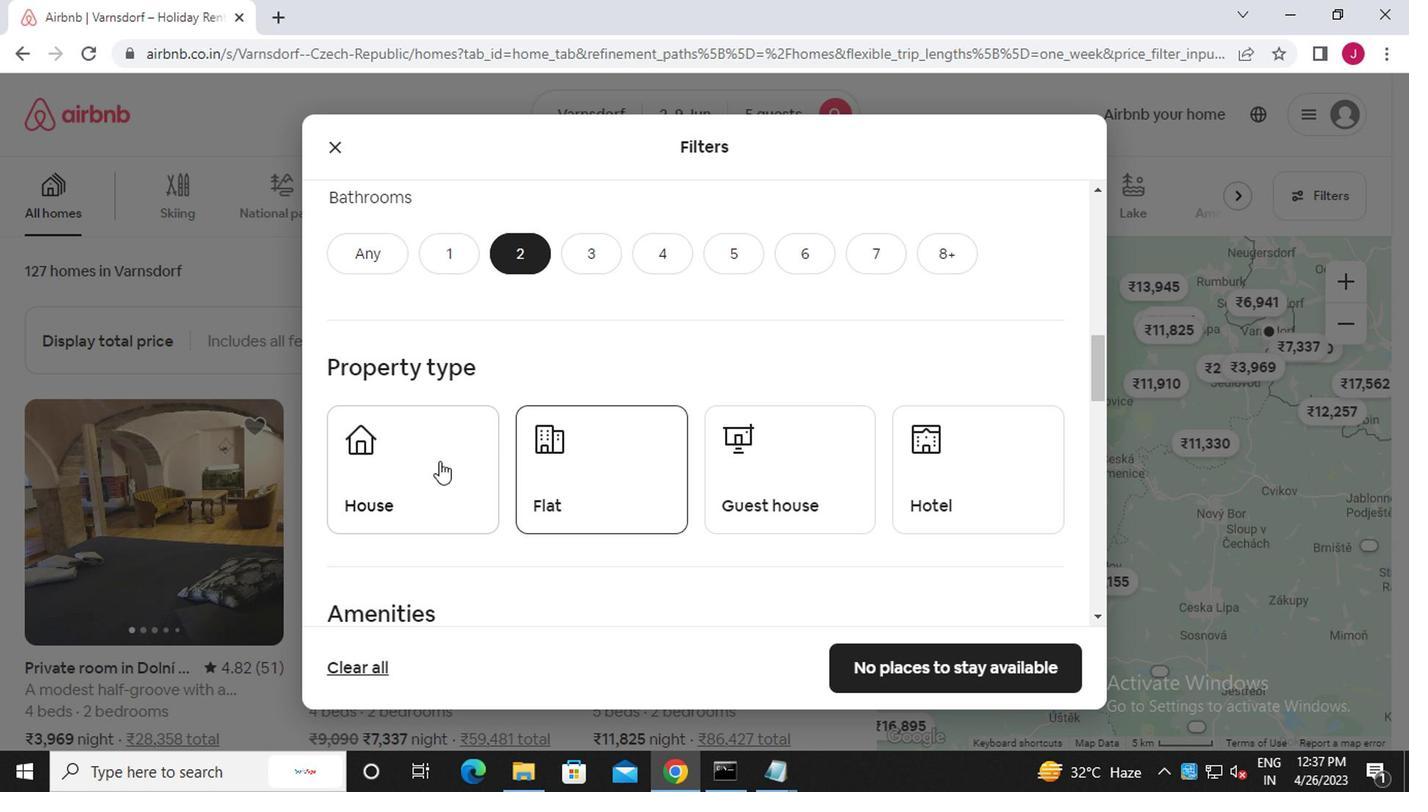 
Action: Mouse pressed left at (396, 415)
Screenshot: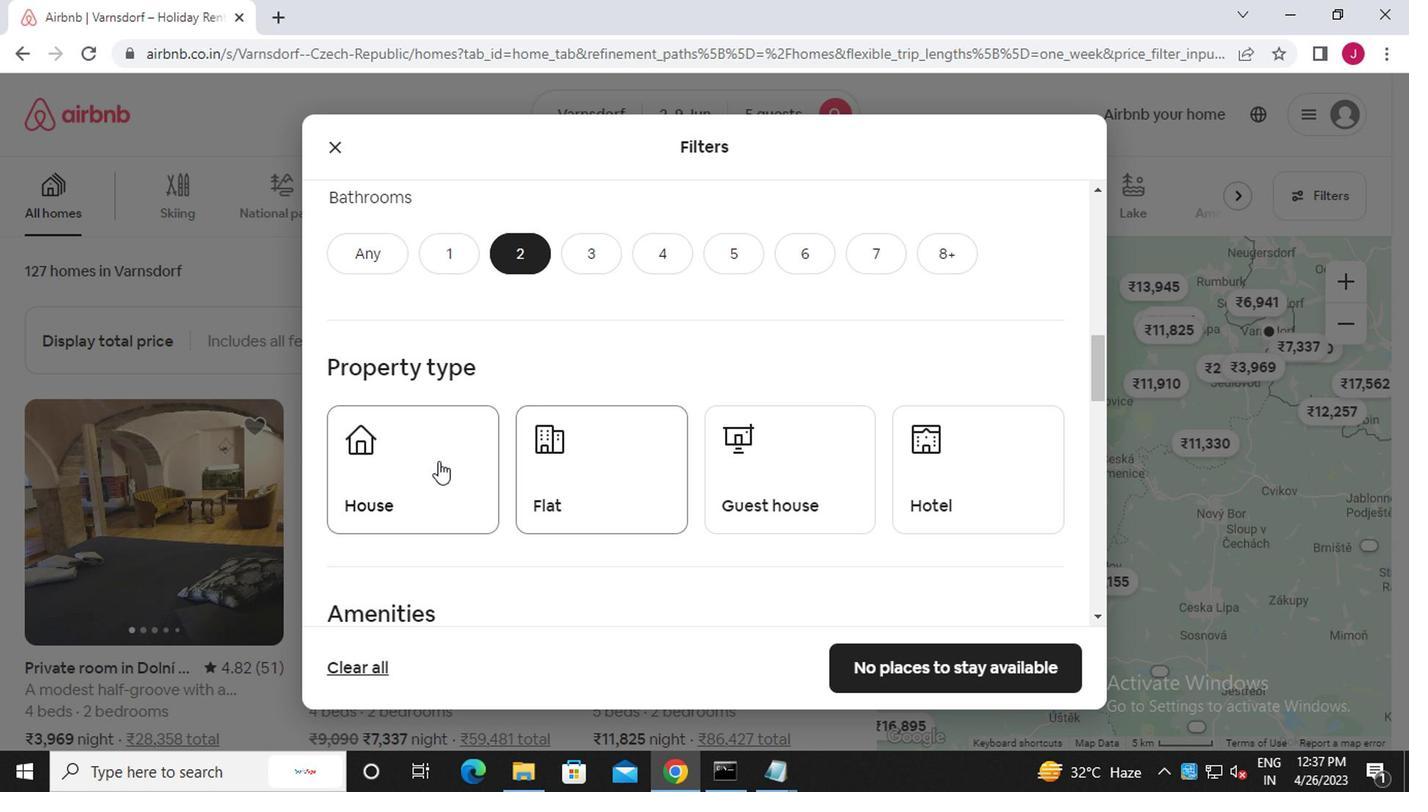 
Action: Mouse moved to (539, 419)
Screenshot: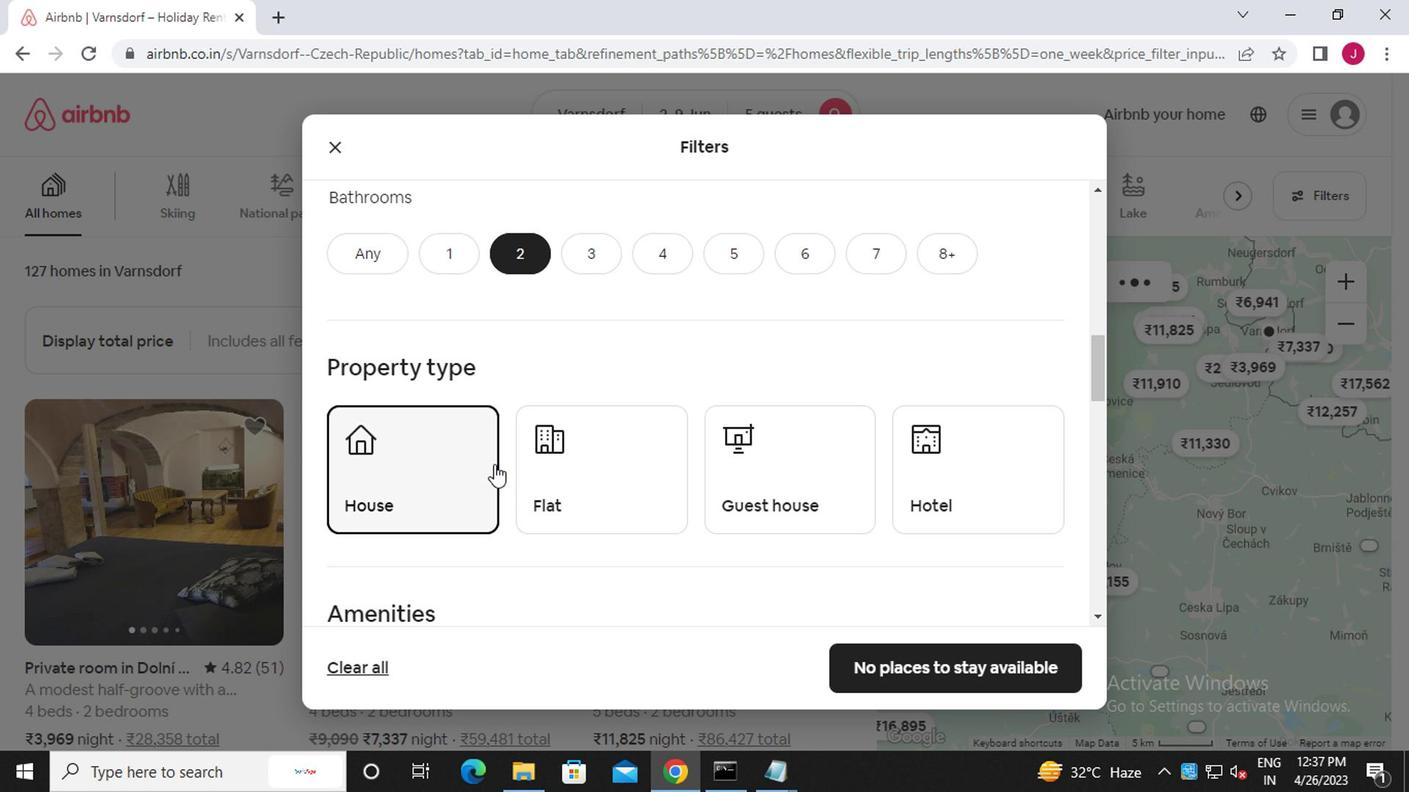 
Action: Mouse pressed left at (539, 419)
Screenshot: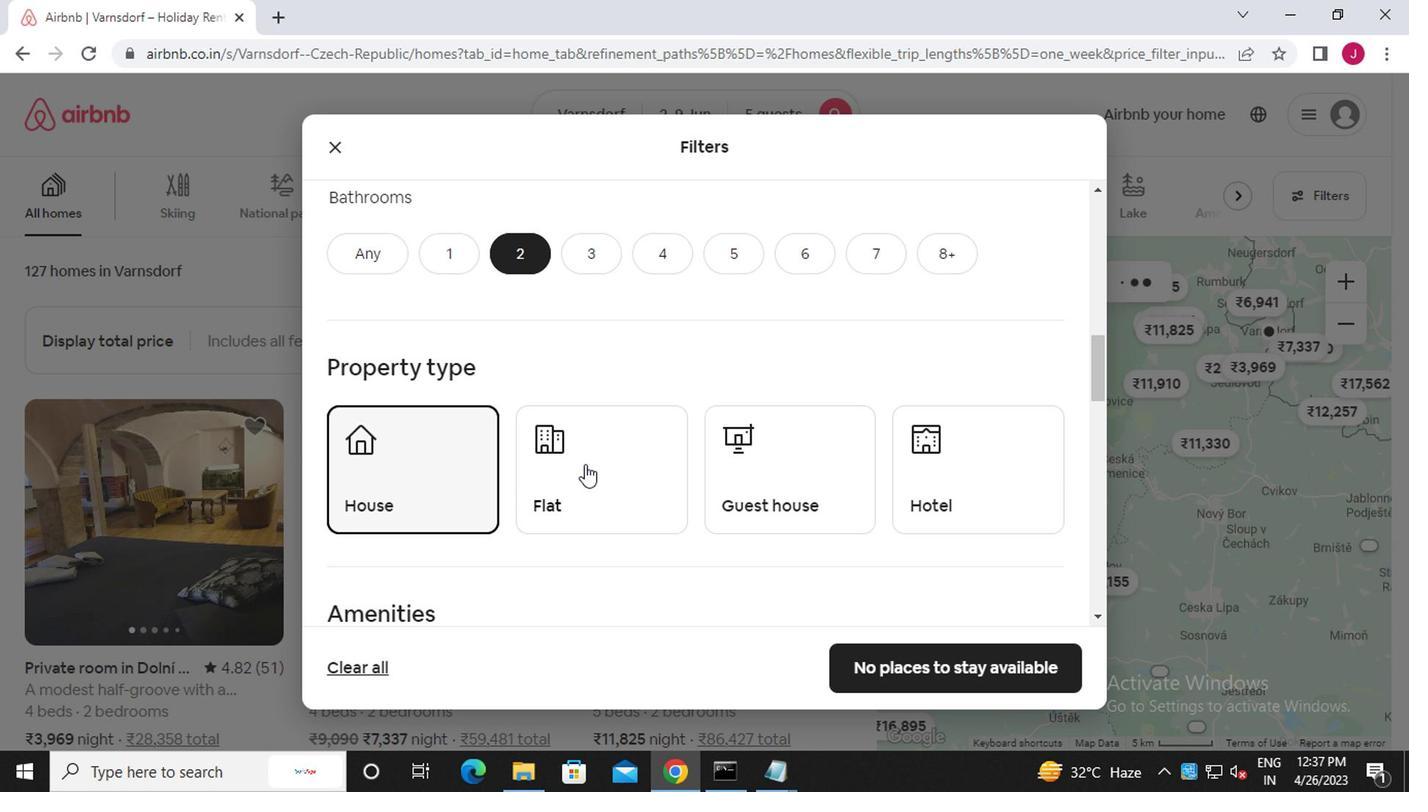 
Action: Mouse moved to (654, 430)
Screenshot: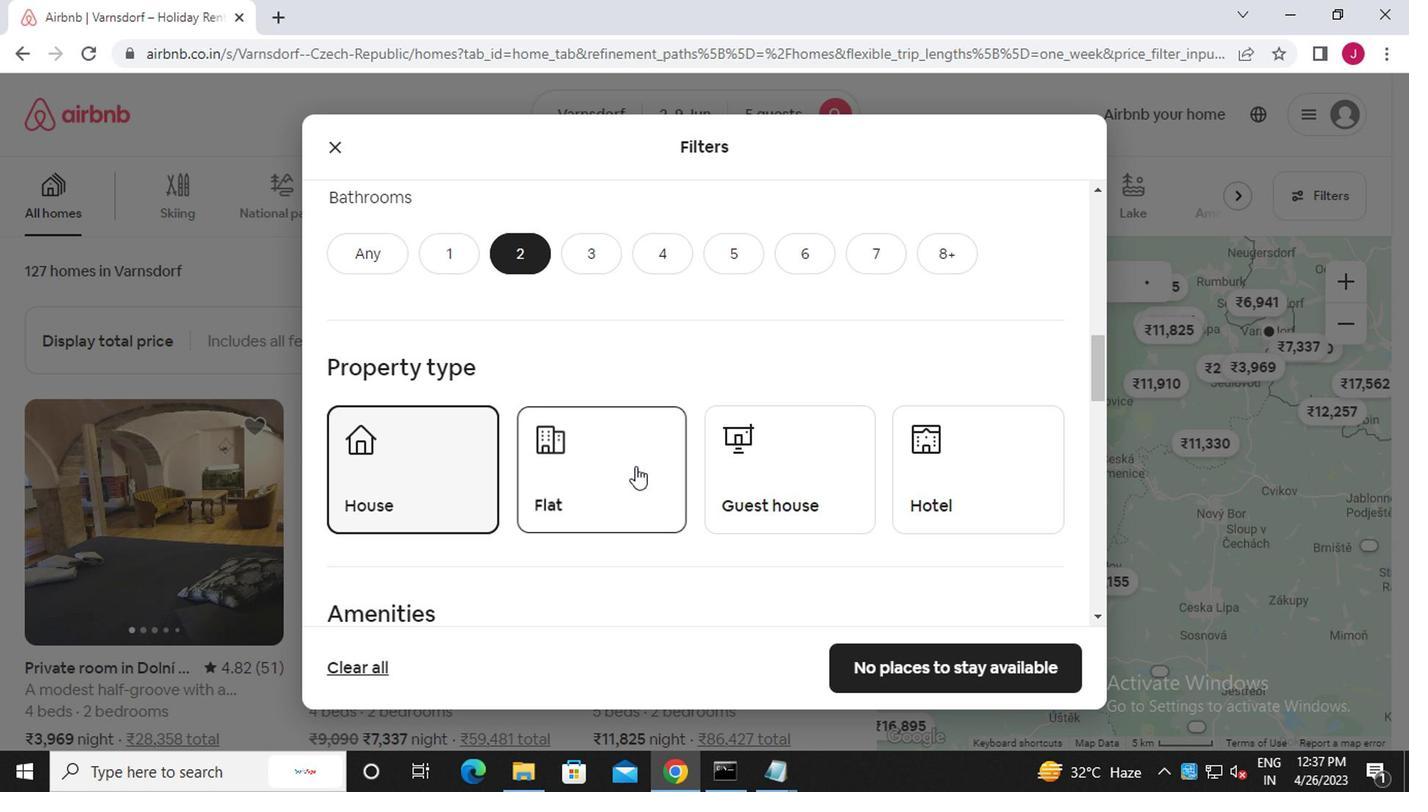 
Action: Mouse pressed left at (654, 430)
Screenshot: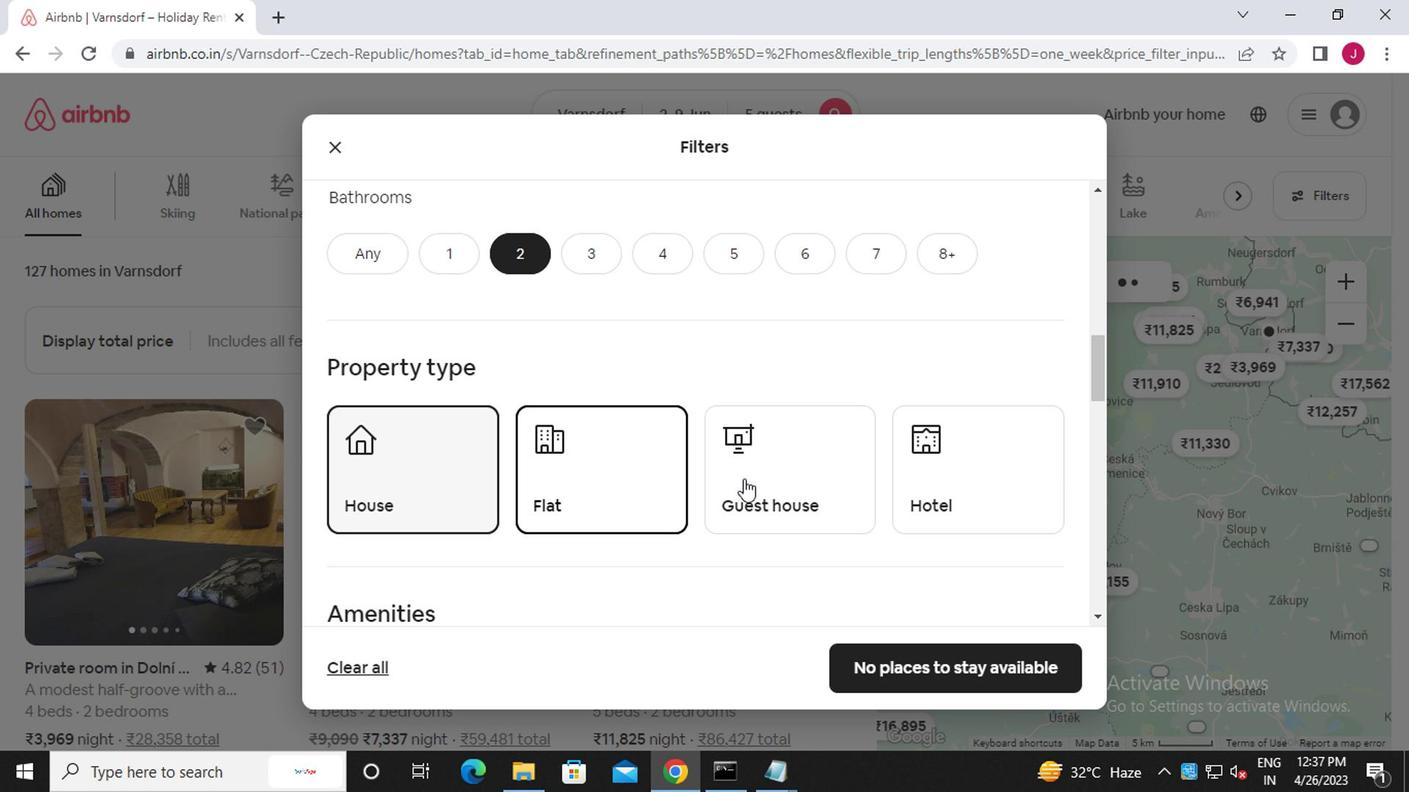 
Action: Mouse moved to (654, 430)
Screenshot: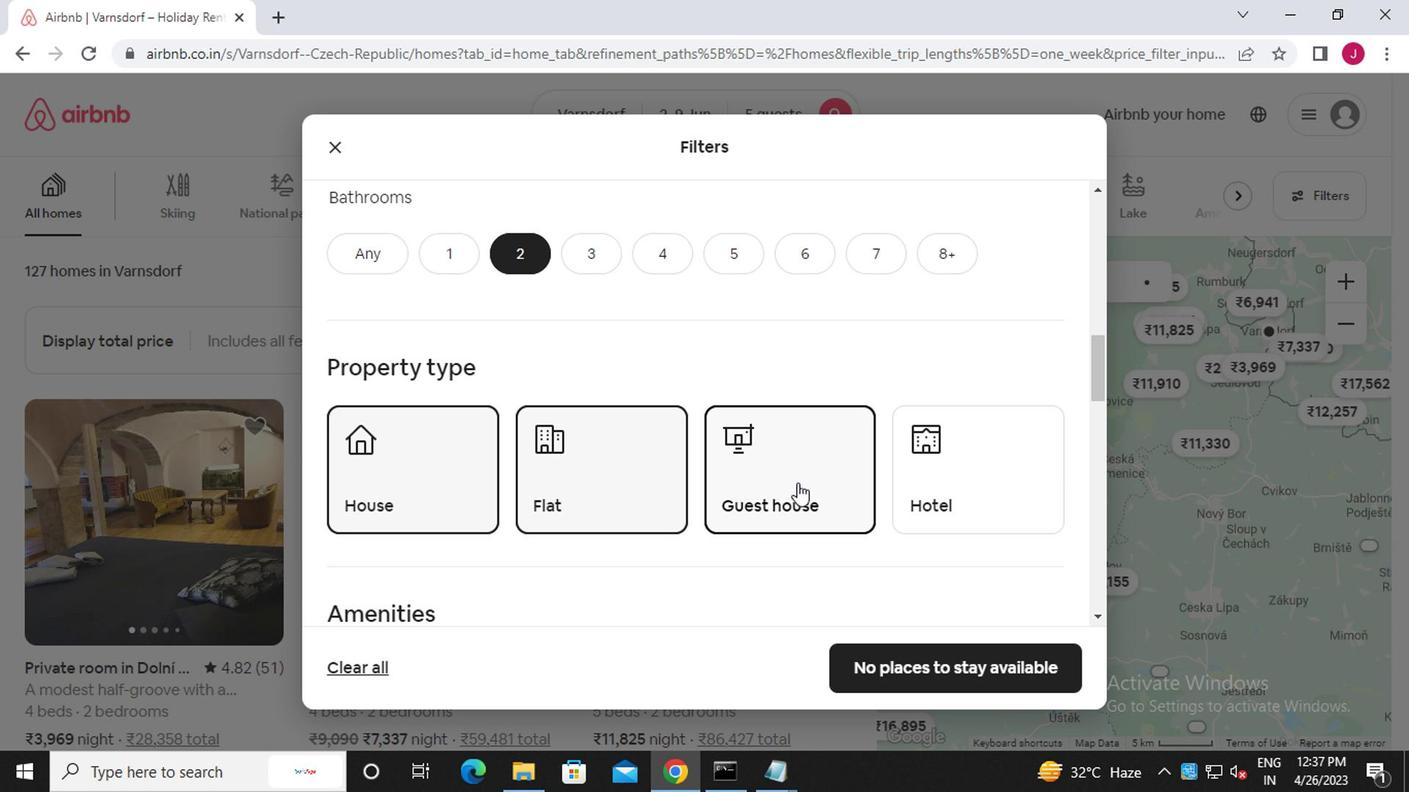 
Action: Mouse scrolled (654, 430) with delta (0, 0)
Screenshot: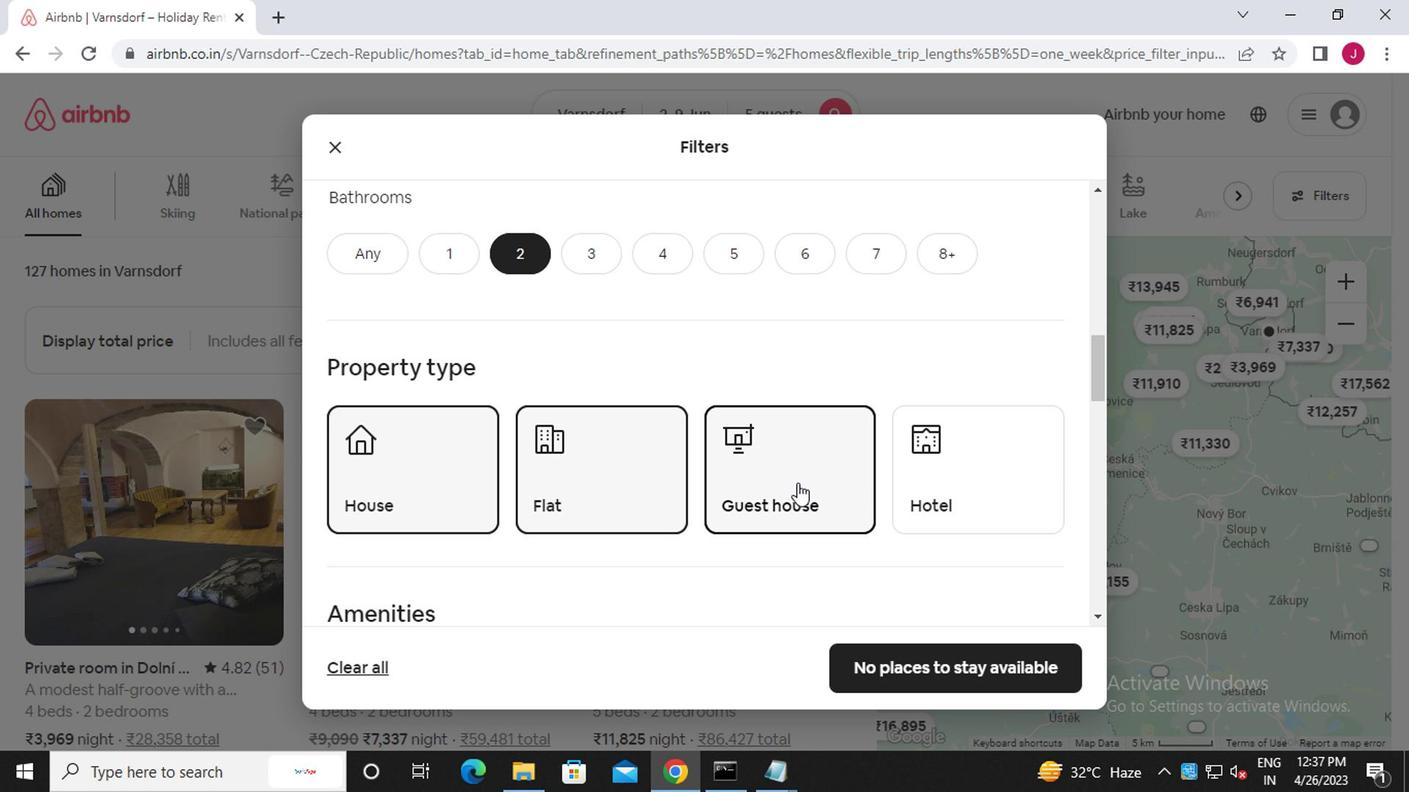 
Action: Mouse scrolled (654, 430) with delta (0, 0)
Screenshot: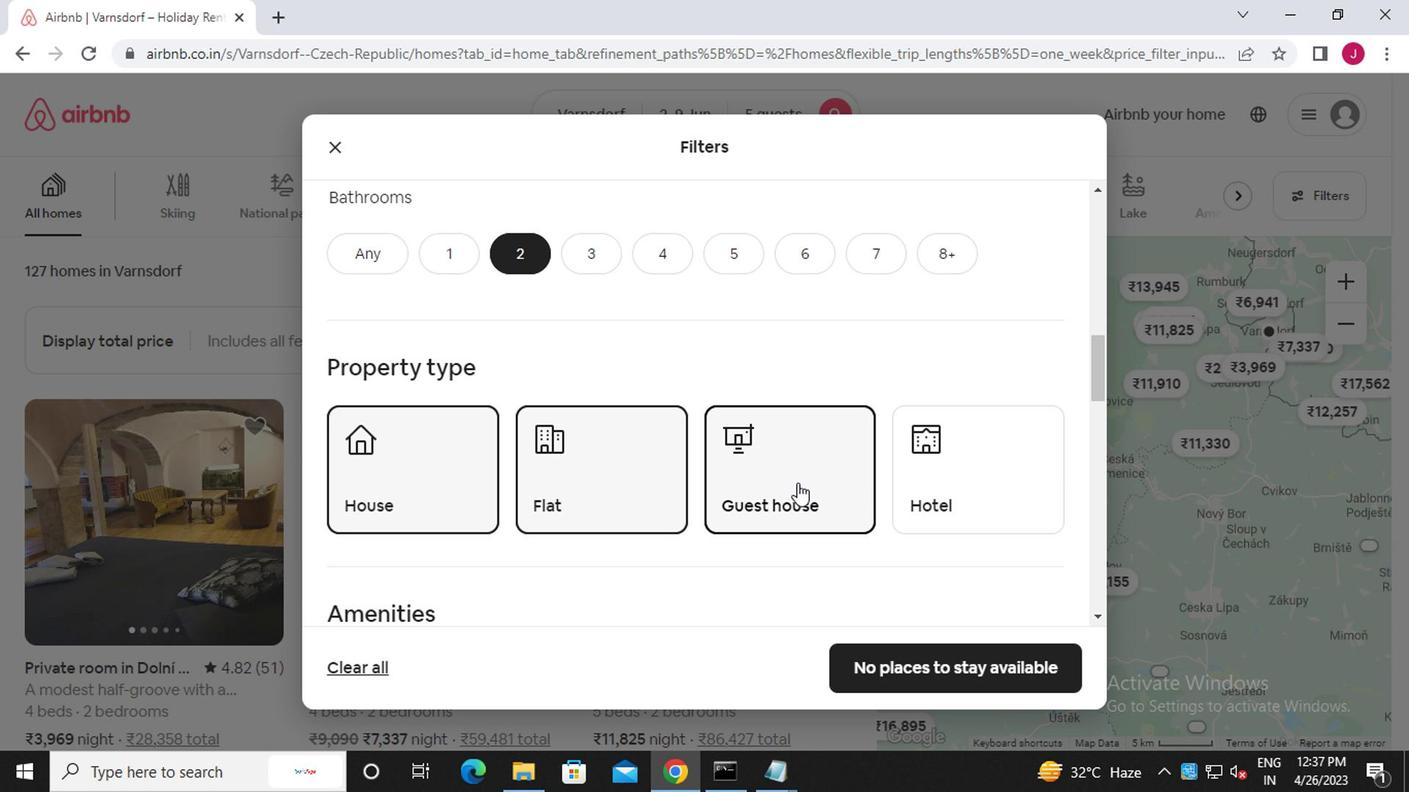 
Action: Mouse scrolled (654, 430) with delta (0, 0)
Screenshot: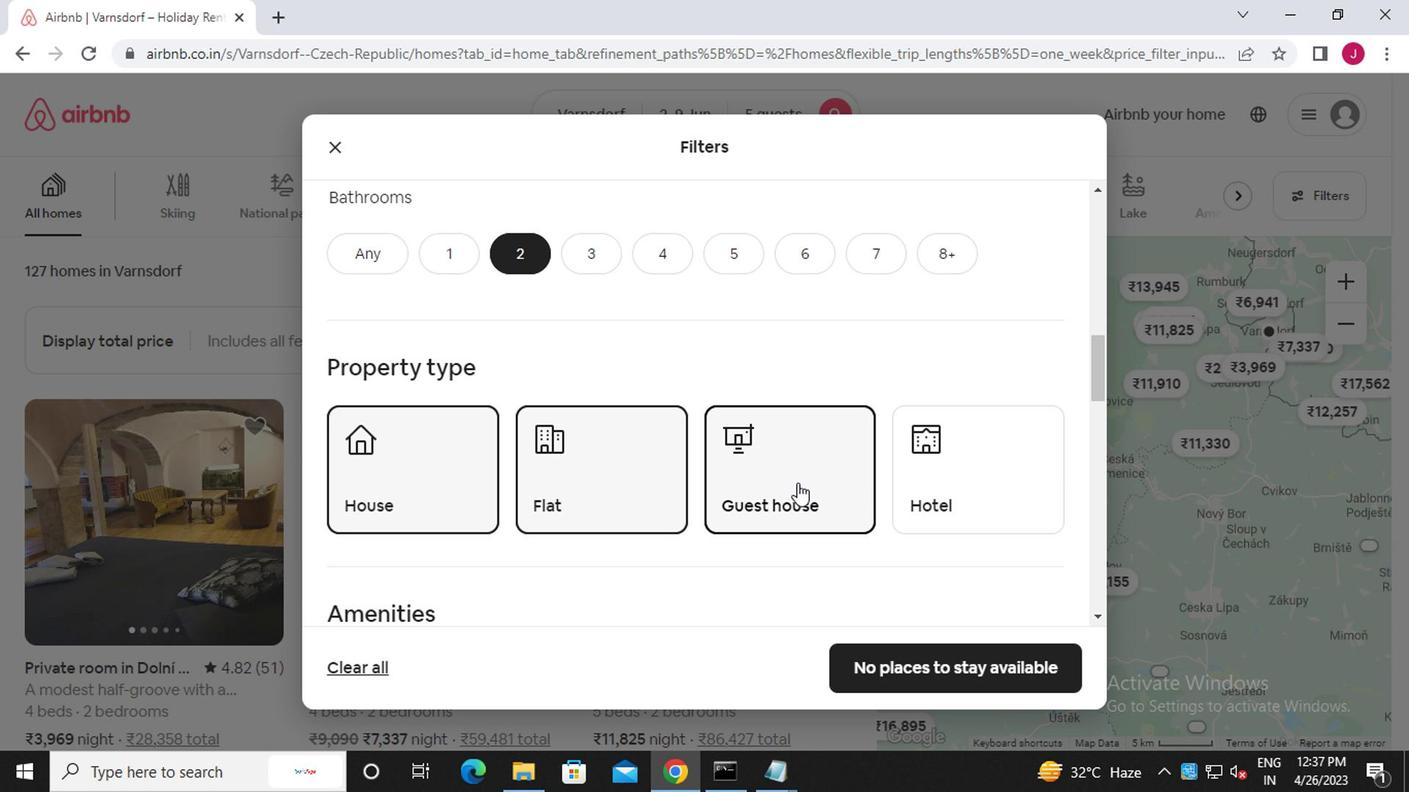 
Action: Mouse scrolled (654, 430) with delta (0, 0)
Screenshot: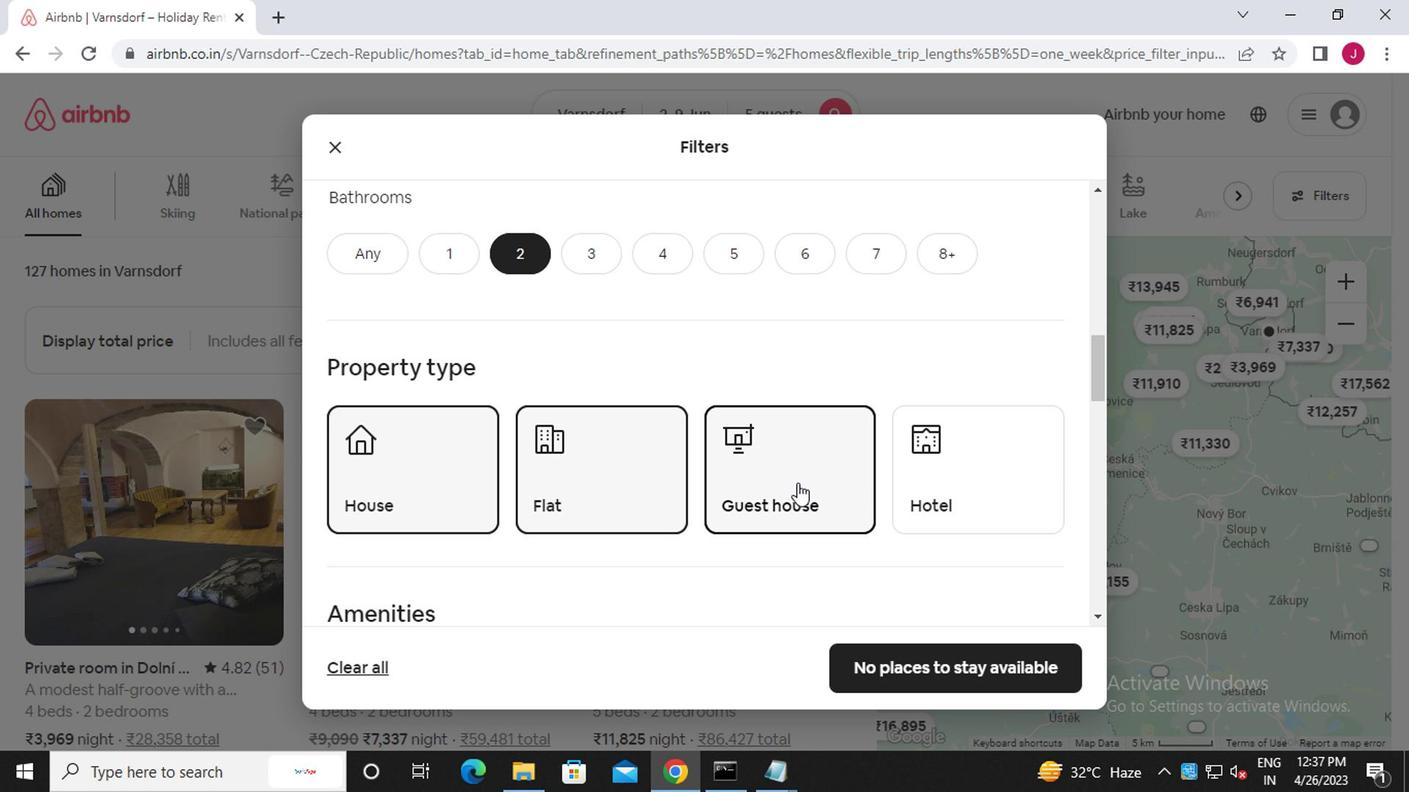 
Action: Mouse scrolled (654, 430) with delta (0, 0)
Screenshot: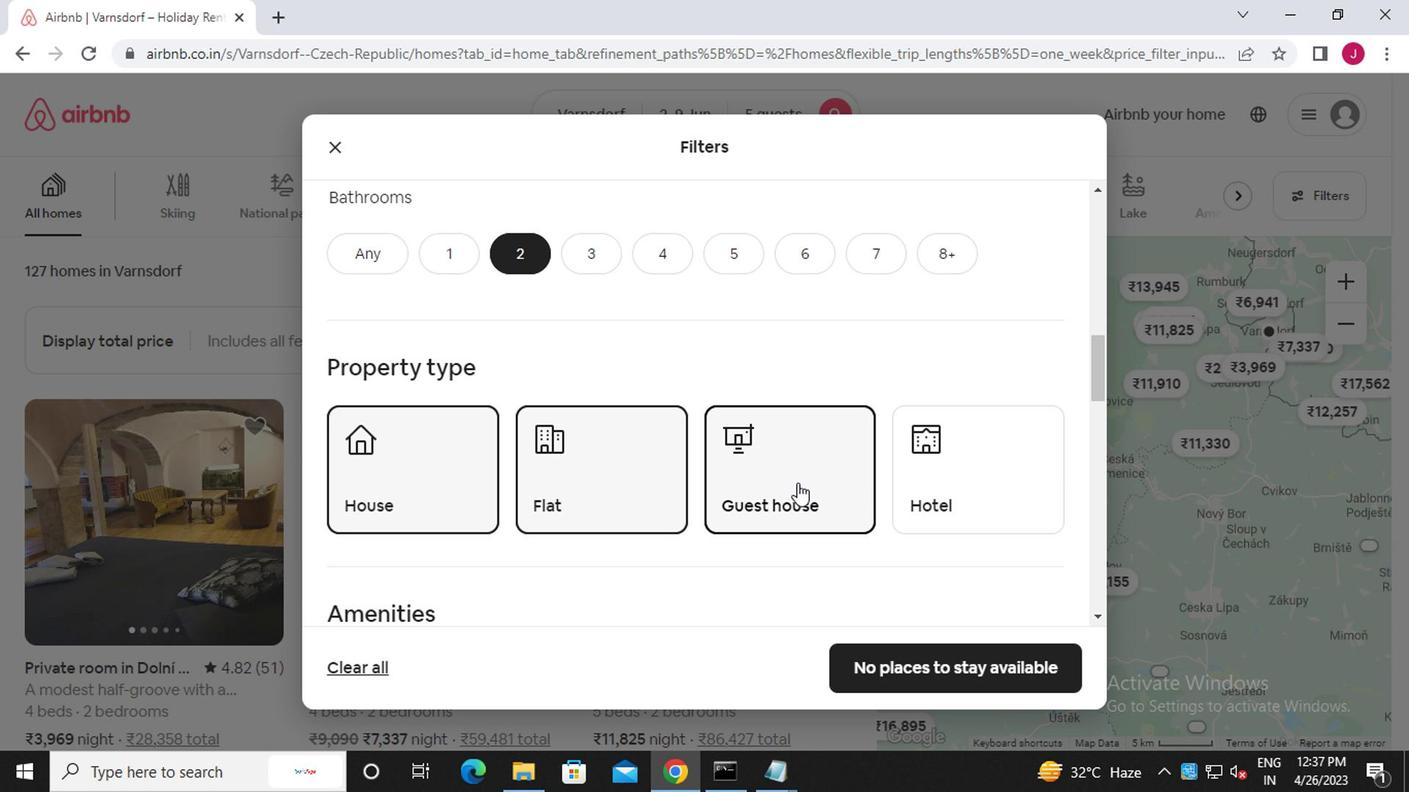 
Action: Mouse moved to (814, 501)
Screenshot: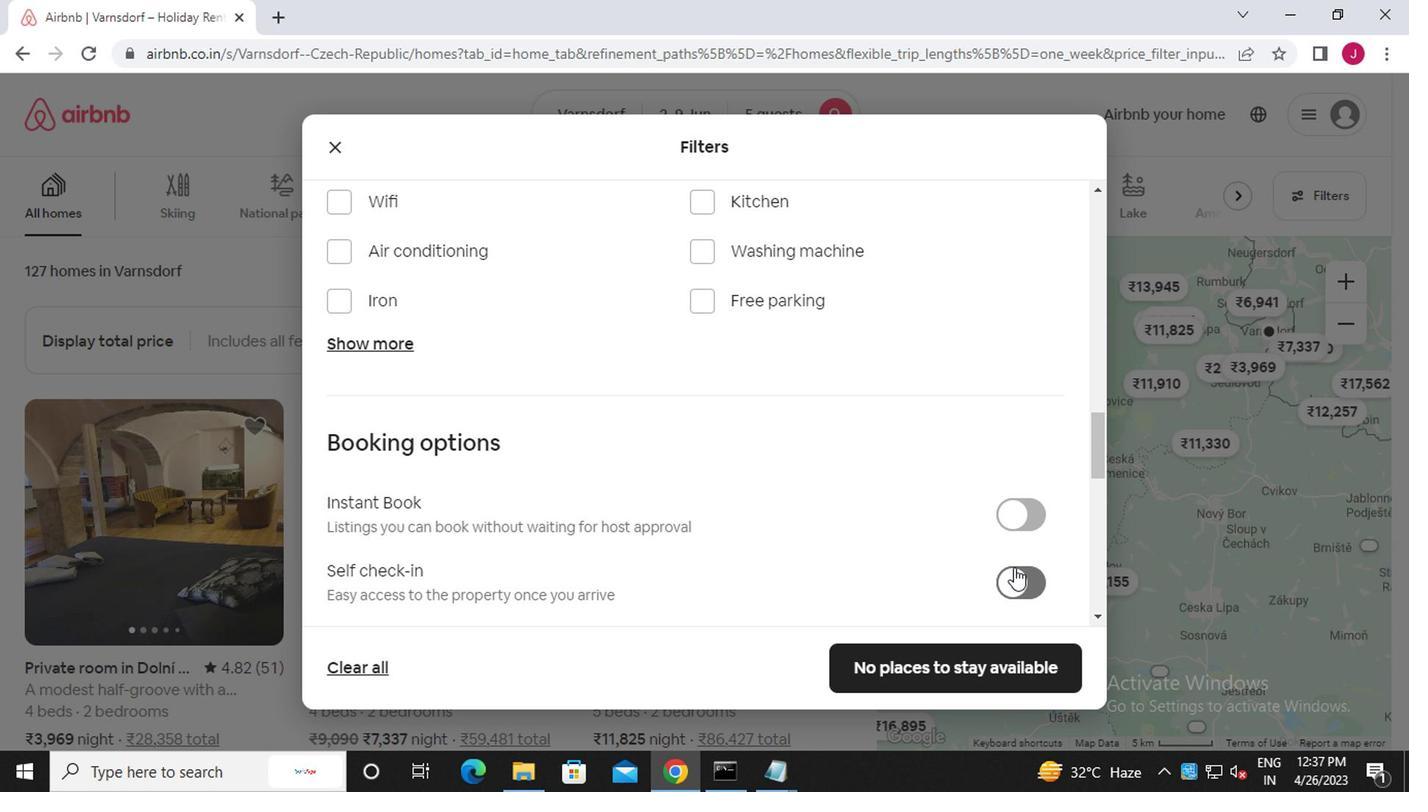 
Action: Mouse pressed left at (814, 501)
Screenshot: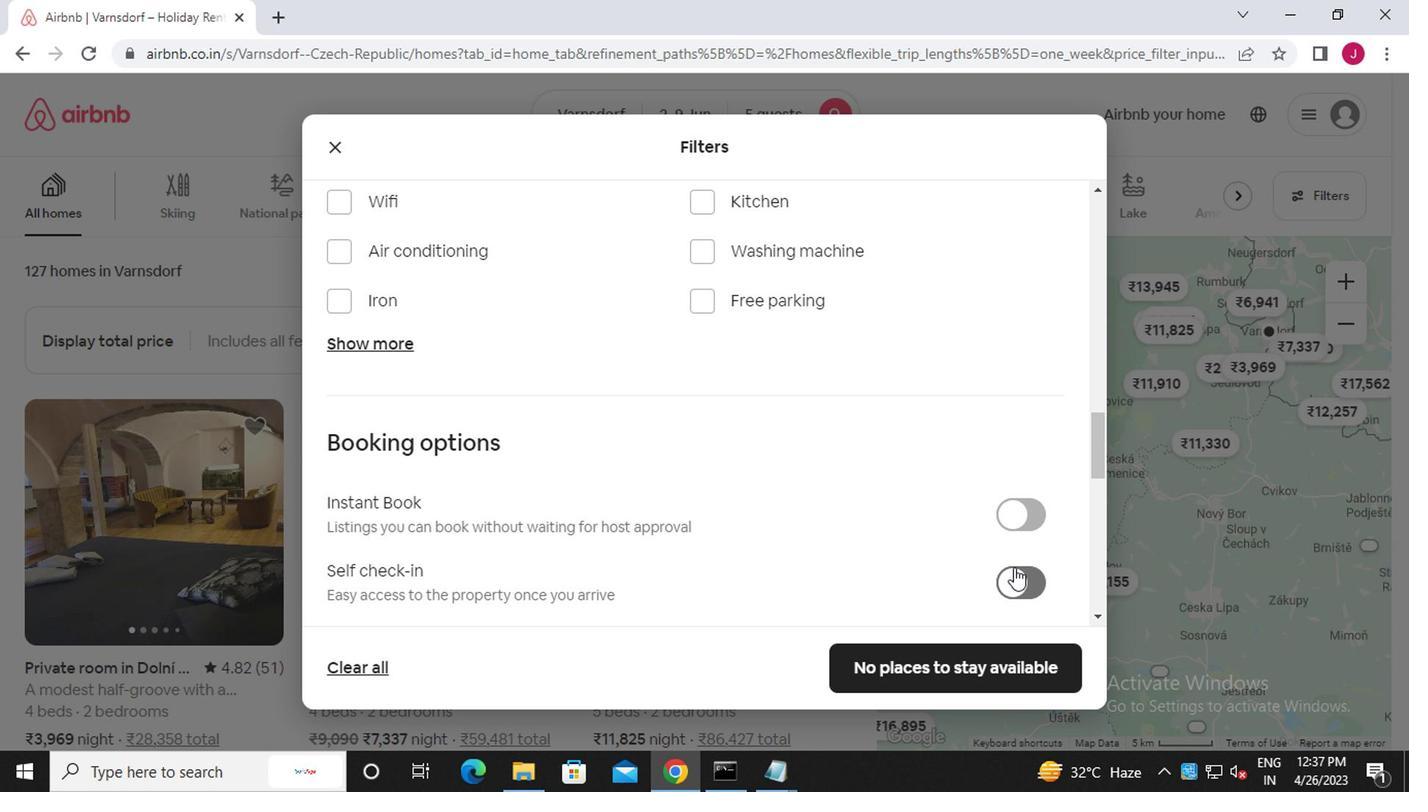 
Action: Mouse moved to (507, 454)
Screenshot: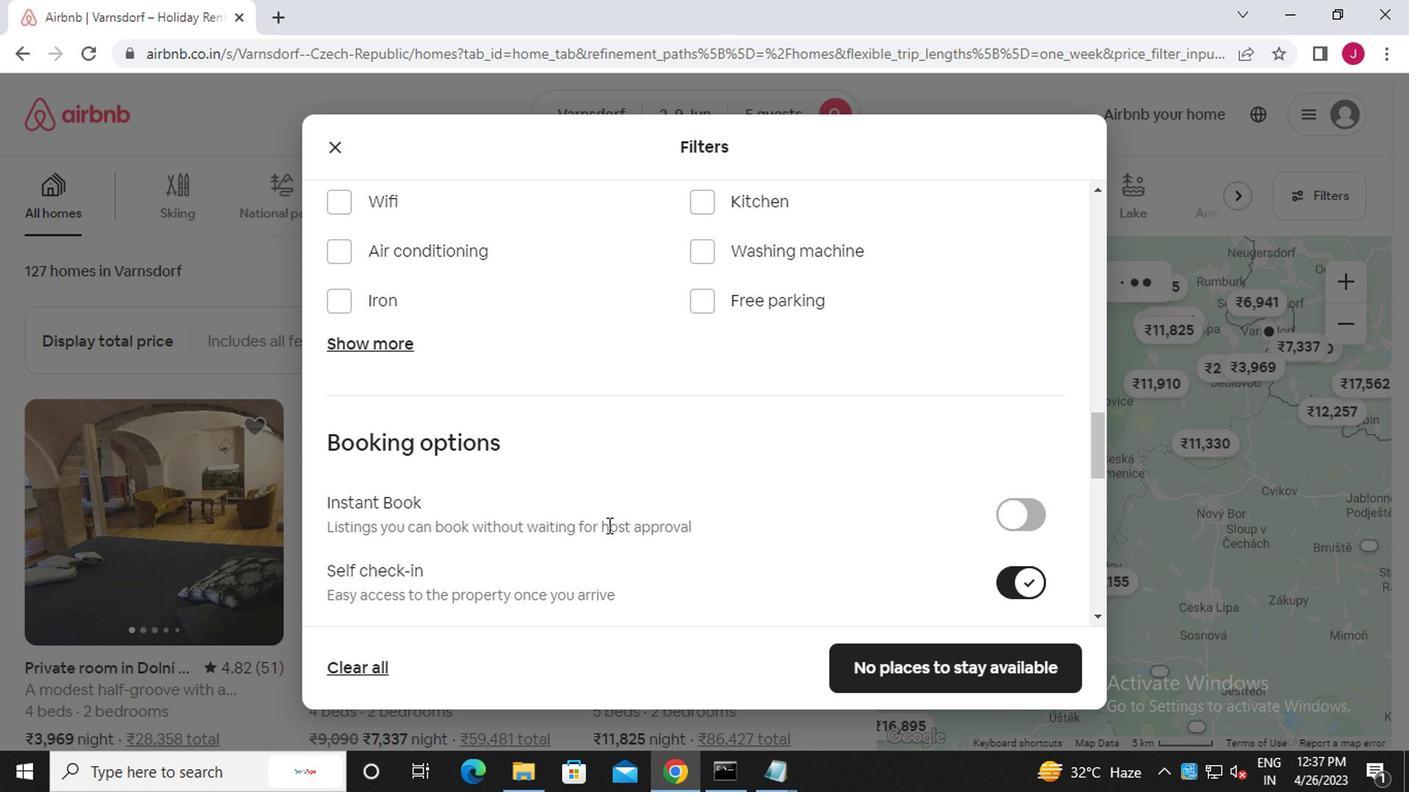 
Action: Mouse scrolled (507, 453) with delta (0, 0)
Screenshot: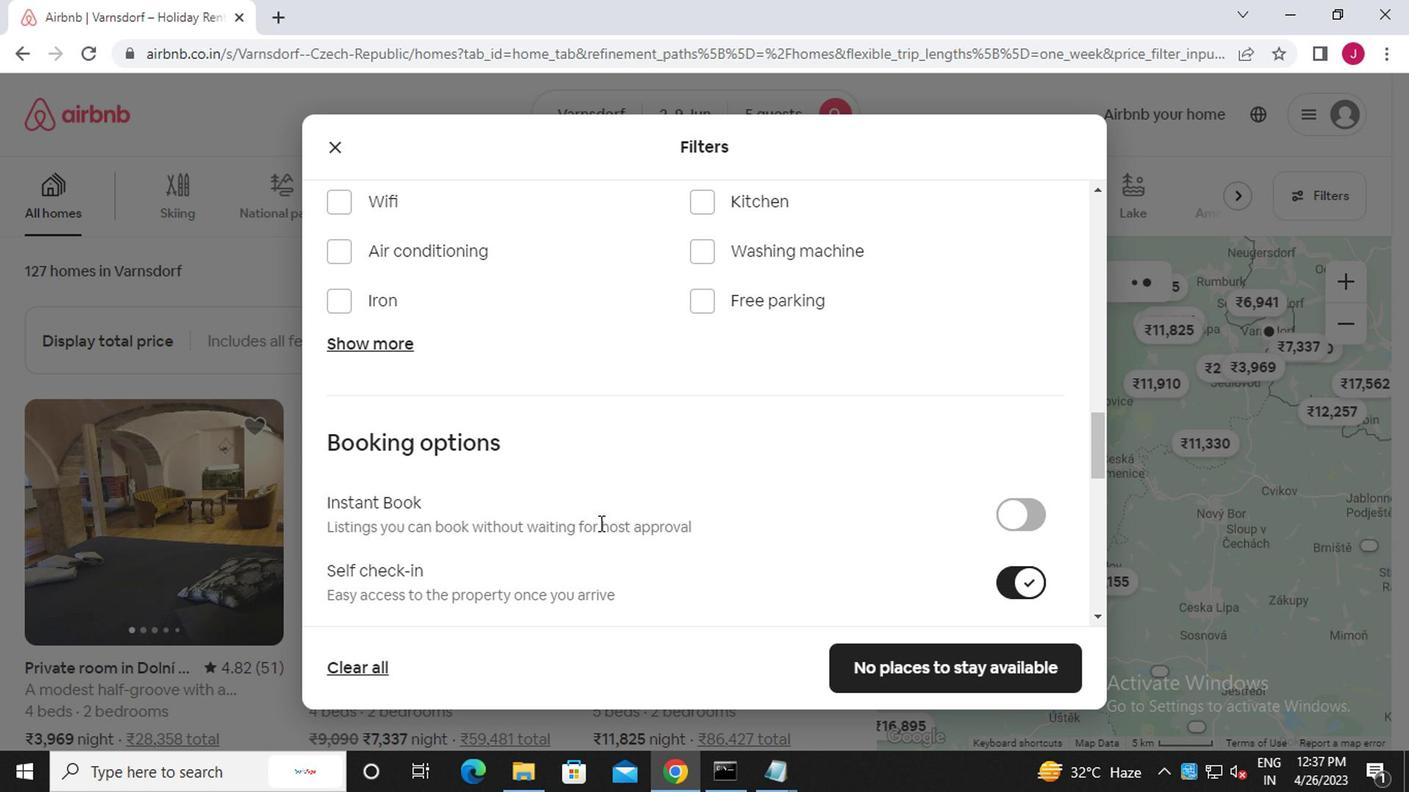 
Action: Mouse scrolled (507, 453) with delta (0, 0)
Screenshot: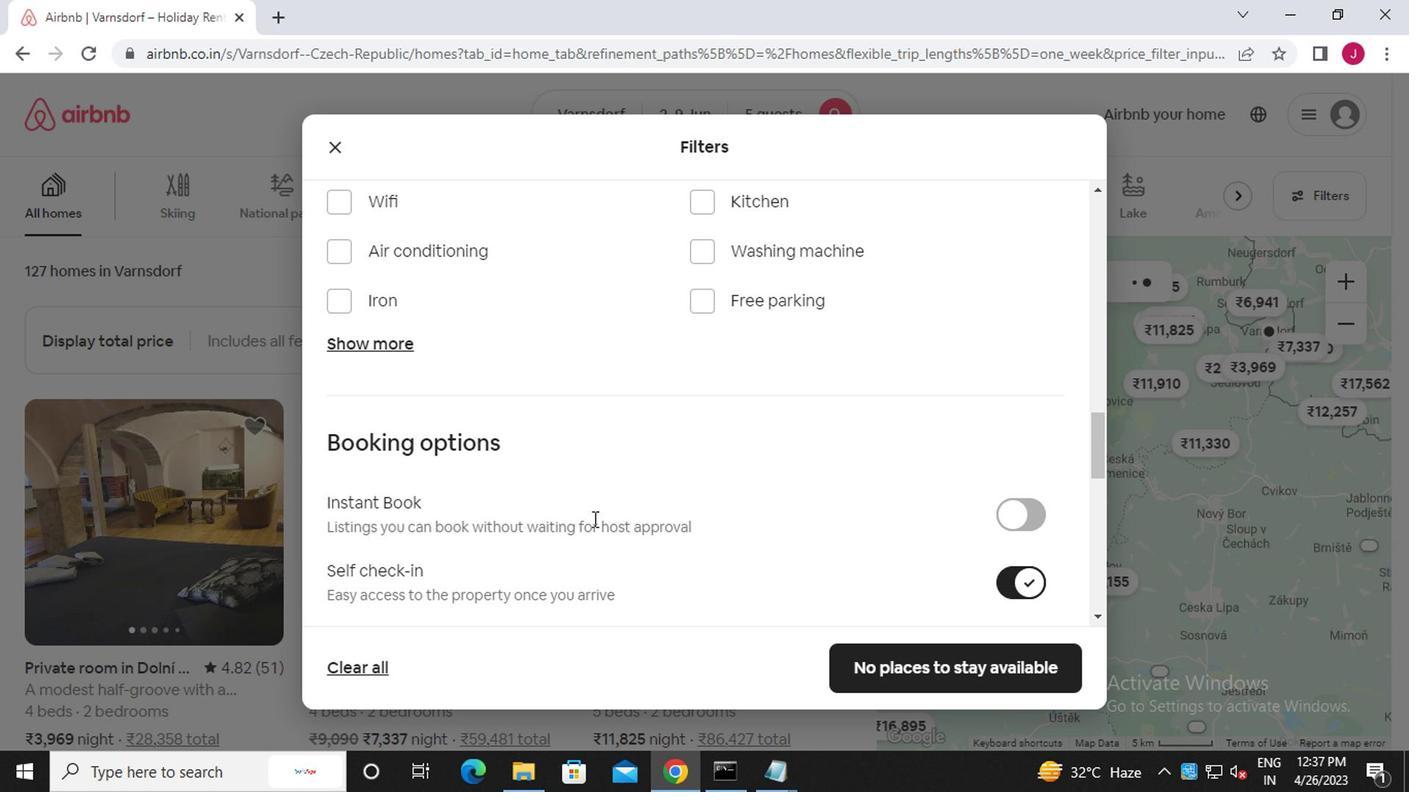 
Action: Mouse scrolled (507, 453) with delta (0, 0)
Screenshot: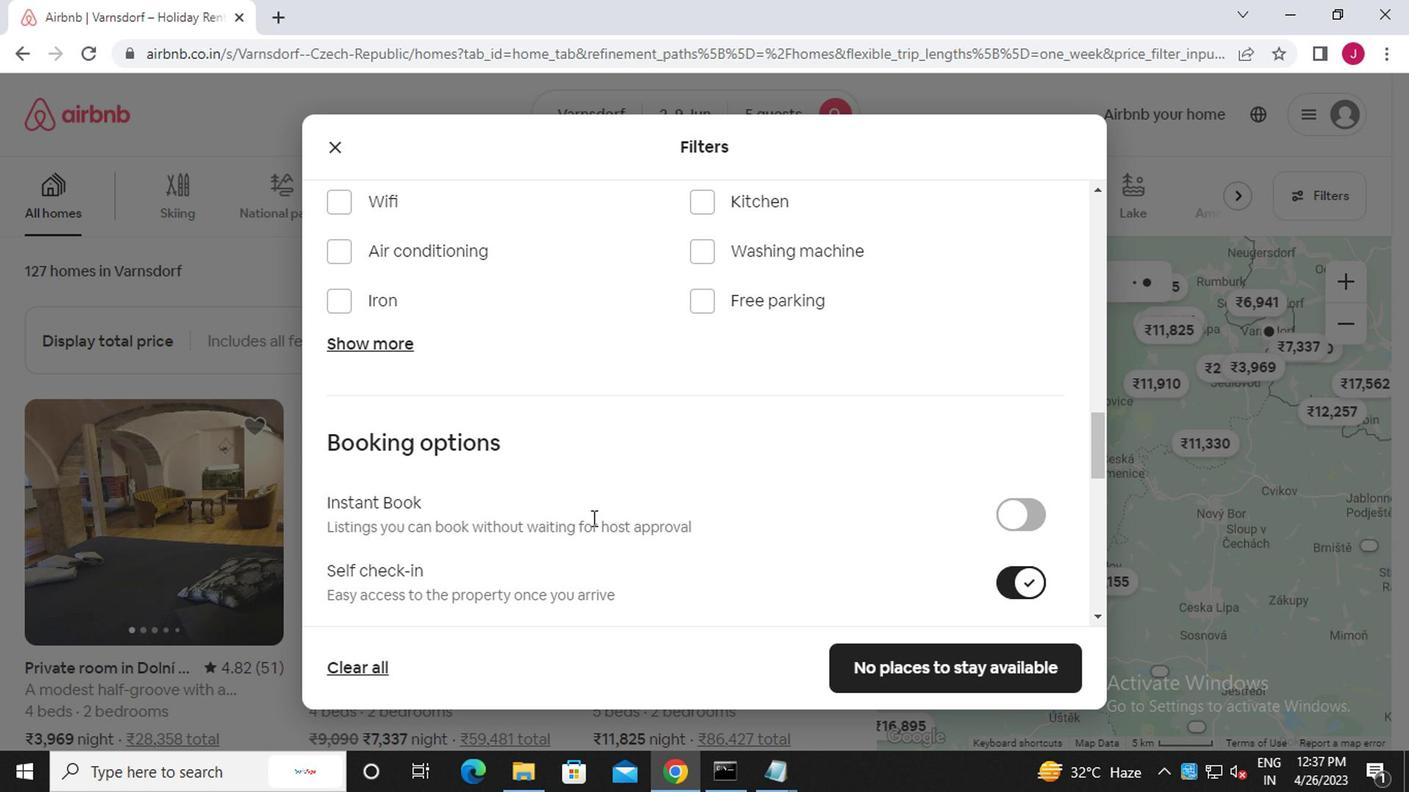 
Action: Mouse scrolled (507, 453) with delta (0, 0)
Screenshot: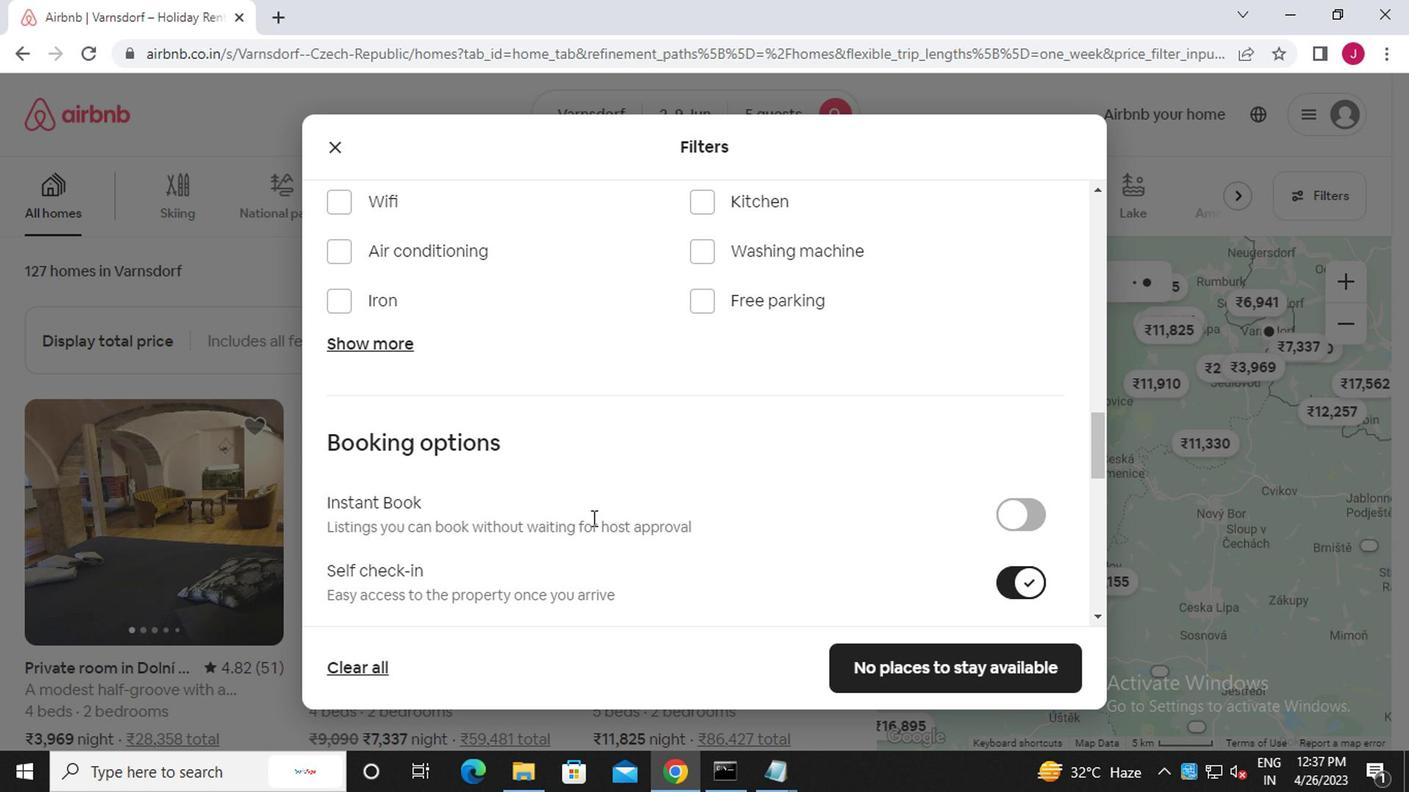 
Action: Mouse scrolled (507, 453) with delta (0, 0)
Screenshot: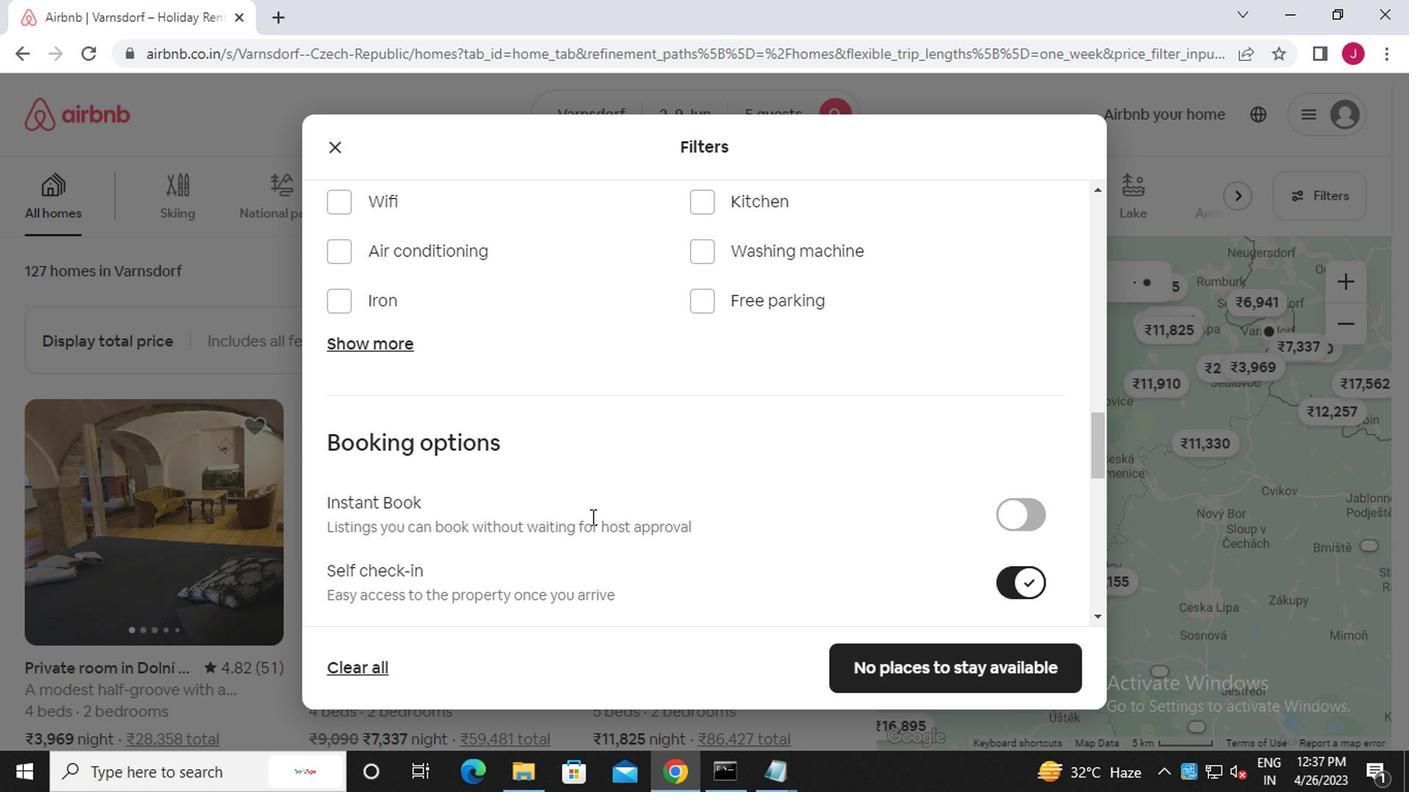 
Action: Mouse scrolled (507, 453) with delta (0, 0)
Screenshot: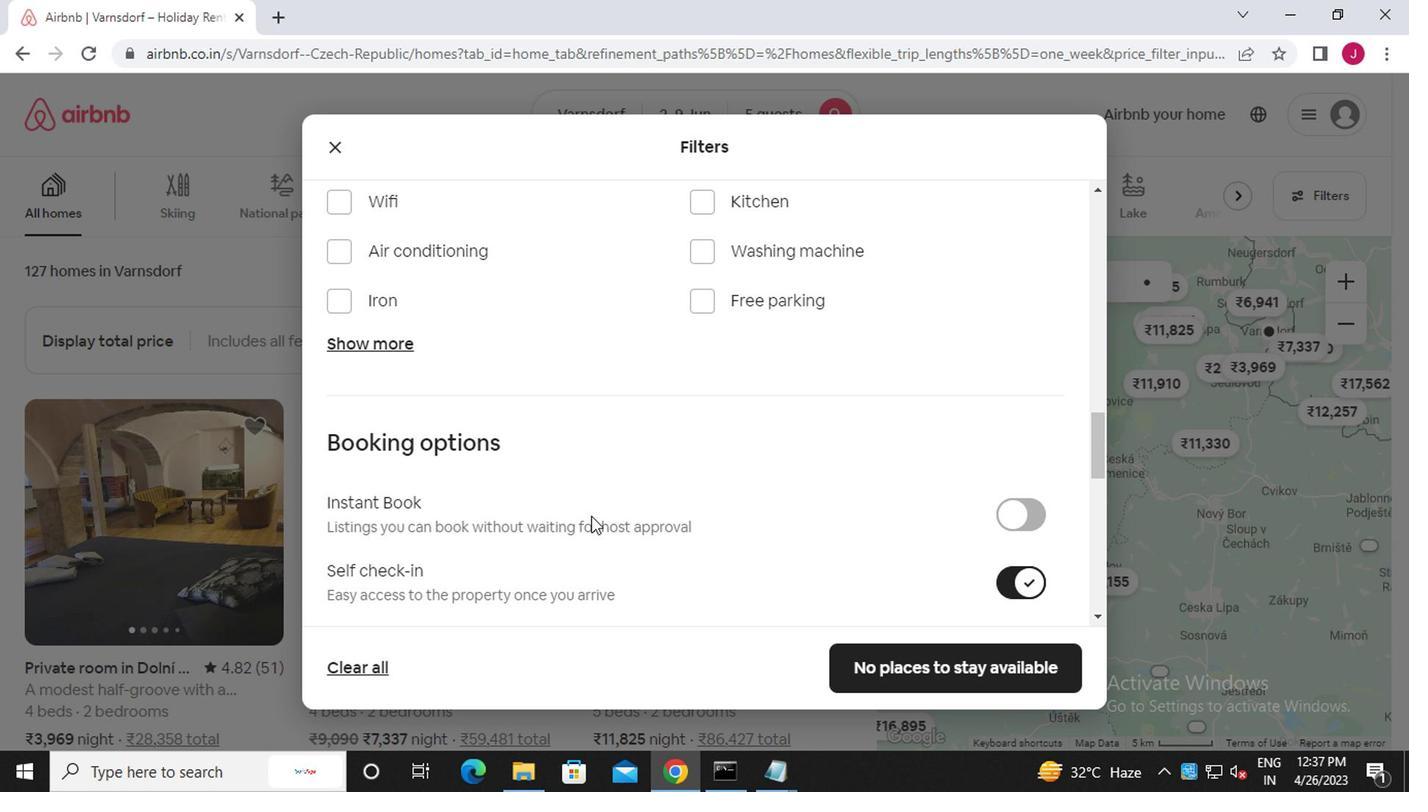 
Action: Mouse scrolled (507, 453) with delta (0, 0)
Screenshot: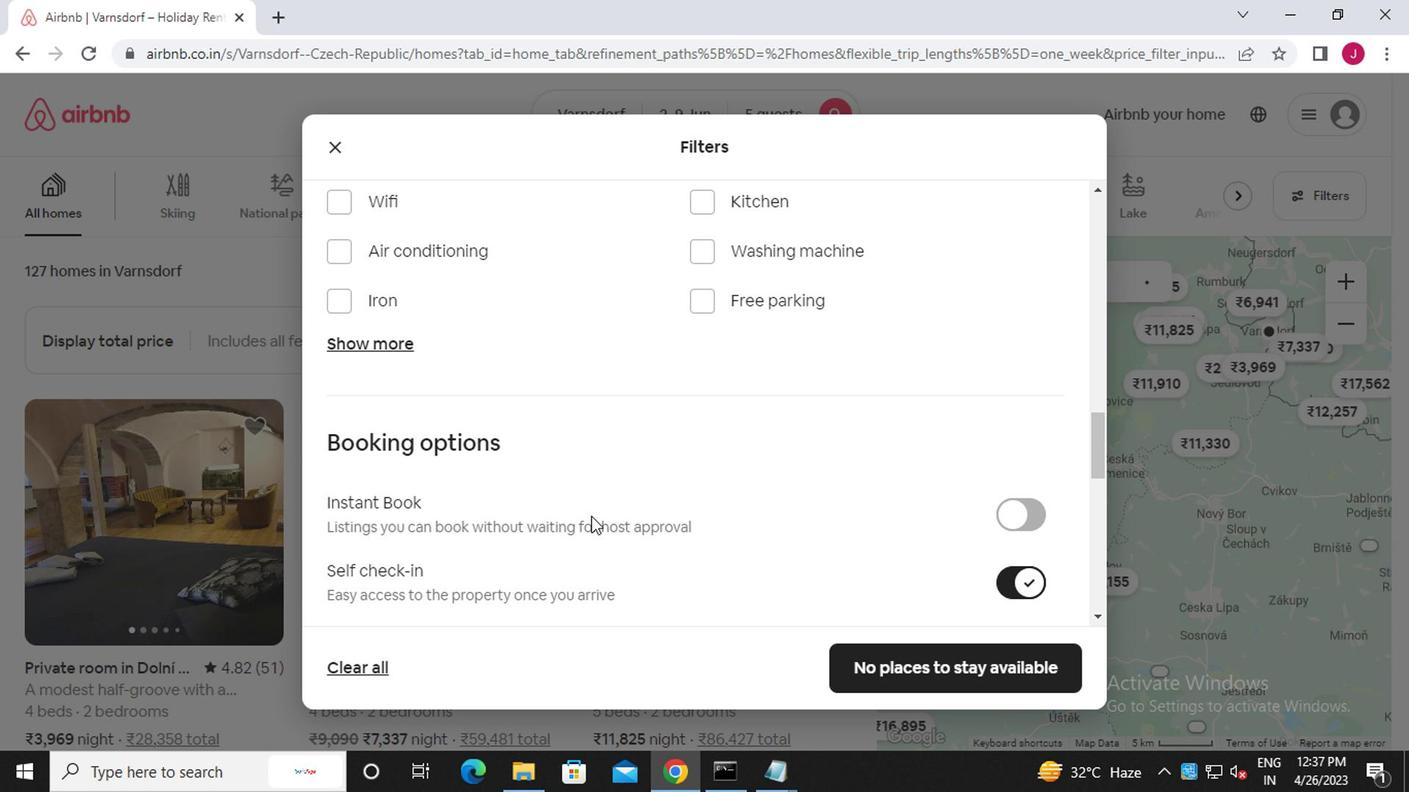 
Action: Mouse moved to (379, 480)
Screenshot: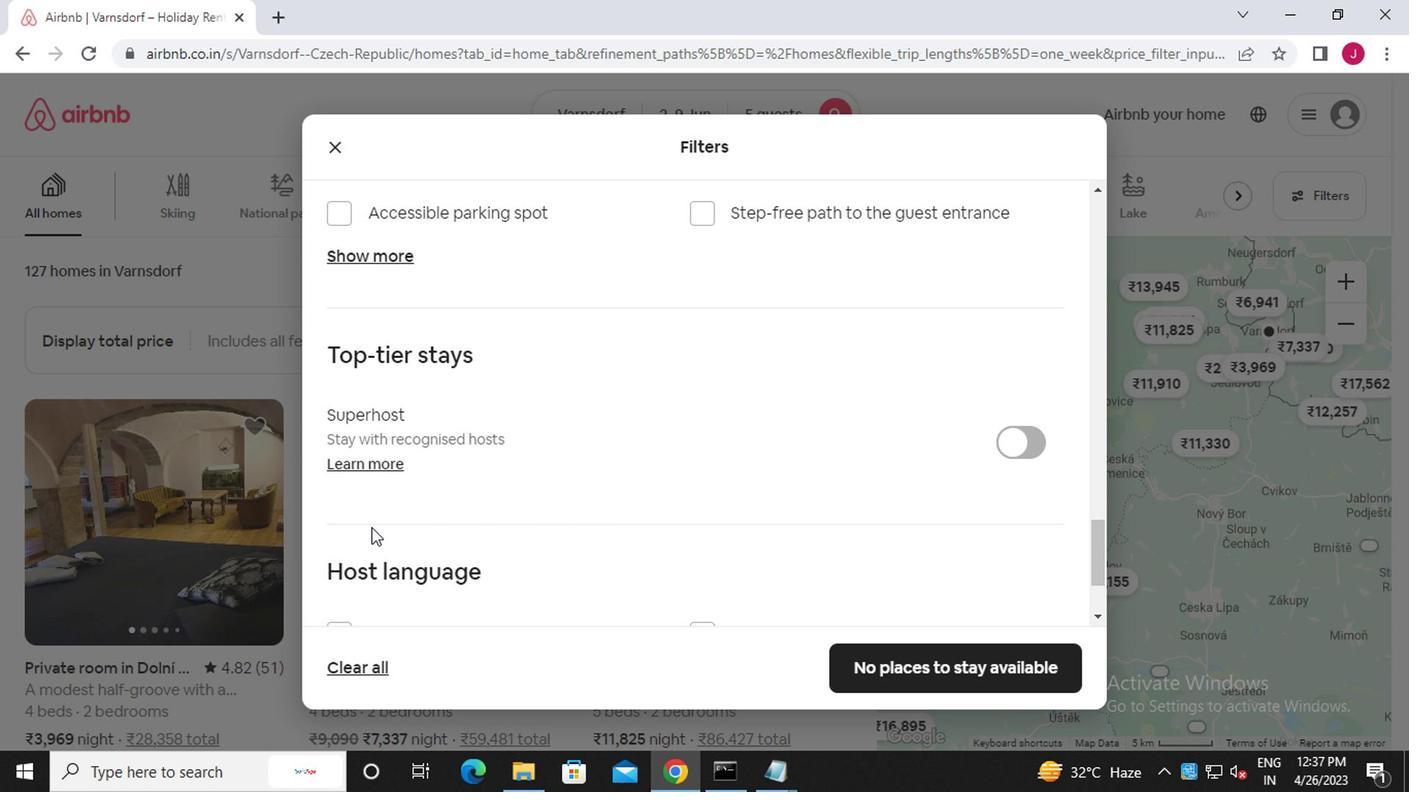 
Action: Mouse scrolled (379, 479) with delta (0, 0)
Screenshot: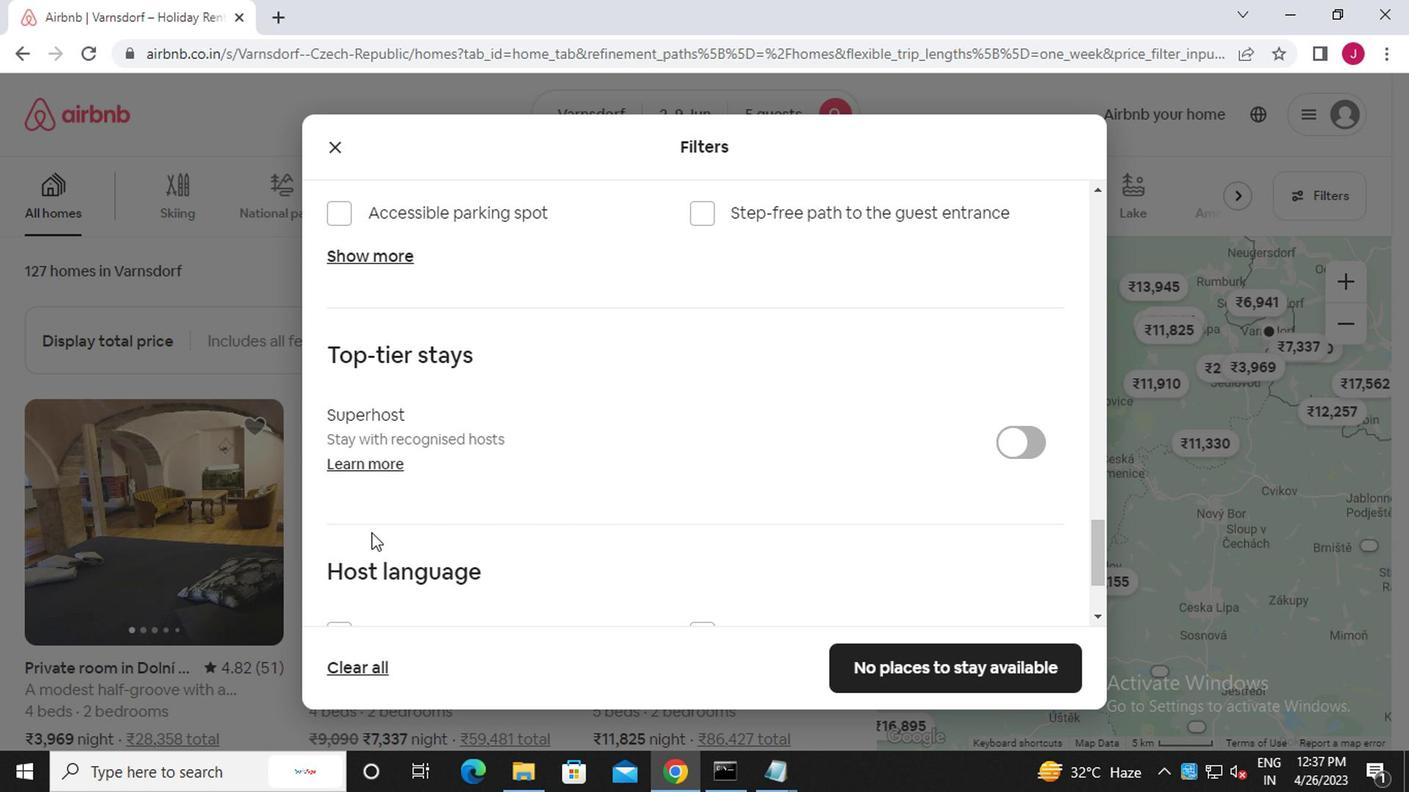 
Action: Mouse scrolled (379, 479) with delta (0, 0)
Screenshot: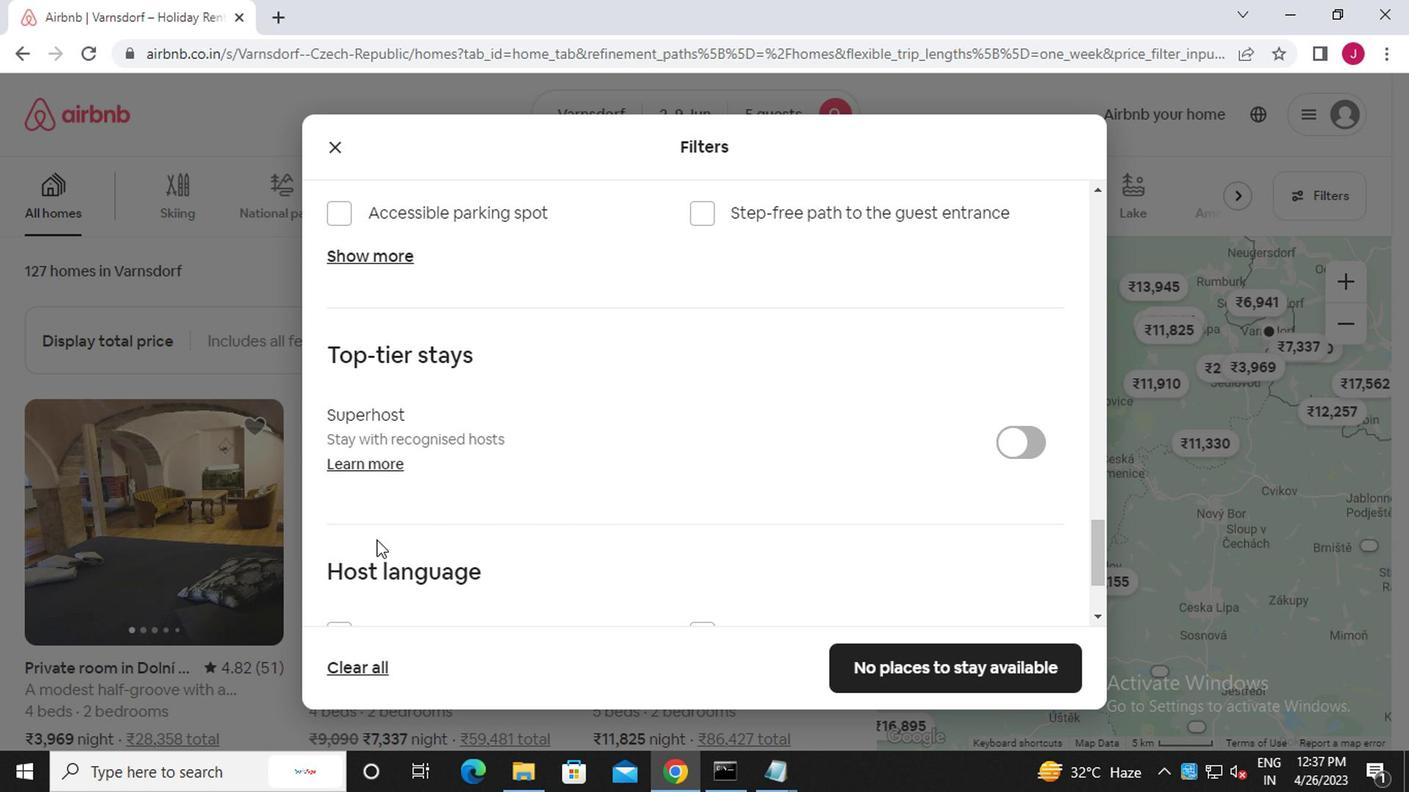 
Action: Mouse scrolled (379, 479) with delta (0, 0)
Screenshot: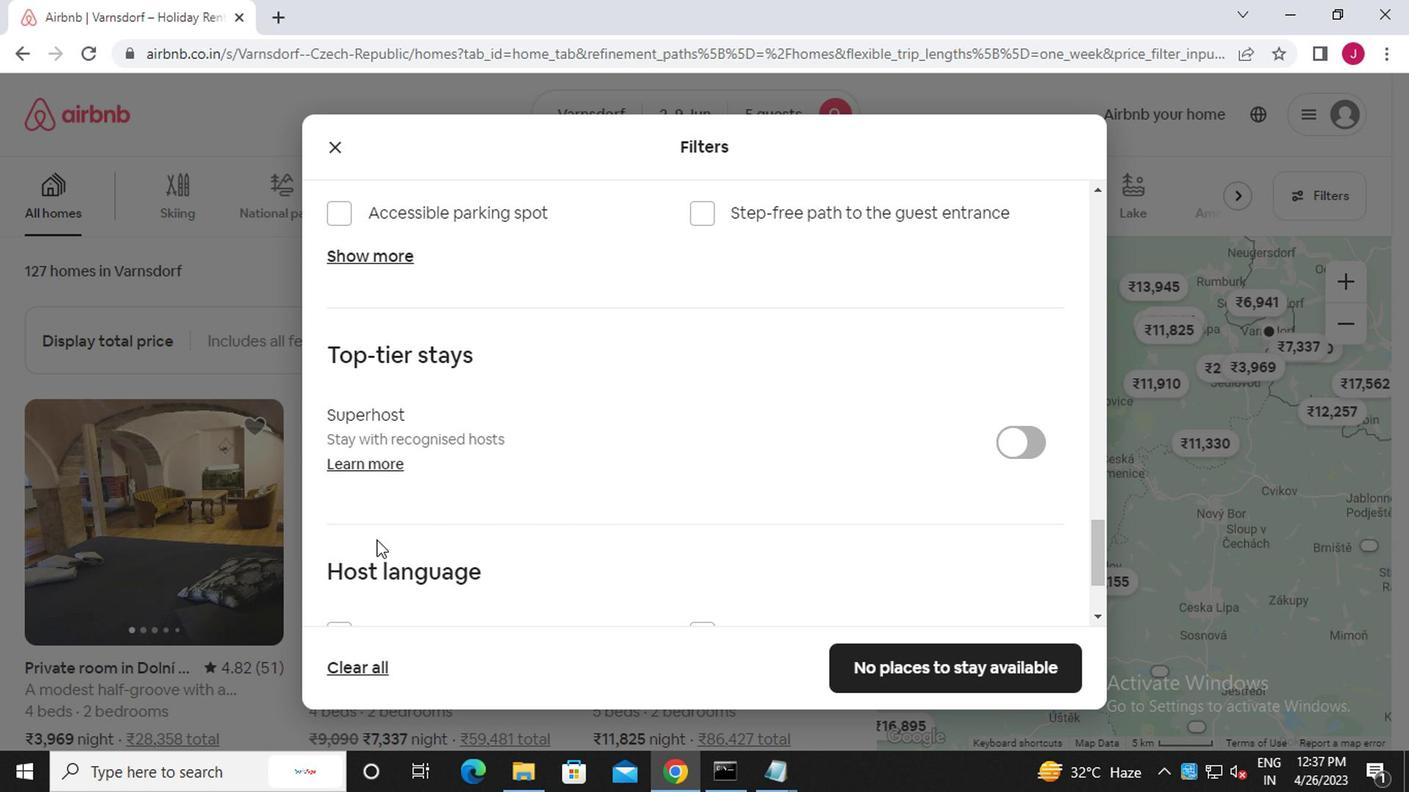 
Action: Mouse scrolled (379, 479) with delta (0, 0)
Screenshot: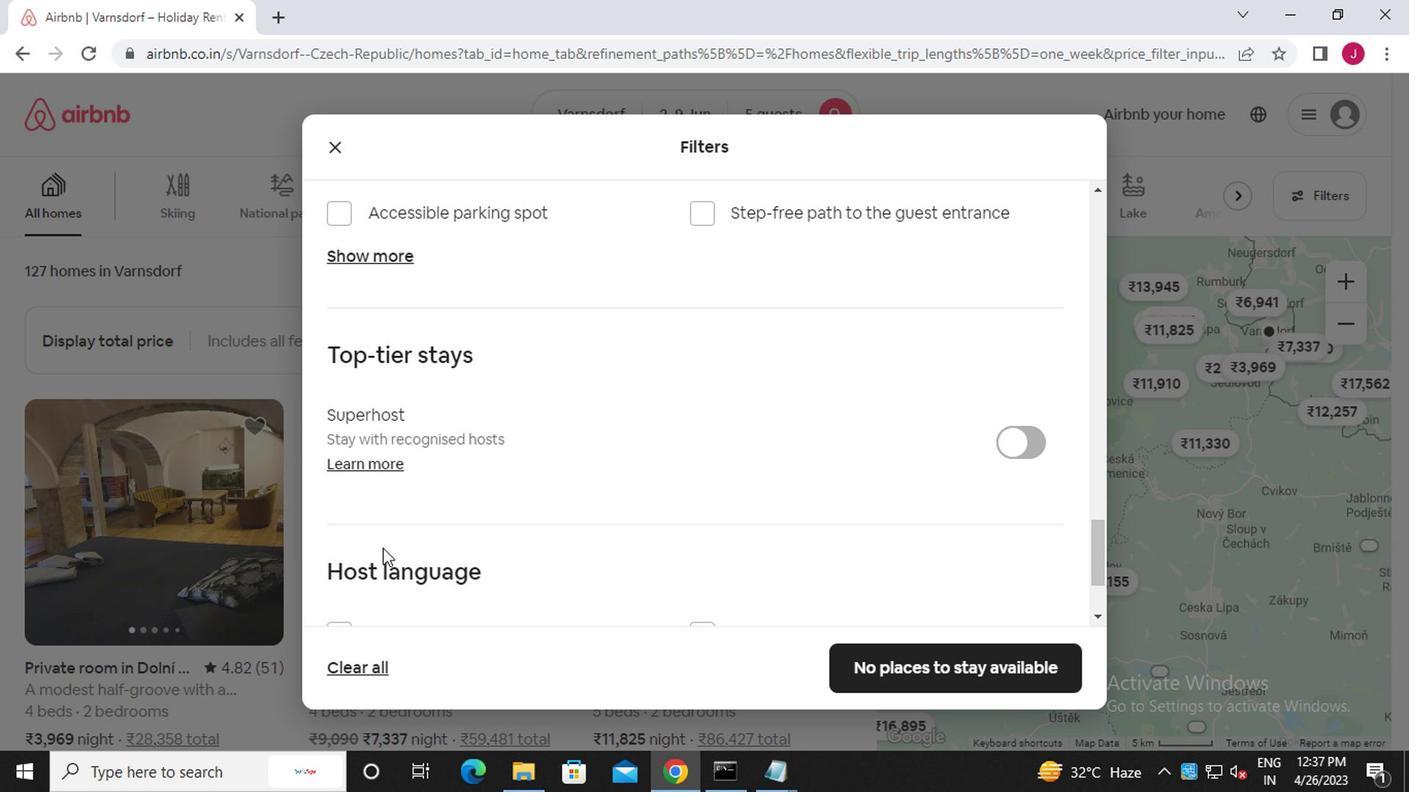 
Action: Mouse moved to (328, 430)
Screenshot: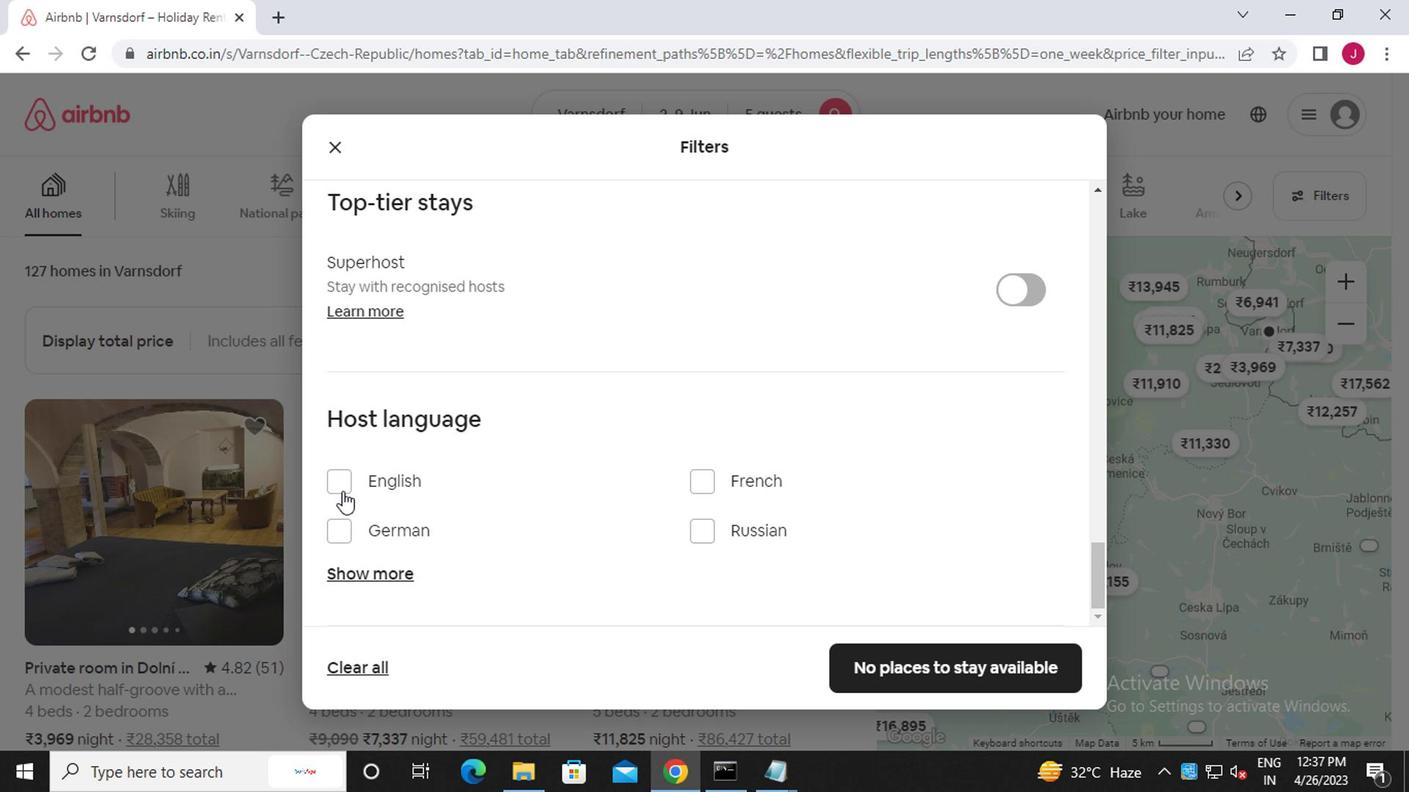 
Action: Mouse pressed left at (328, 430)
Screenshot: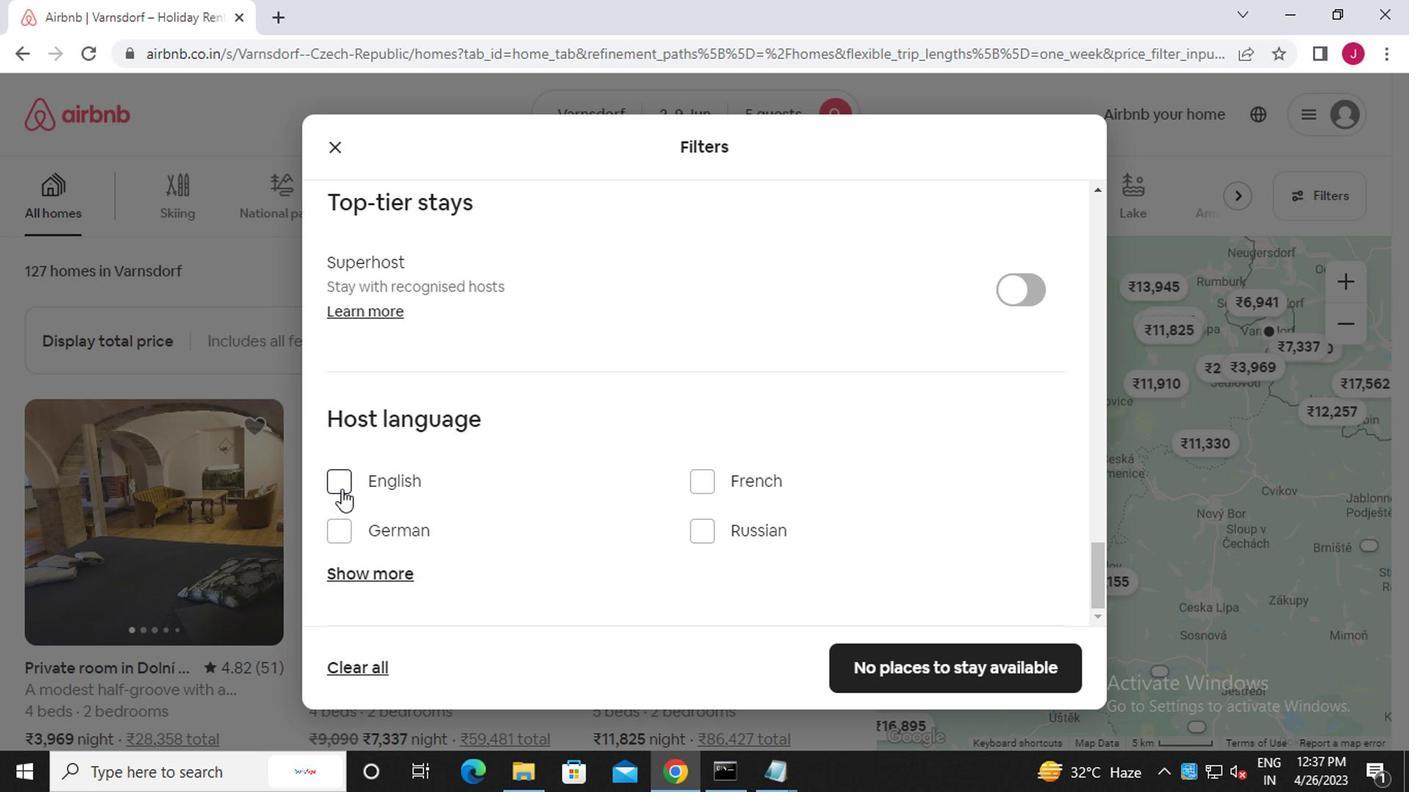 
Action: Mouse moved to (766, 559)
Screenshot: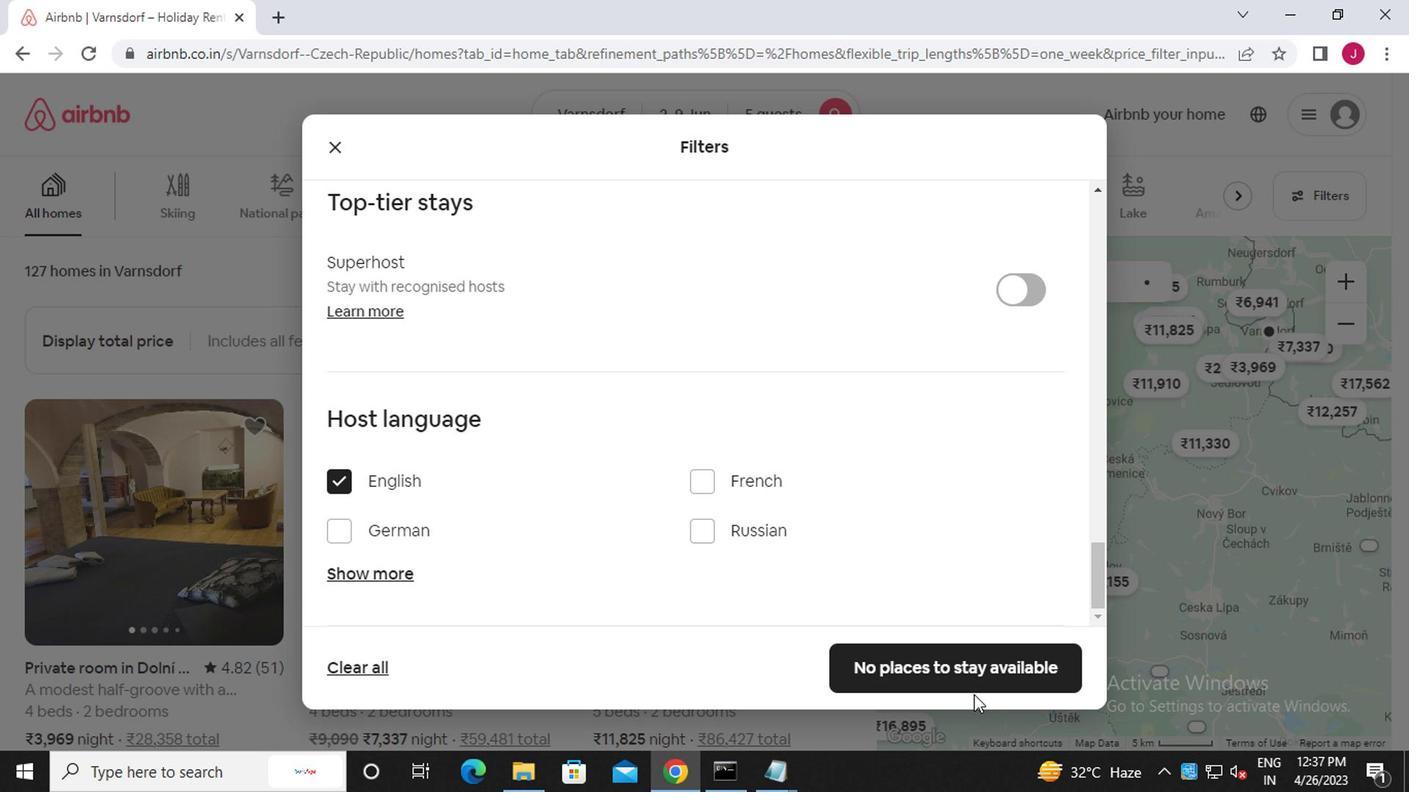 
Action: Mouse pressed left at (766, 559)
Screenshot: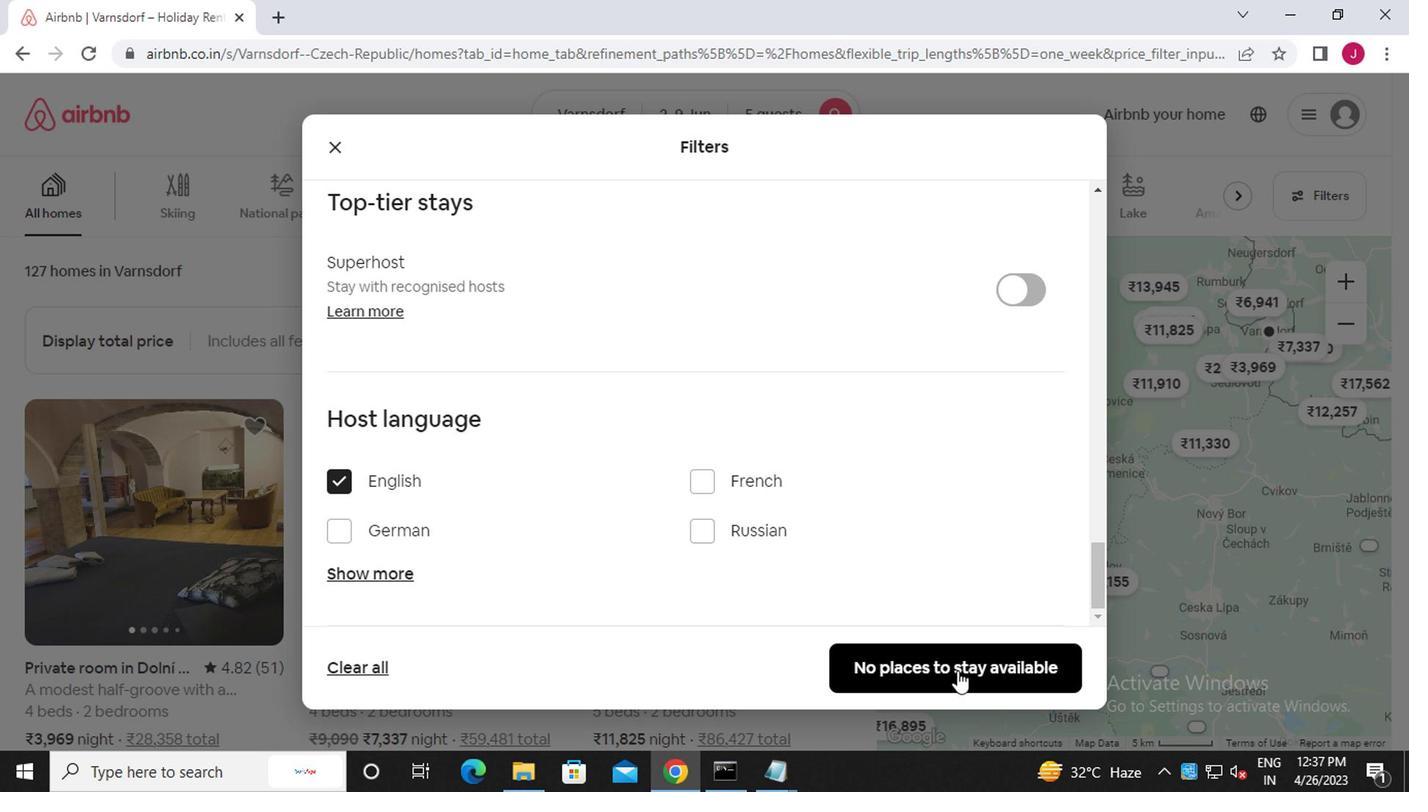 
Action: Mouse moved to (765, 559)
Screenshot: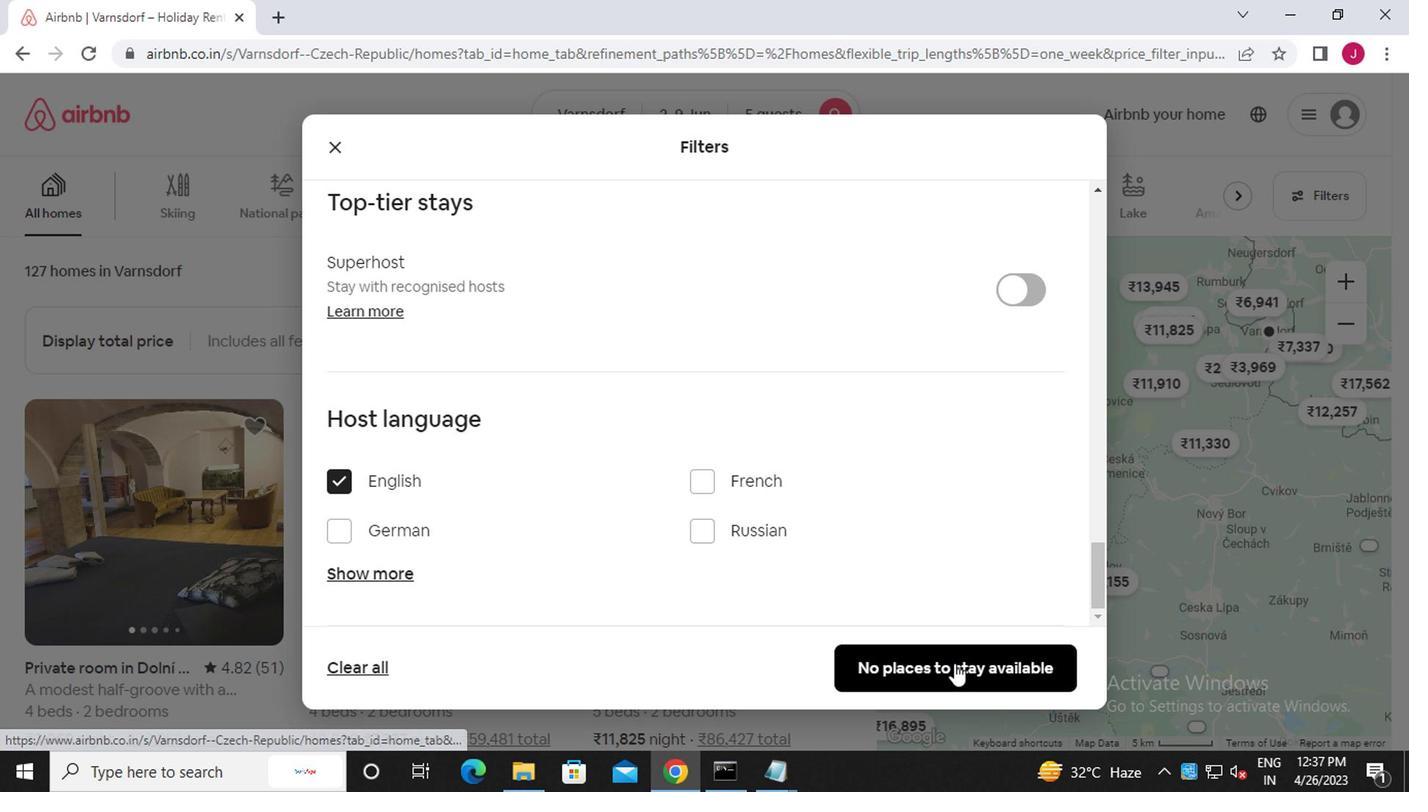 
